 Task: Open an excel sheet and write heading  Fusion Sales. Add 10 people name  'Ethan Reynolds, Olivia Thompson, Benjamin Martinez, Emma Davis, Alexander Mitchell, Ava Rodriguez, Daniel Anderson, Mia Lewis, Christopher Scott, Sophia Harris._x000D_
'Item code in between  1009-1200. Product range in between  1000-5000. Add Products   Keen Shoe, Lacoste Shoe, Merrell Shoe, Mizuno Shoe, Onitsuka Tiger Shoe, Salomon Shoe, Sanuk Shoe, Saucony Shoe, Sperry Shoe, Superga Shoe.Choose quantity  2 to 5 Tax 12 percent commission 2 percent Total Add Amount. Save page Attendance Sheet for the Weekbook
Action: Mouse moved to (199, 241)
Screenshot: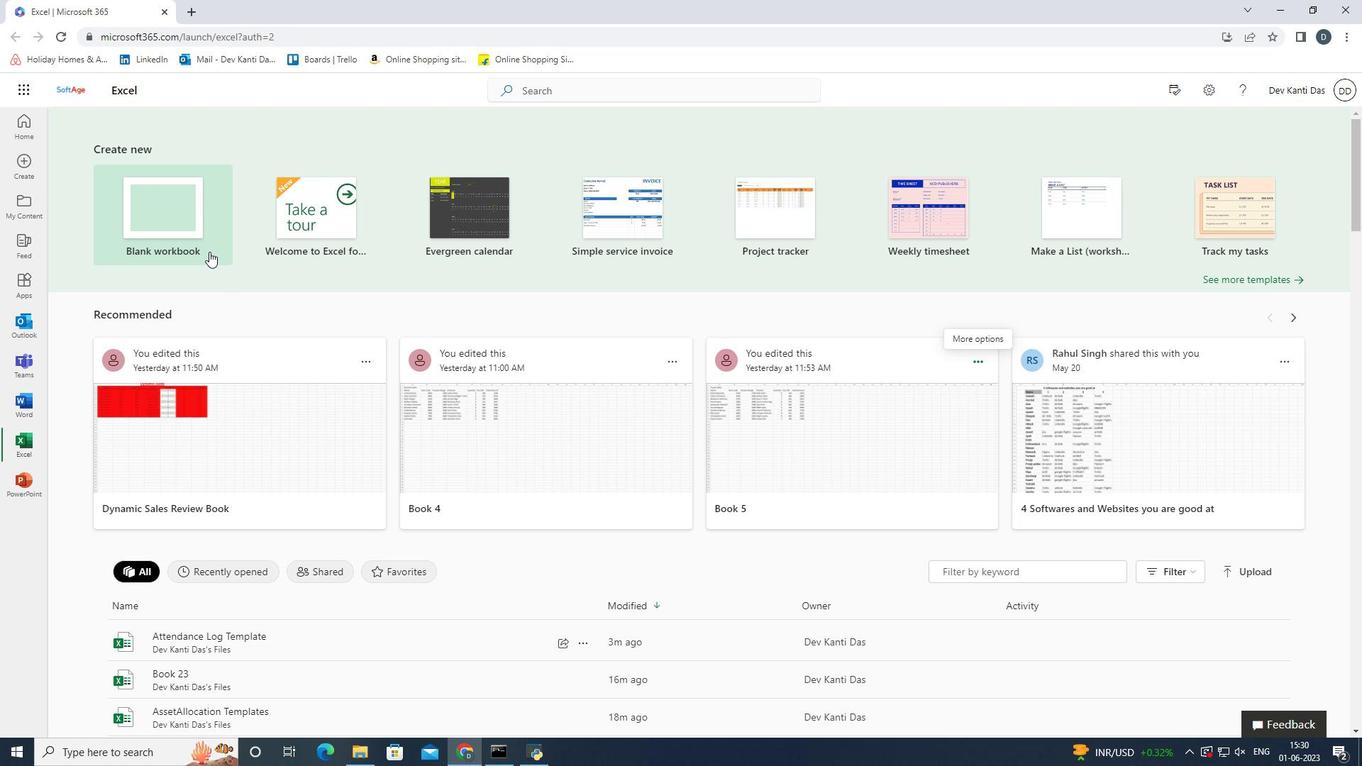 
Action: Mouse pressed left at (199, 241)
Screenshot: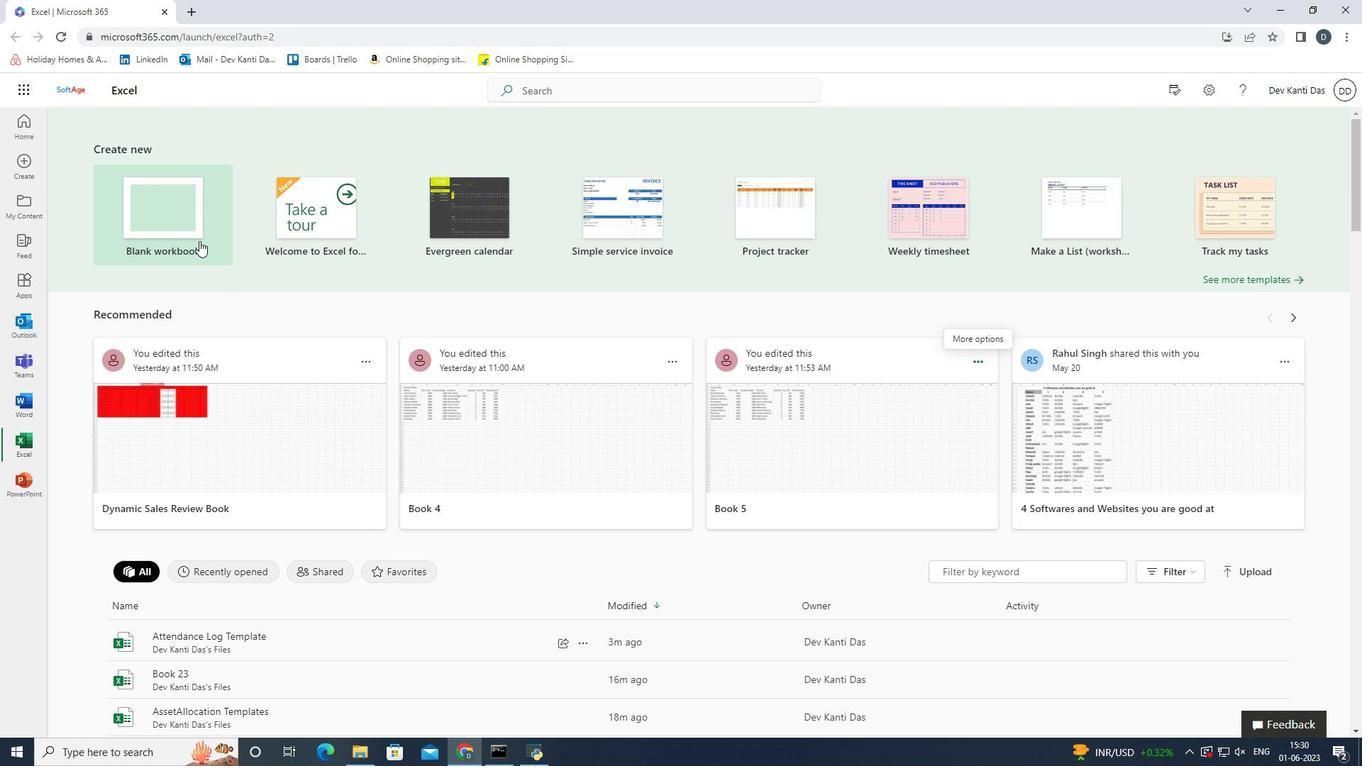 
Action: Mouse moved to (55, 259)
Screenshot: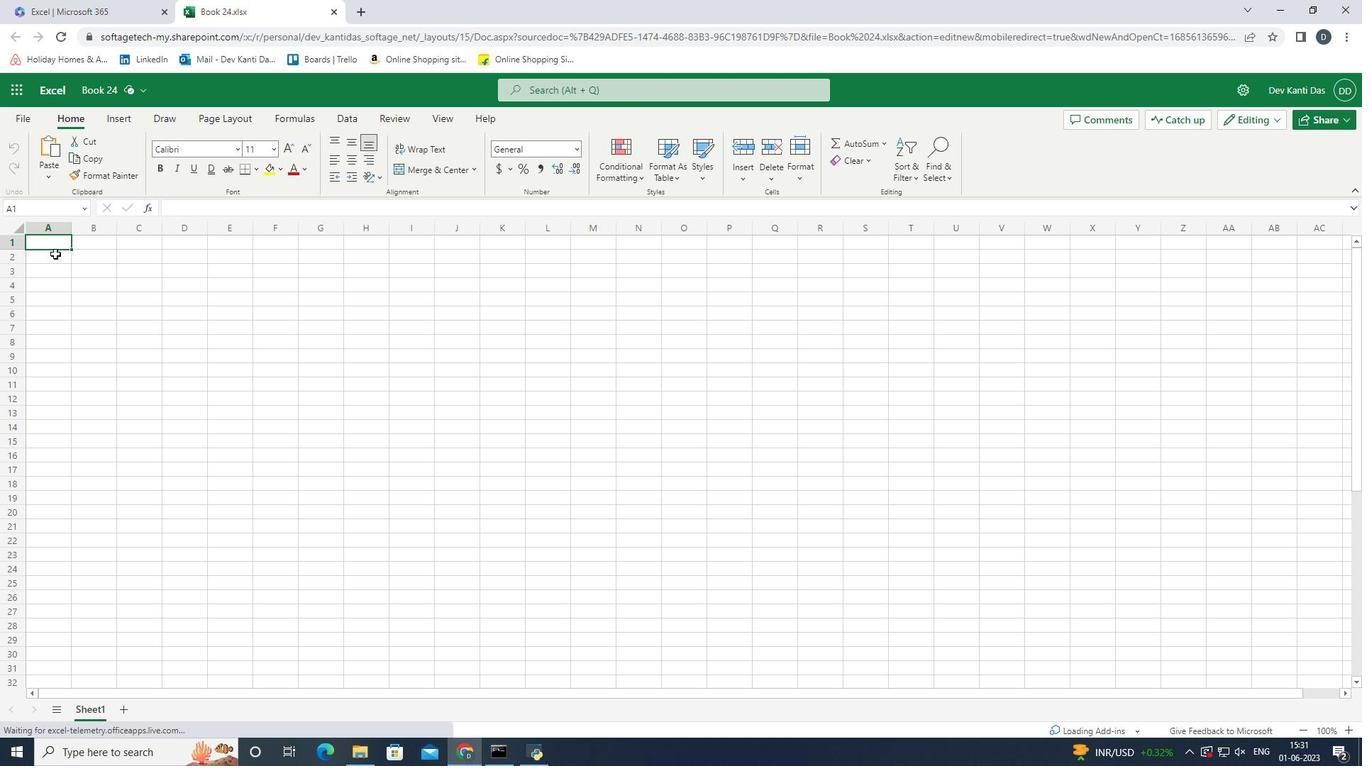 
Action: Mouse pressed left at (55, 259)
Screenshot: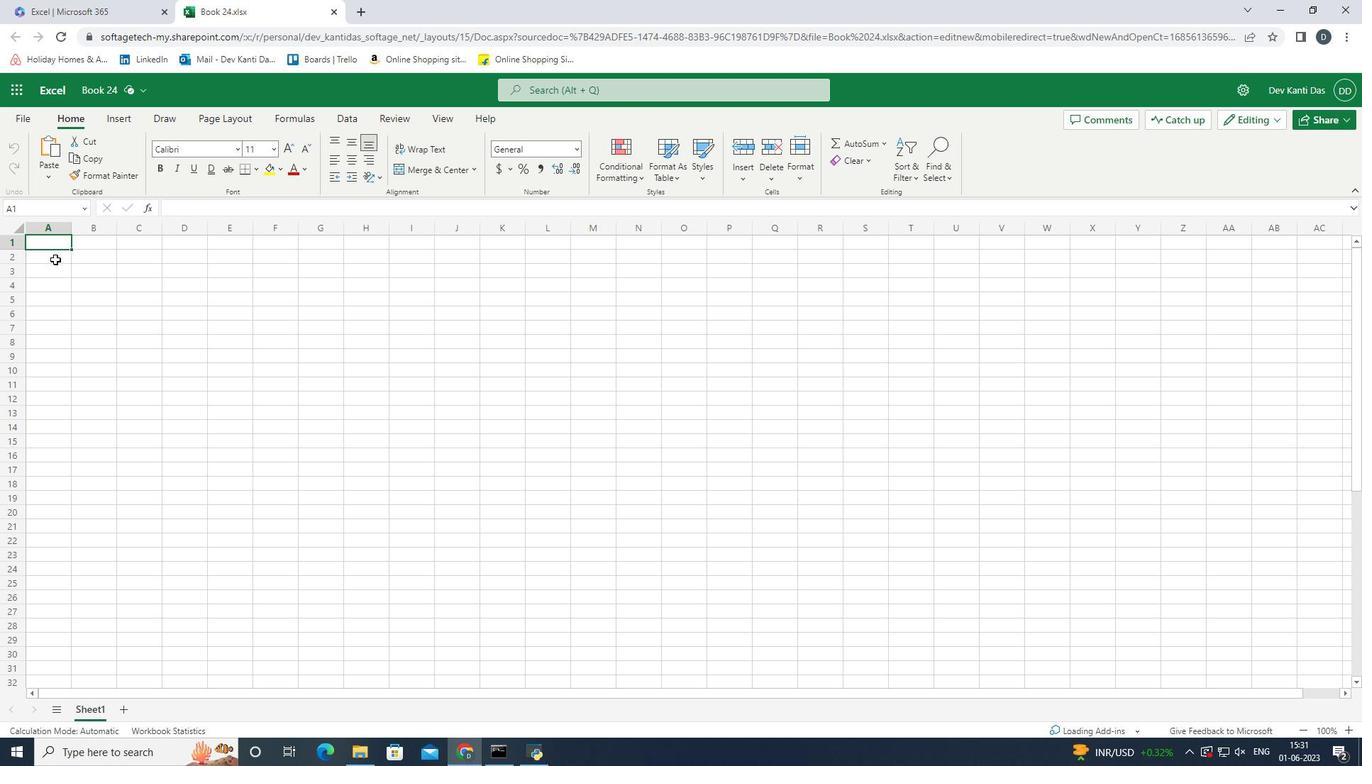 
Action: Mouse moved to (56, 244)
Screenshot: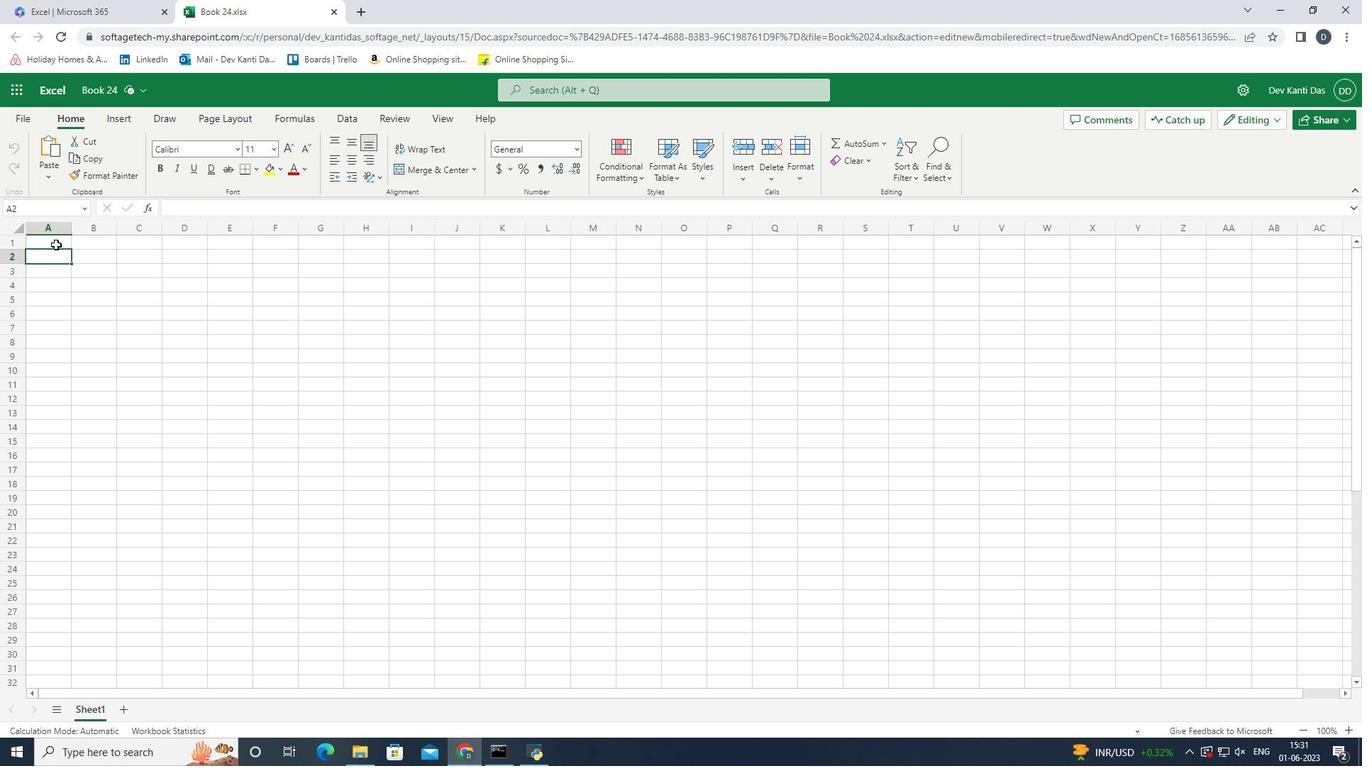 
Action: Mouse pressed left at (56, 244)
Screenshot: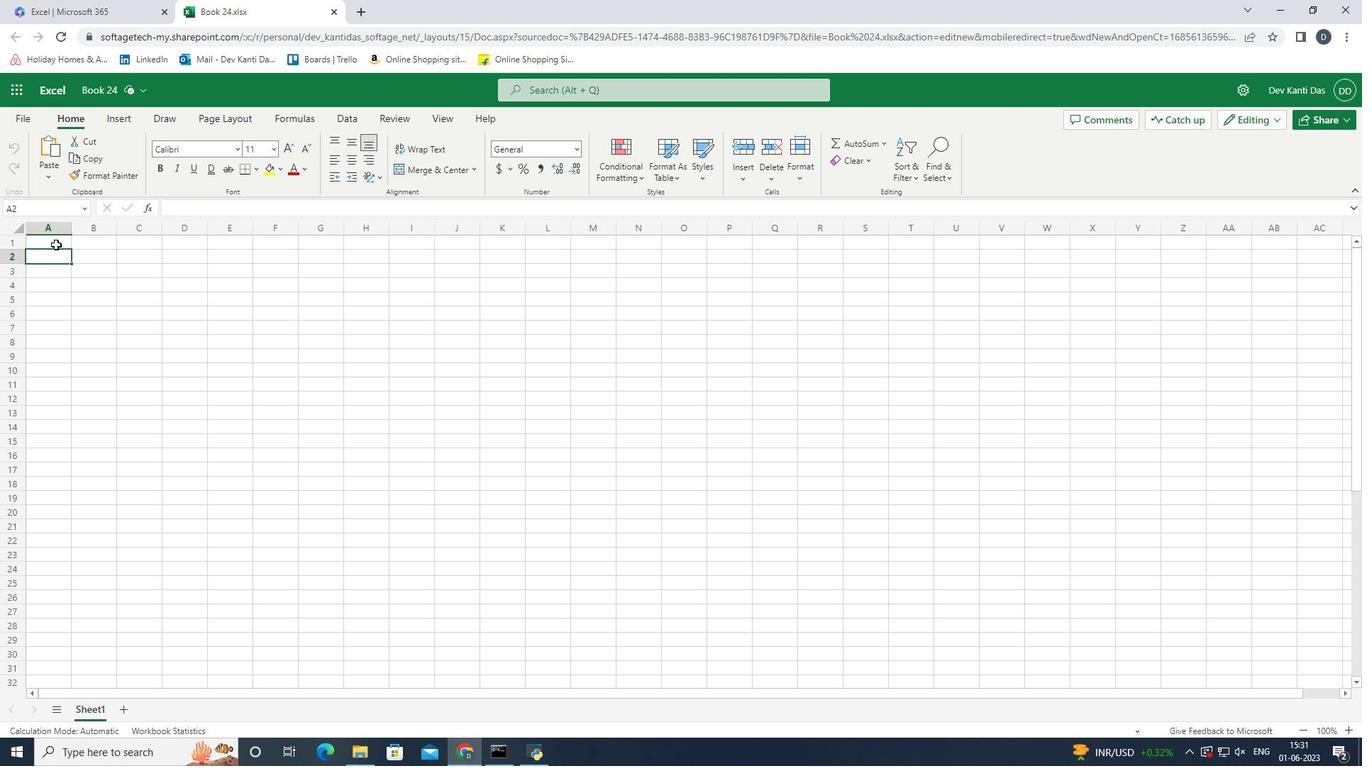 
Action: Mouse moved to (284, 398)
Screenshot: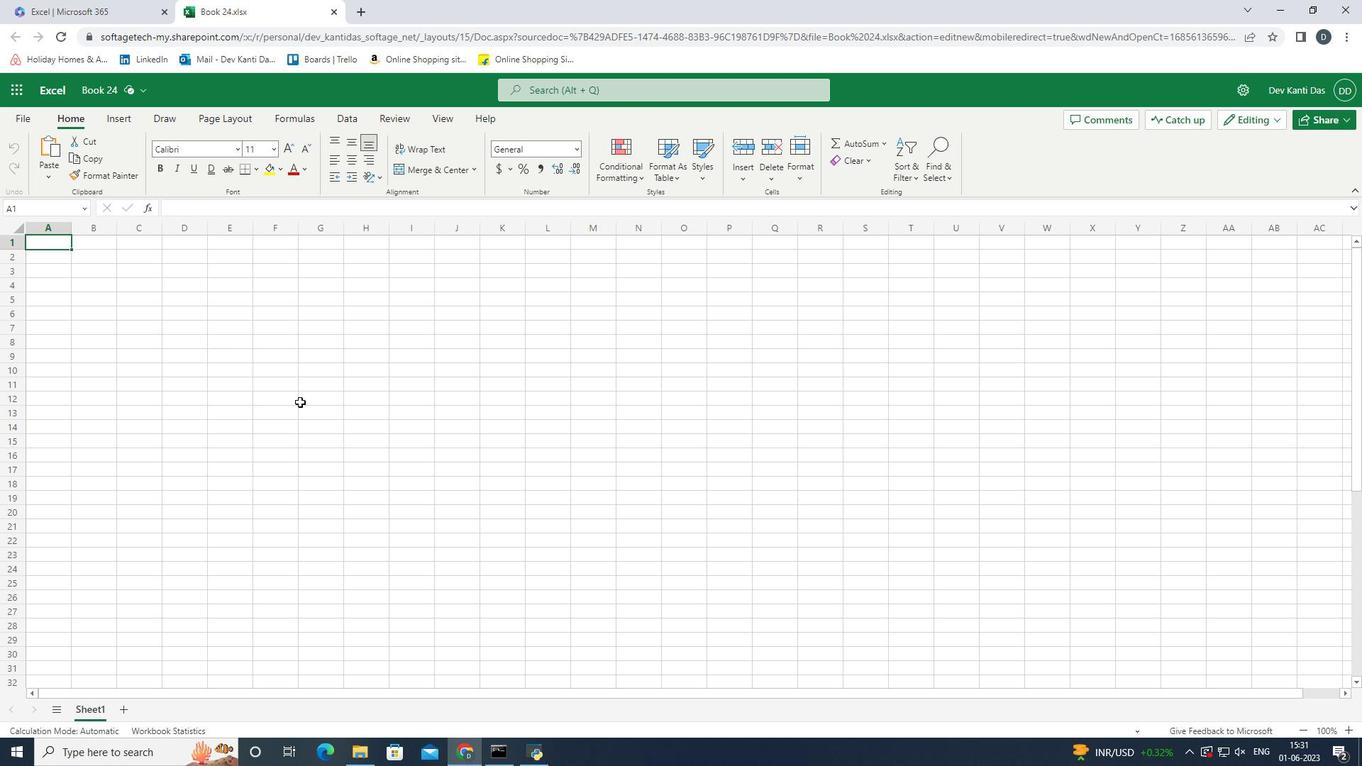 
Action: Key pressed <Key.shift><Key.shift><Key.shift><Key.shift><Key.shift><Key.shift><Key.shift><Key.shift><Key.shift><Key.shift><Key.shift><Key.shift><Key.shift><Key.shift><Key.shift><Key.shift><Key.shift><Key.shift><Key.shift><Key.shift><Key.shift><Key.shift>Fusion<Key.space><Key.shift><Key.shift>Sales<Key.enter>
Screenshot: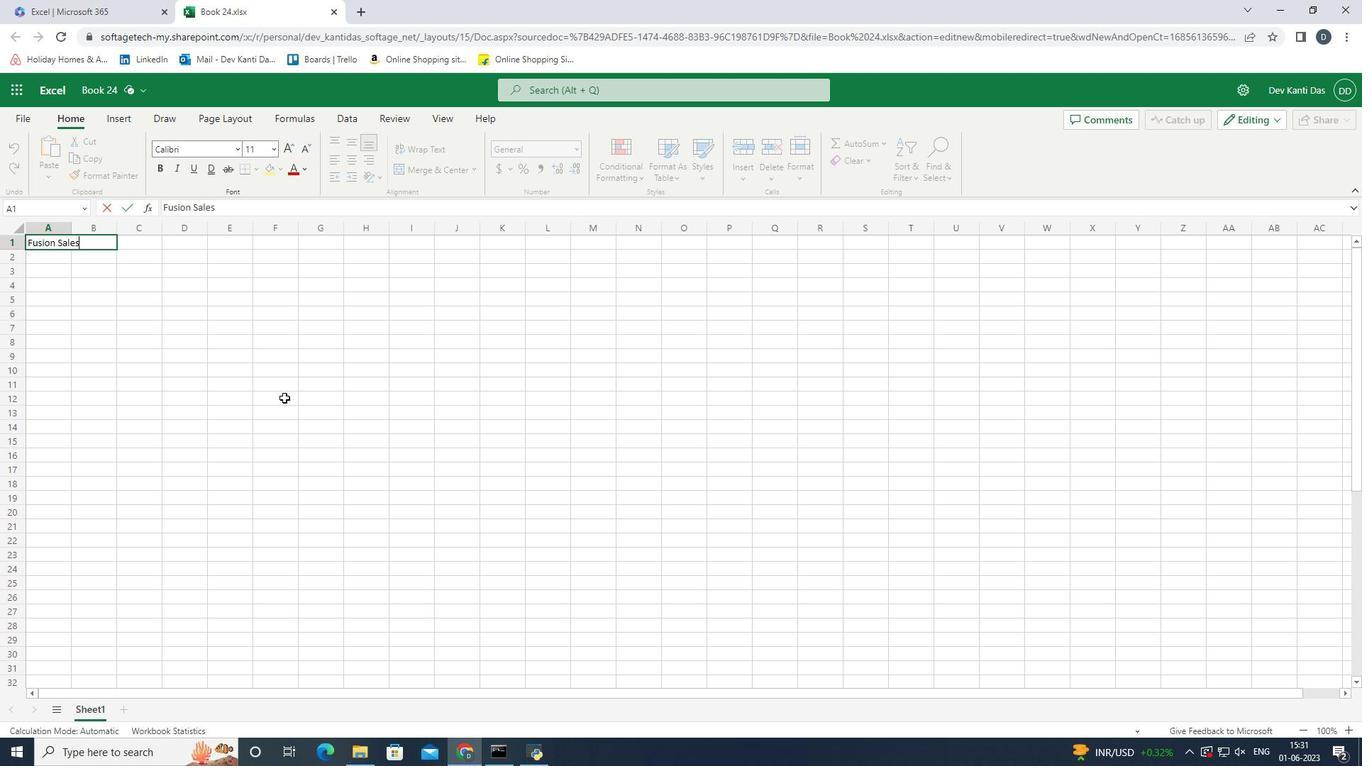 
Action: Mouse moved to (381, 427)
Screenshot: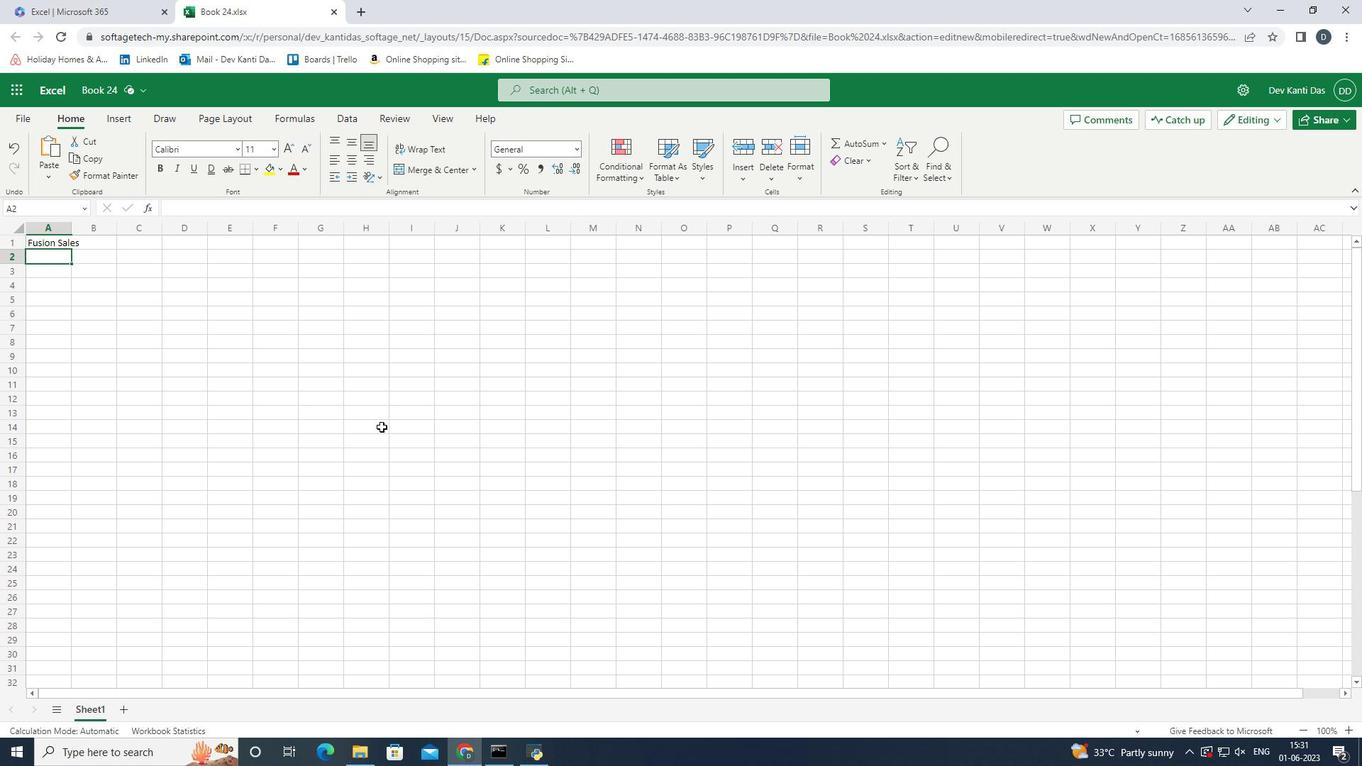 
Action: Key pressed <Key.shift>
Screenshot: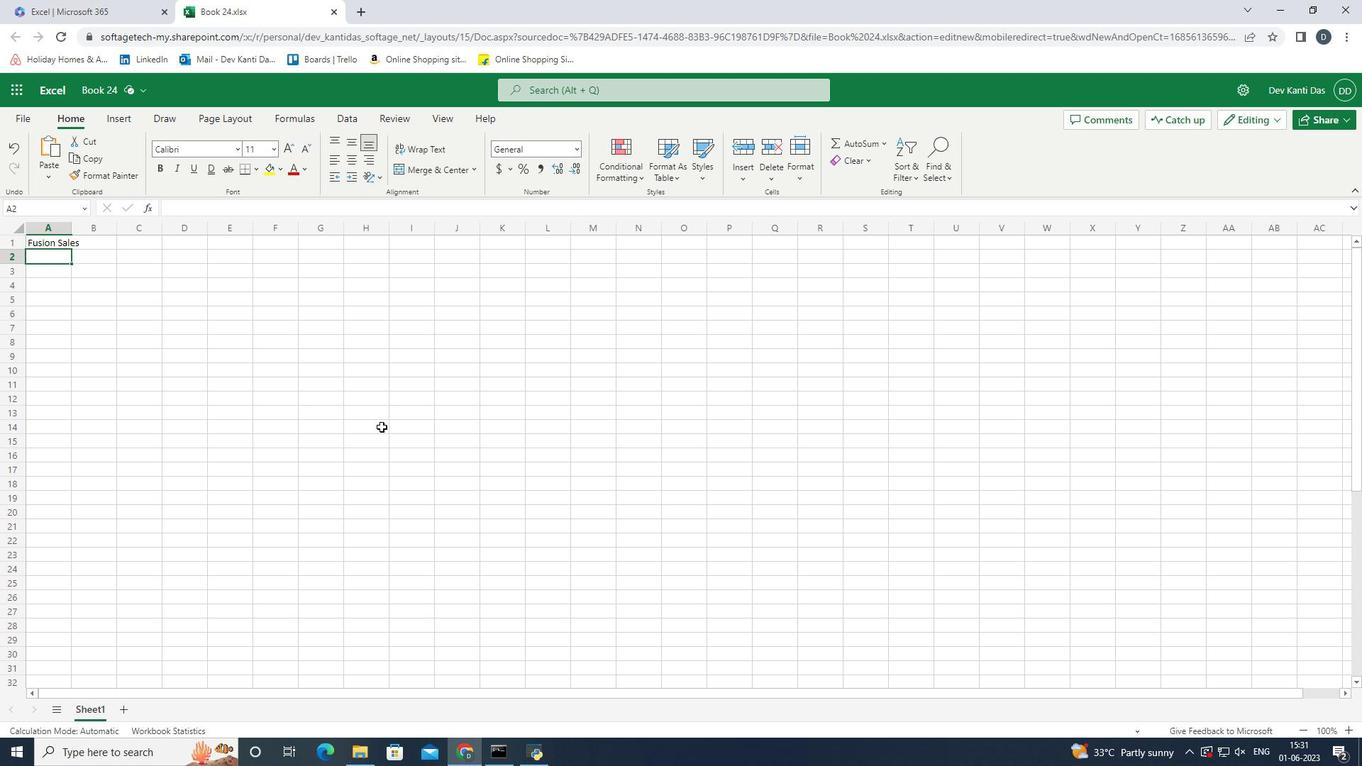 
Action: Mouse moved to (381, 427)
Screenshot: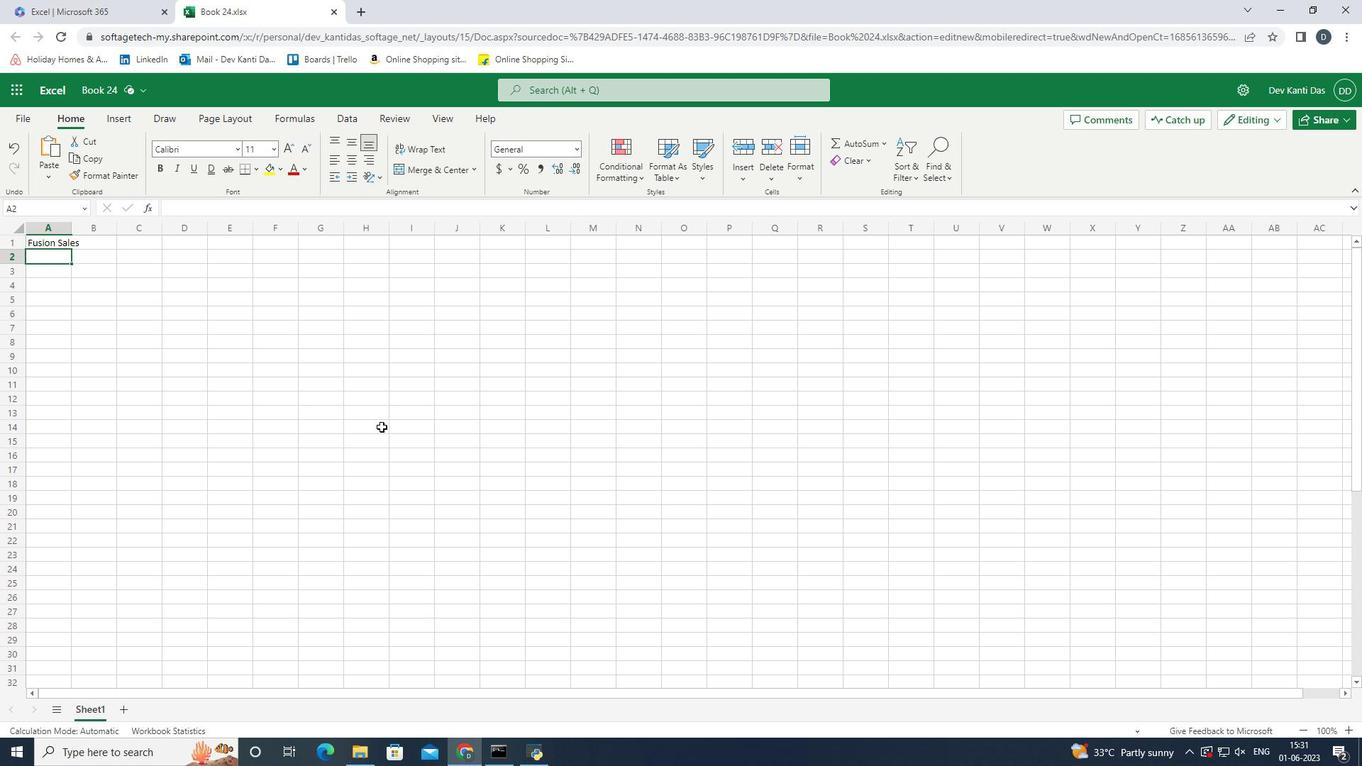 
Action: Key pressed <Key.shift><Key.shift><Key.shift>Name<Key.enter><Key.shift><Key.shift><Key.shift><Key.shift><Key.shift><Key.shift>Ethan<Key.space><Key.shift>Reynolds<Key.enter><Key.shift_r><Key.shift_r><Key.shift_r><Key.shift_r><Key.shift_r><Key.shift_r><Key.shift_r><Key.shift_r><Key.shift_r><Key.shift_r><Key.shift_r><Key.shift_r><Key.shift_r><Key.shift_r><Key.shift_r>Olivi<Key.backspace>ia<Key.space><Key.shift><Key.shift><Key.shift><Key.shift><Key.shift>Thompson<Key.enter><Key.shift>Benjamin<Key.space><Key.shift_r><Key.shift_r><Key.shift_r><Key.shift_r><Key.shift_r><Key.shift_r><Key.shift_r><Key.shift_r>Martinez<Key.enter><Key.shift><Key.shift><Key.shift><Key.shift><Key.shift><Key.shift><Key.shift>Emma<Key.space><Key.shift><Key.shift><Key.shift><Key.shift><Key.shift><Key.shift><Key.shift><Key.shift><Key.shift><Key.shift><Key.shift><Key.shift><Key.shift><Key.shift><Key.shift><Key.shift><Key.shift><Key.shift><Key.shift>Davis<Key.enter><Key.shift><Key.shift><Key.shift><Key.shift>Alexander<Key.space><Key.shift_r><Key.shift_r><Key.shift_r><Key.shift_r><Key.shift_r><Key.shift_r>Mitchell<Key.enter><Key.shift>Ava<Key.space><Key.shift><Key.shift><Key.shift><Key.shift><Key.shift><Key.shift><Key.shift><Key.shift><Key.shift><Key.shift><Key.shift><Key.shift>Rodriguez<Key.enter><Key.shift><Key.shift><Key.shift>Daniel<Key.space><Key.shift>Anderson<Key.enter><Key.shift_r><Key.shift_r><Key.shift_r><Key.shift_r><Key.shift_r><Key.shift_r>Mia<Key.space><Key.shift_r><Key.shift_r><Key.shift_r><Key.shift_r><Key.shift_r><Key.shift_r><Key.shift_r><Key.shift_r><Key.shift_r><Key.shift_r><Key.shift_r><Key.shift_r><Key.shift_r><Key.shift_r><Key.shift_r><Key.shift_r><Key.shift_r><Key.shift_r><Key.shift_r><Key.shift_r><Key.shift_r><Key.shift_r><Key.shift_r><Key.shift_r><Key.shift_r><Key.shift_r><Key.shift_r><Key.shift_r><Key.shift_r><Key.shift_r><Key.shift_r><Key.shift_r><Key.shift_r><Key.shift_r><Key.shift_r><Key.shift_r><Key.shift_r><Key.shift_r><Key.shift_r><Key.shift_r><Key.shift_r><Key.shift_r>Lewis<Key.enter><Key.shift><Key.shift><Key.shift><Key.shift><Key.shift><Key.shift><Key.shift><Key.shift><Key.shift><Key.shift><Key.shift><Key.shift><Key.shift><Key.shift>Christopher<Key.space><Key.shift>Scott<Key.enter><Key.shift>Sophia<Key.space><Key.shift><Key.shift><Key.shift><Key.shift><Key.shift>Harris<Key.right><Key.up><Key.up><Key.up><Key.up><Key.up><Key.up><Key.up><Key.up><Key.up><Key.up>
Screenshot: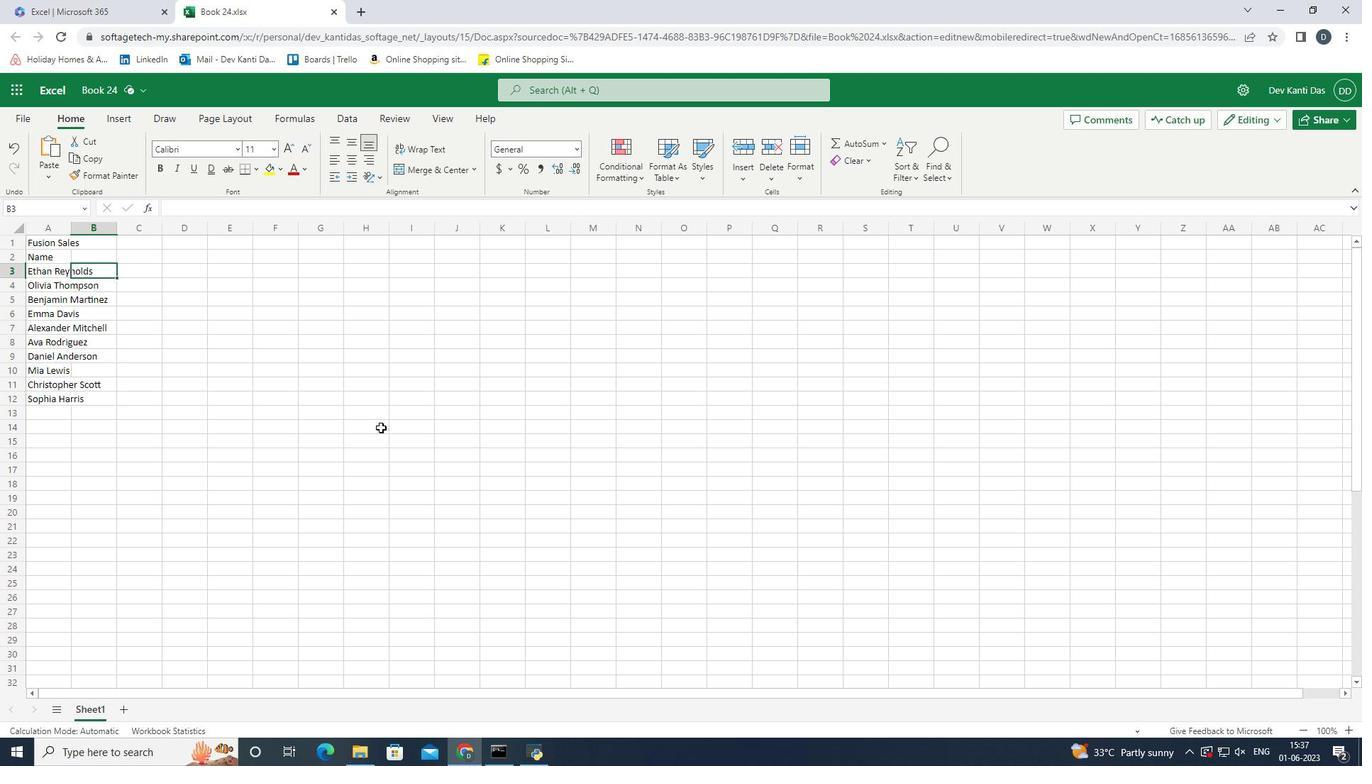 
Action: Mouse moved to (73, 226)
Screenshot: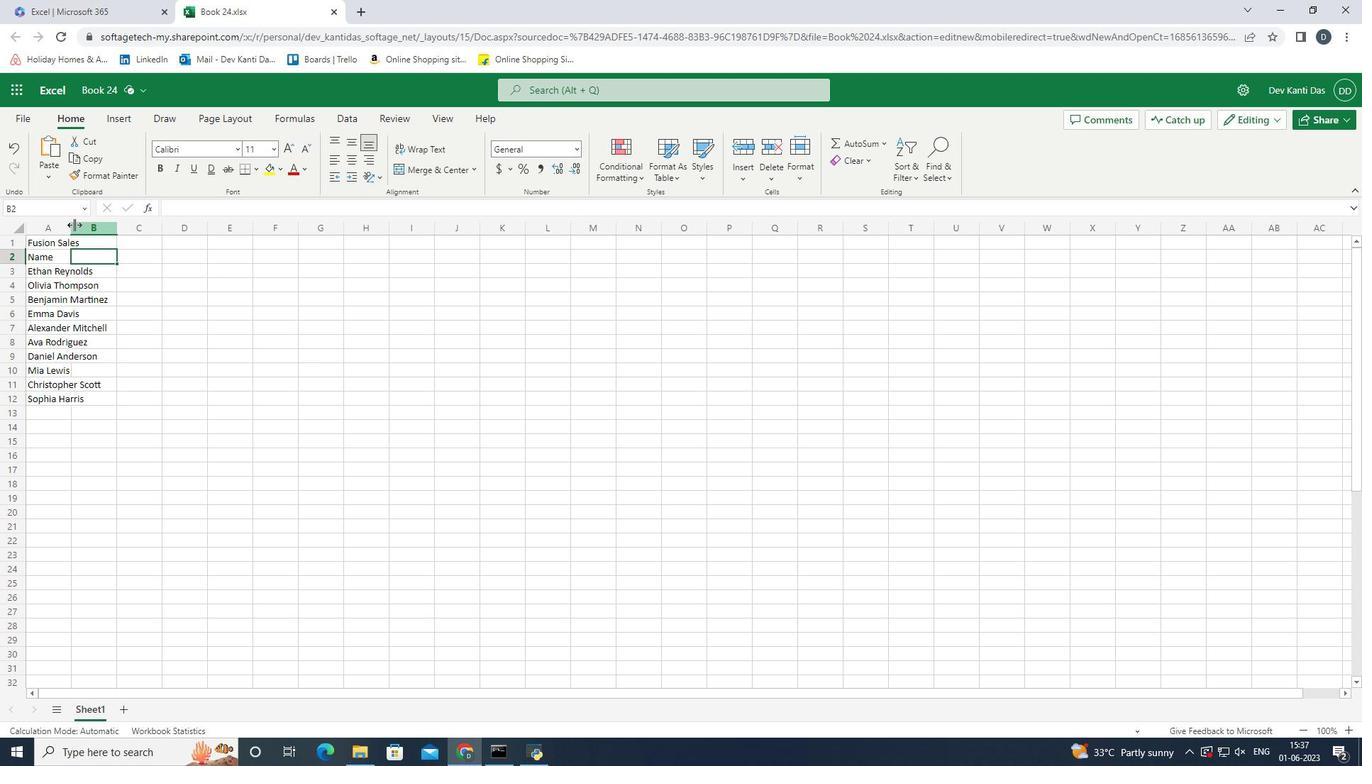 
Action: Mouse pressed left at (73, 226)
Screenshot: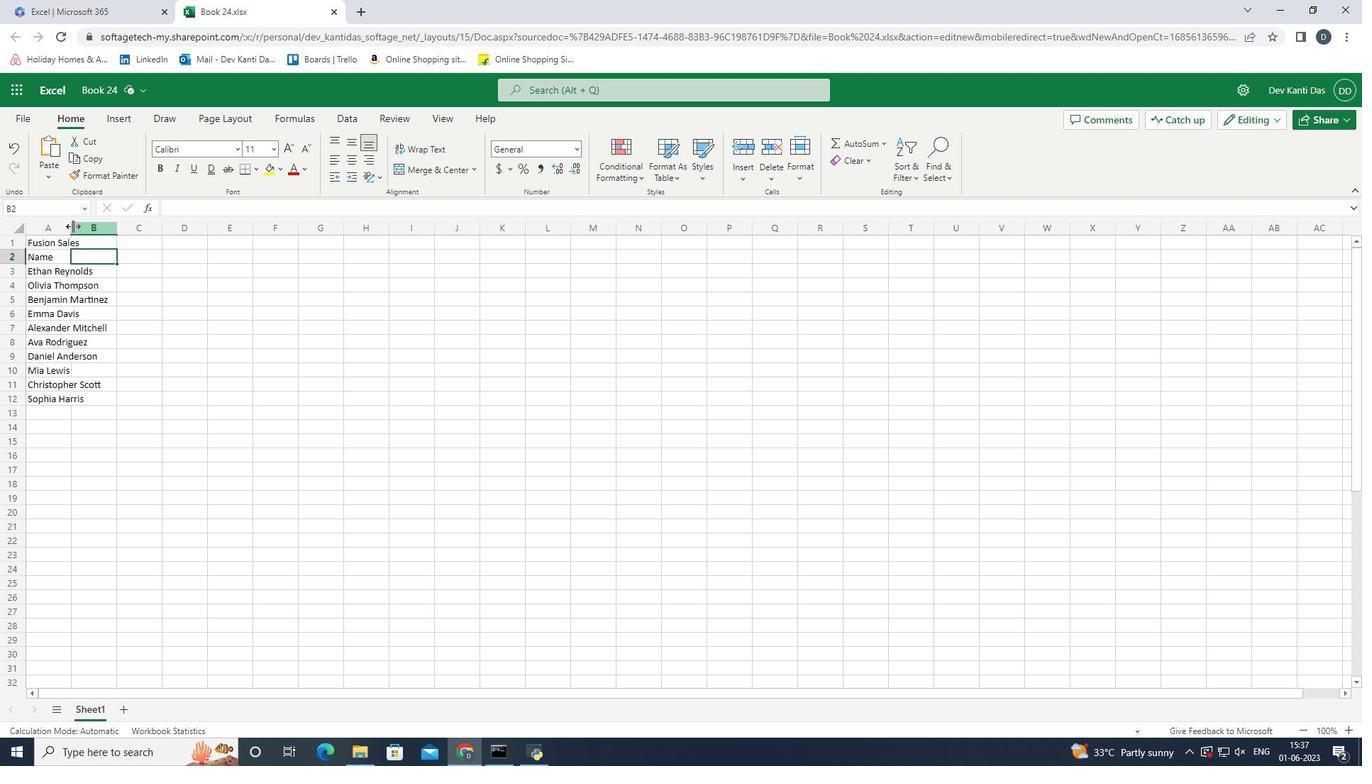 
Action: Mouse moved to (330, 376)
Screenshot: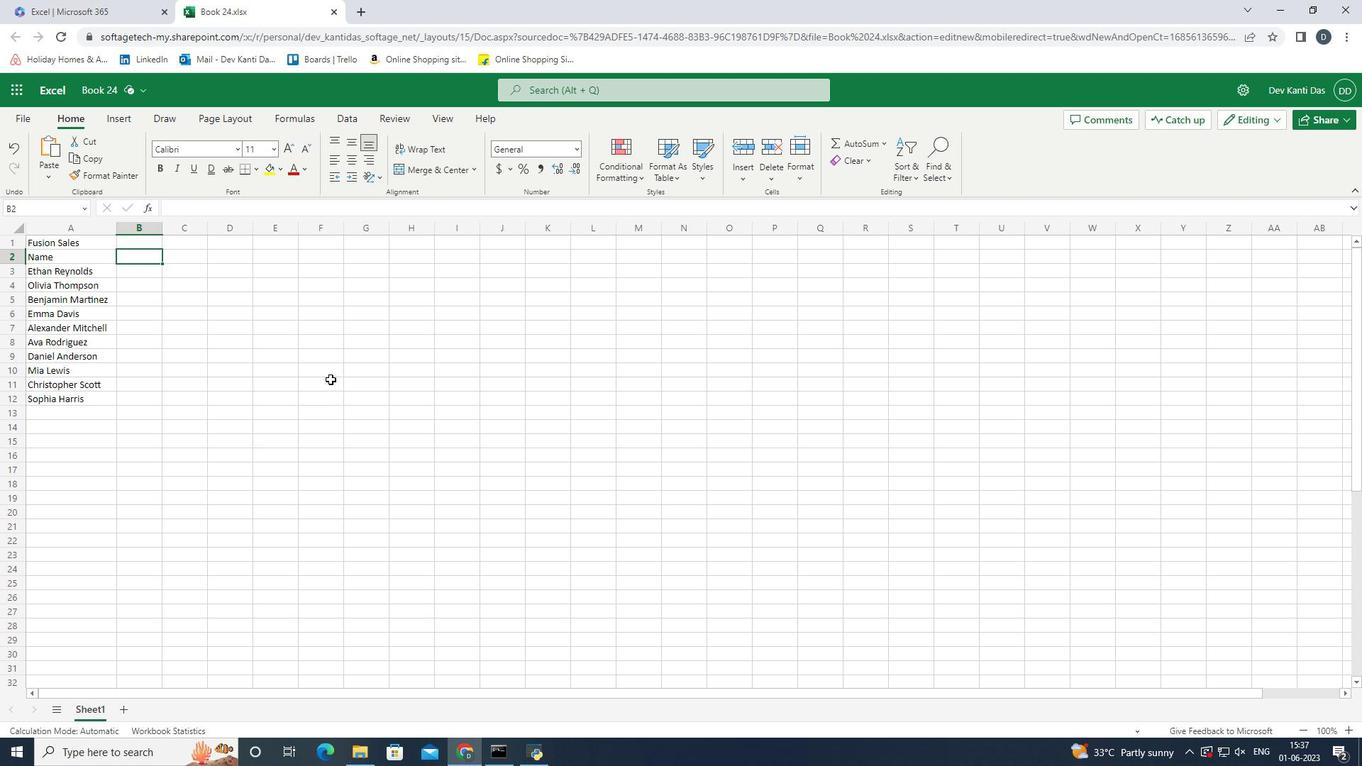 
Action: Key pressed <Key.shift><Key.shift><Key.shift><Key.shift>Item<Key.space><Key.shift><Key.shift><Key.shift><Key.shift><Key.shift><Key.shift><Key.shift><Key.shift><Key.shift><Key.shift><Key.shift><Key.shift><Key.shift><Key.shift><Key.shift><Key.shift><Key.shift><Key.shift><Key.shift><Key.shift><Key.shift><Key.shift>Code<Key.enter>
Screenshot: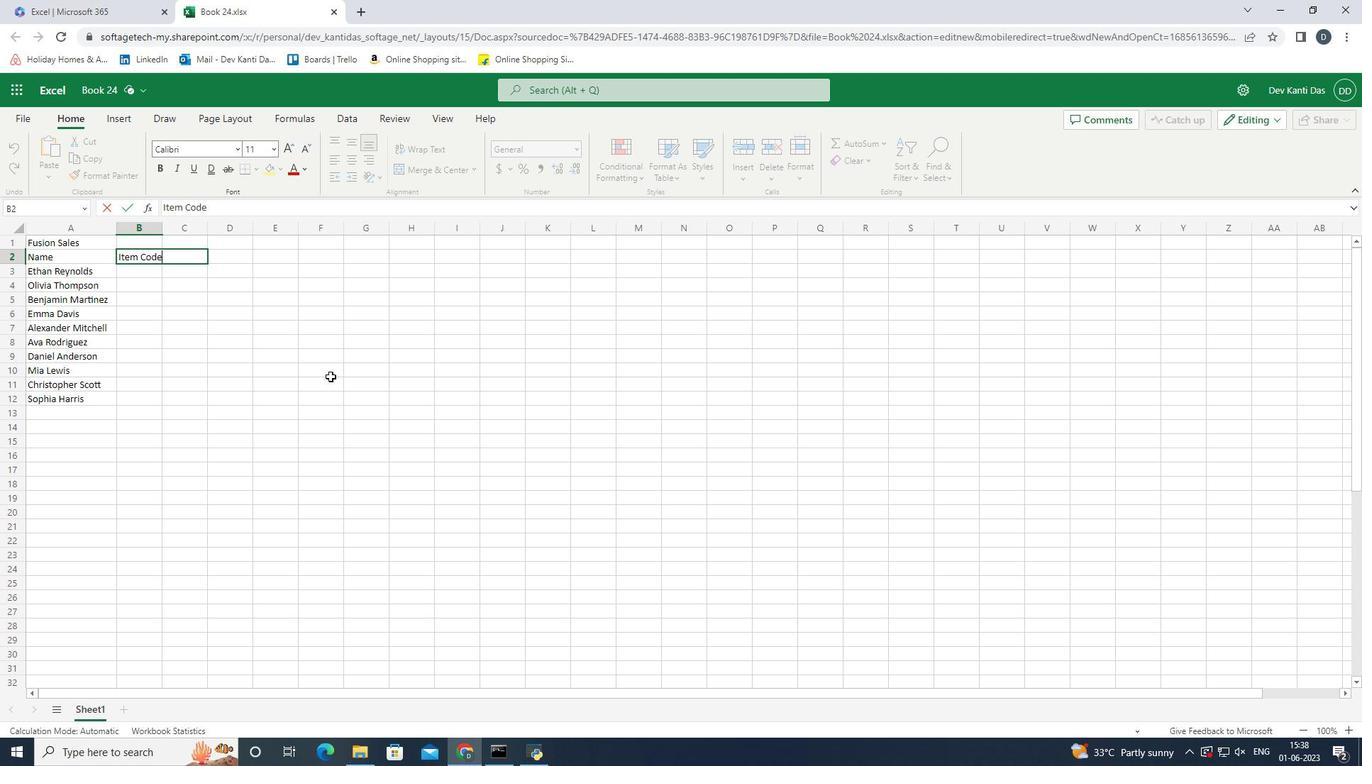 
Action: Mouse moved to (538, 318)
Screenshot: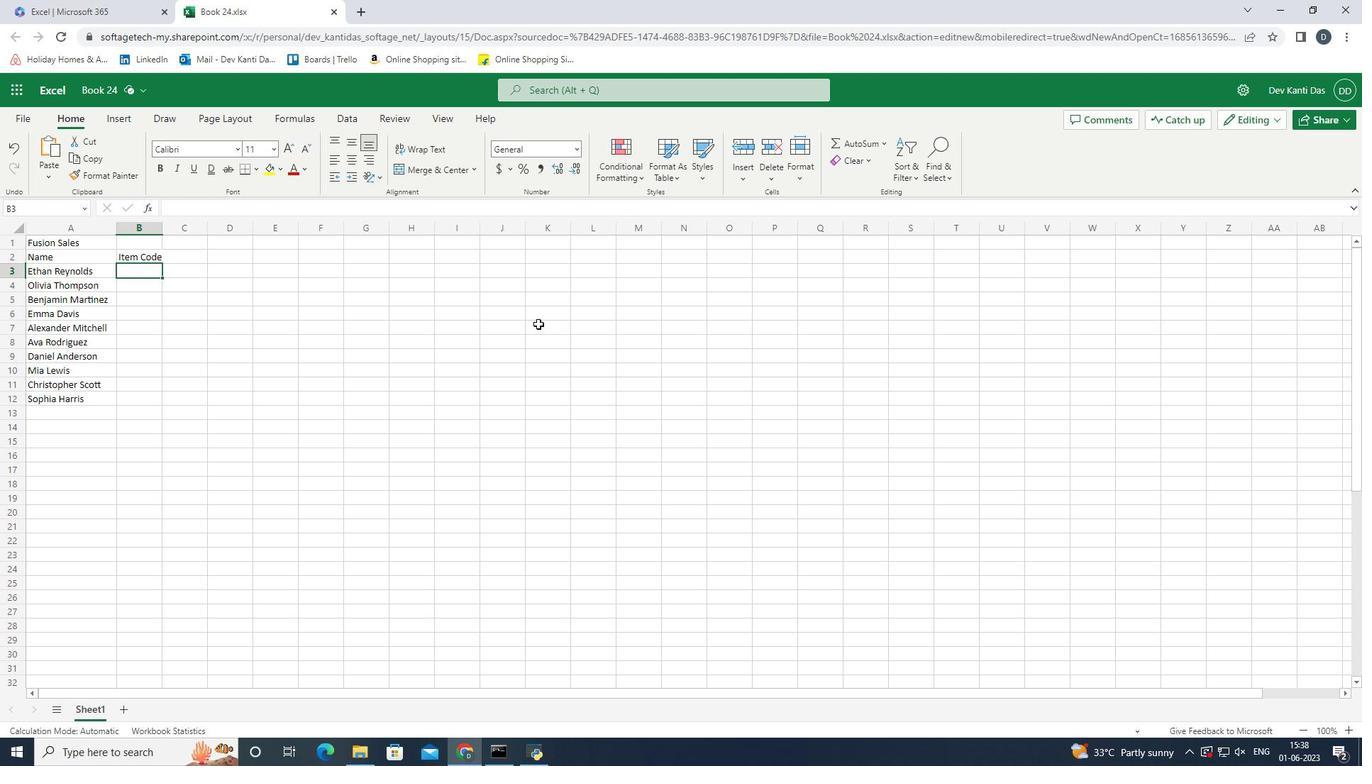 
Action: Mouse pressed left at (538, 318)
Screenshot: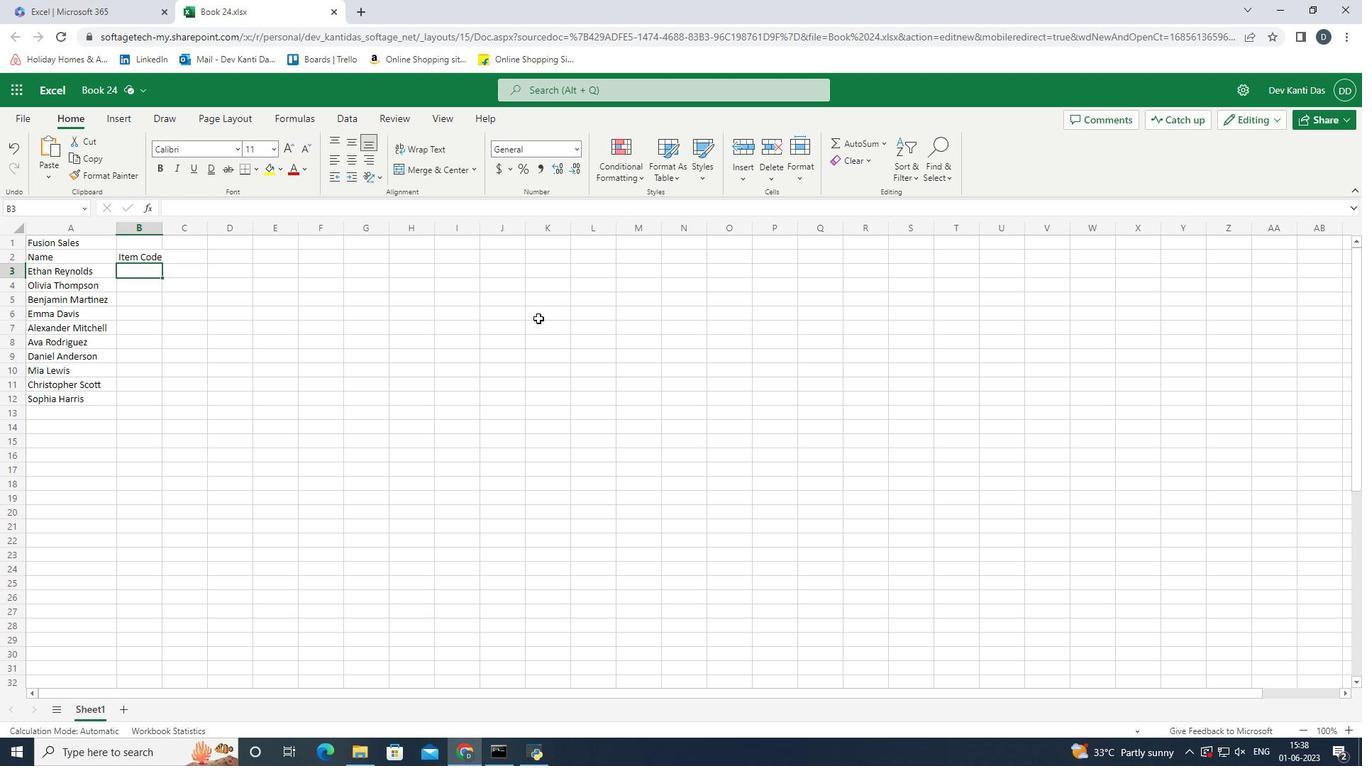 
Action: Mouse moved to (513, 318)
Screenshot: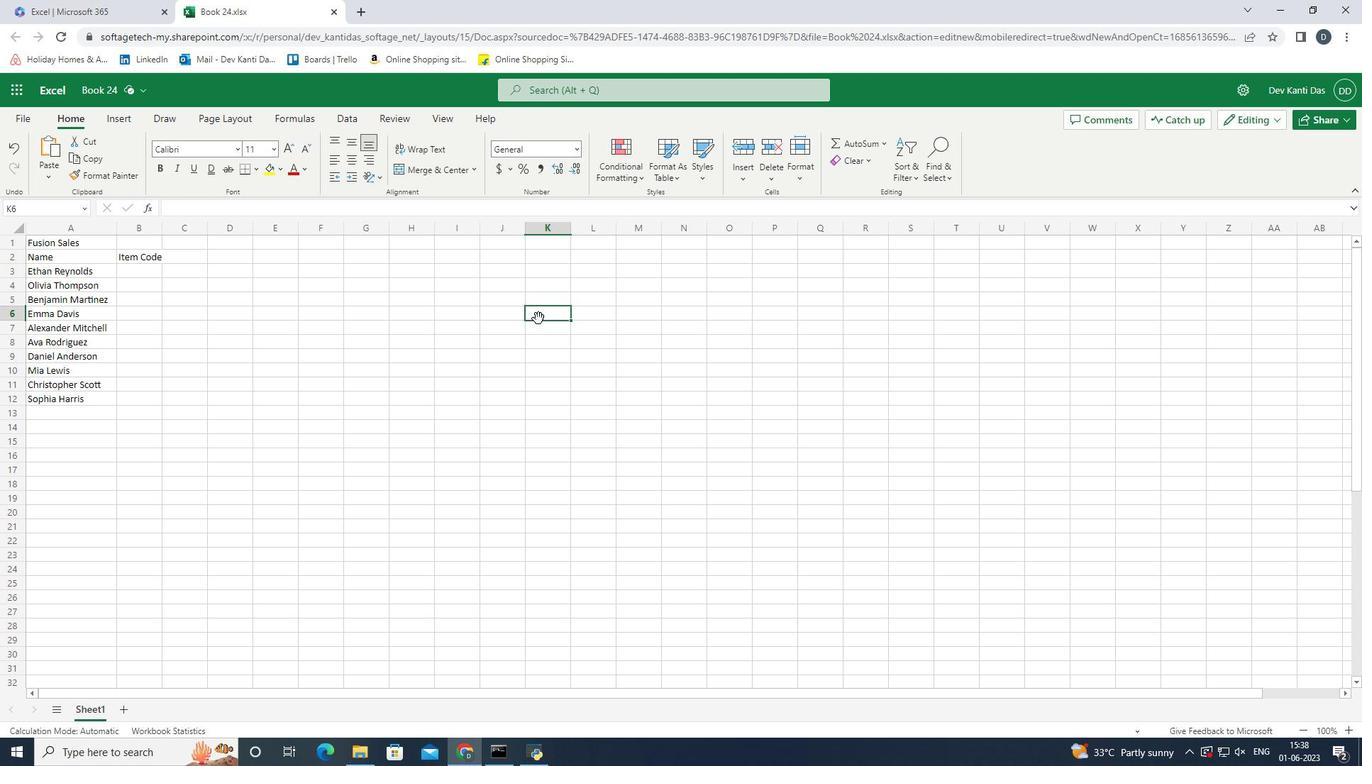 
Action: Key pressed =1200
Screenshot: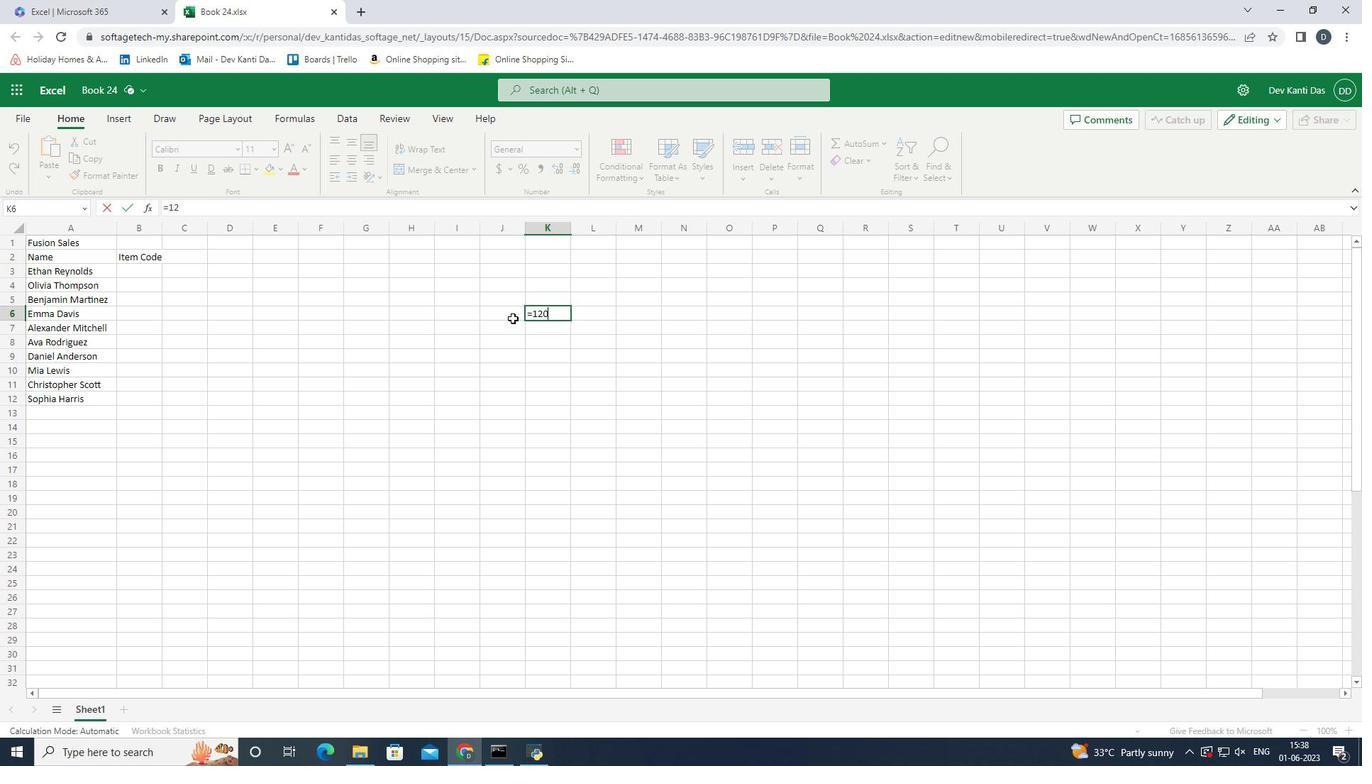 
Action: Mouse moved to (511, 318)
Screenshot: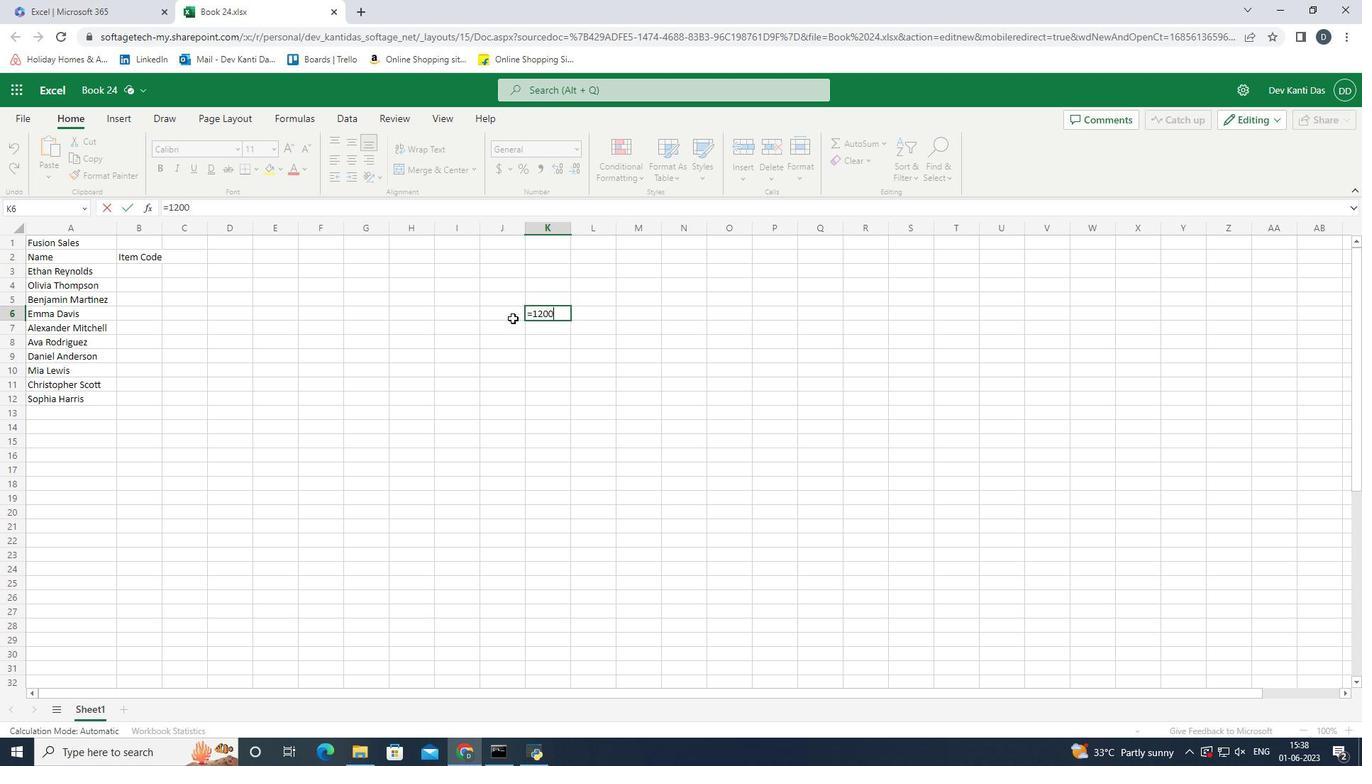 
Action: Key pressed -1009<Key.enter><Key.up><Key.backspace><Key.left><Key.left><Key.left><Key.left><Key.left><Key.left><Key.left><Key.left><Key.left><Key.up><Key.up><Key.up>=100
Screenshot: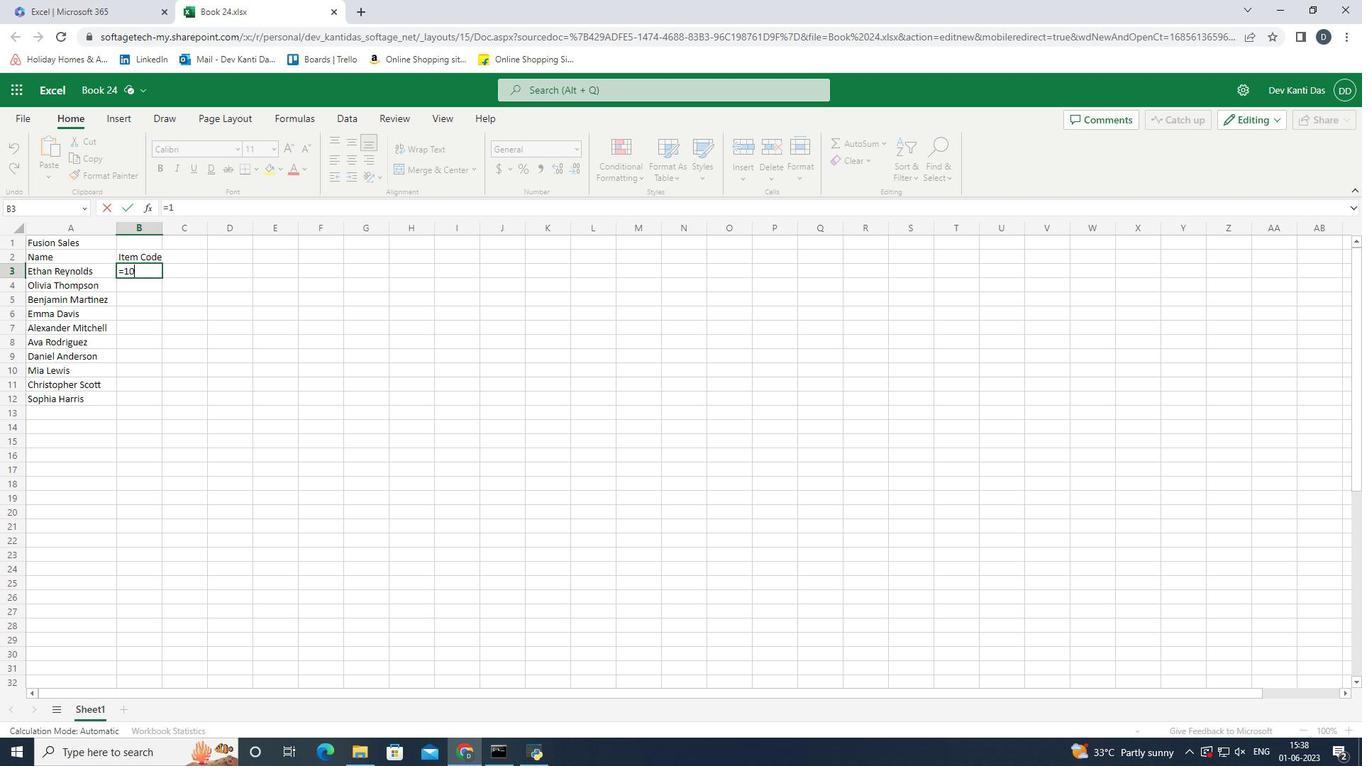 
Action: Mouse moved to (508, 317)
Screenshot: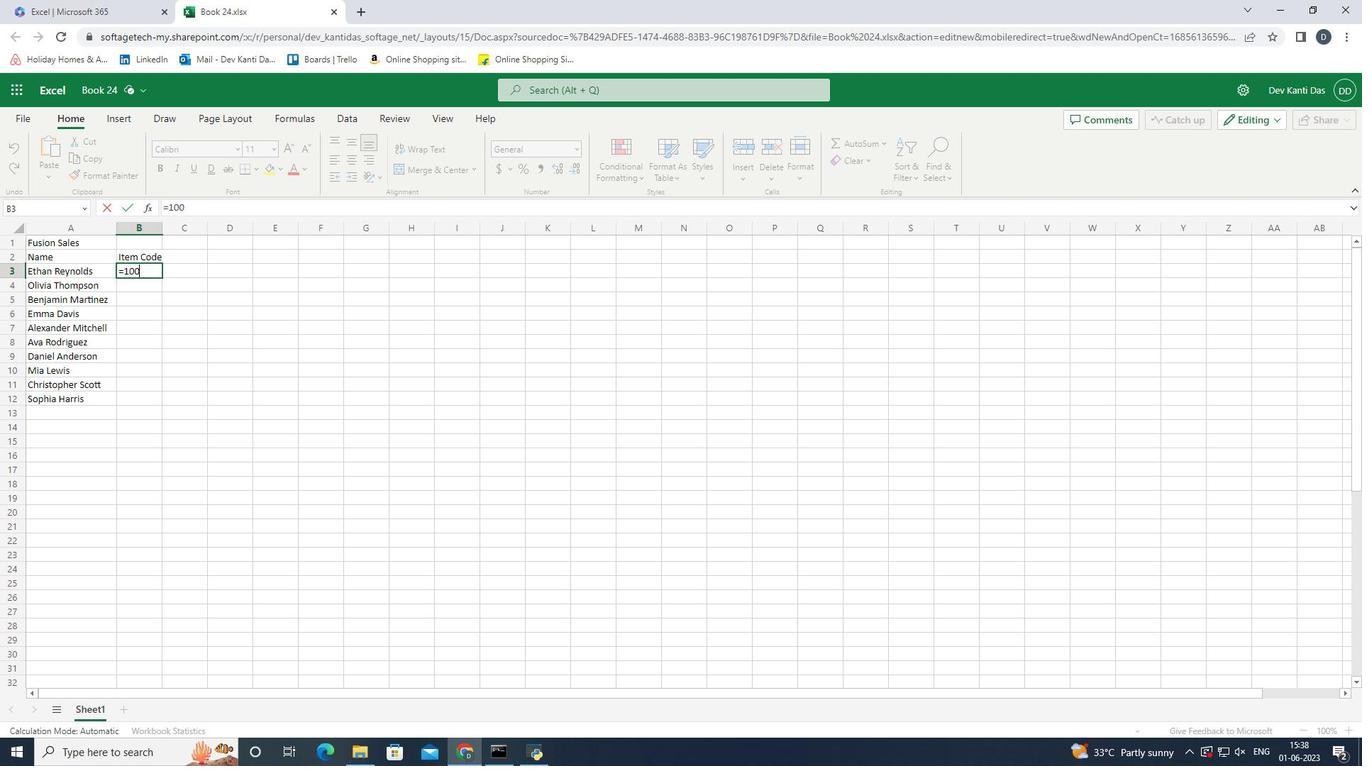 
Action: Key pressed 9+19
Screenshot: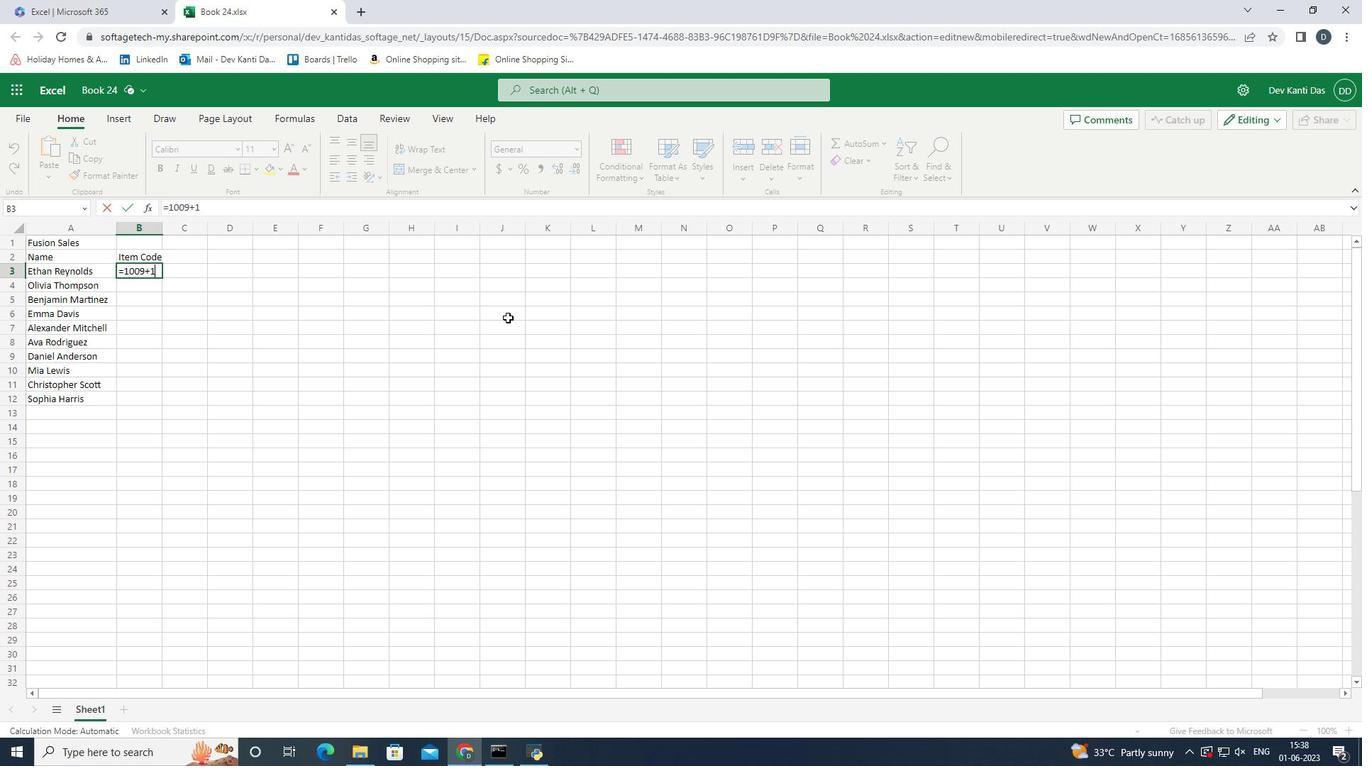 
Action: Mouse moved to (533, 325)
Screenshot: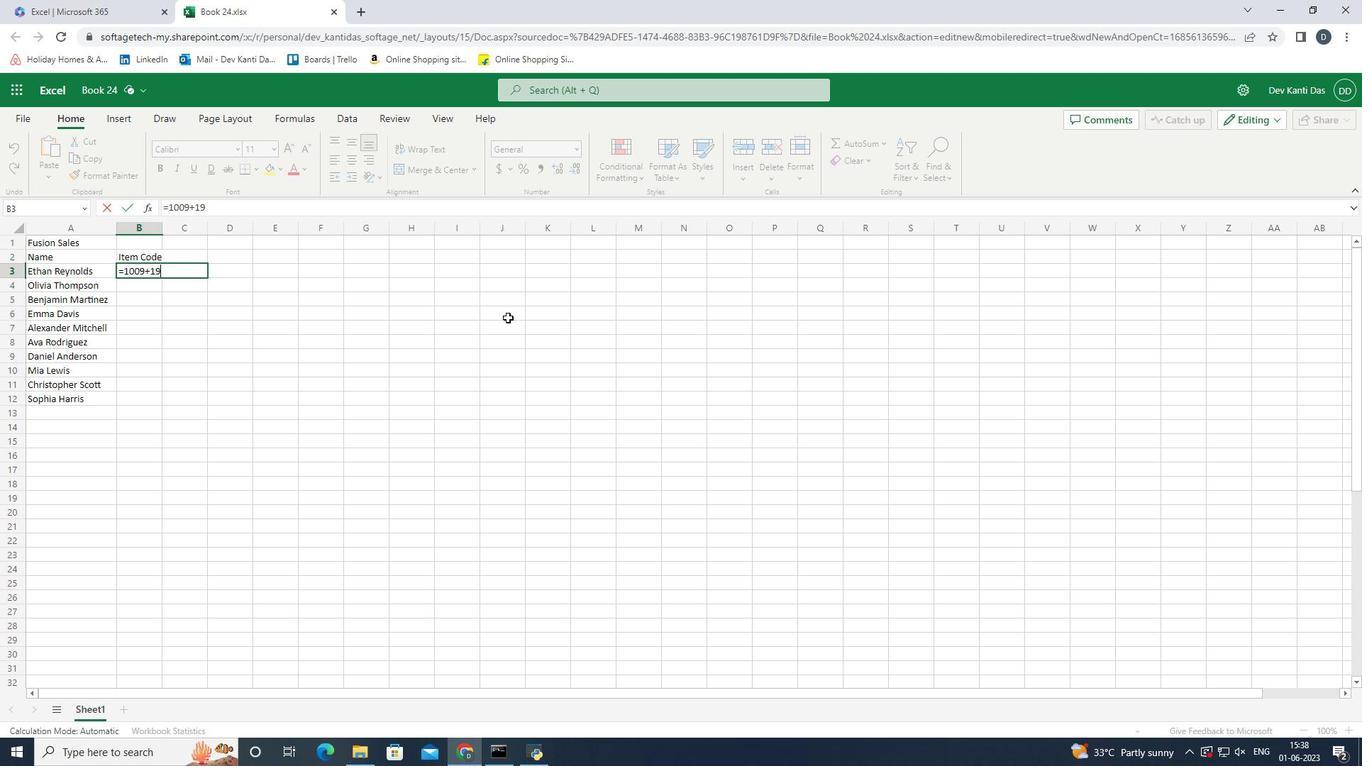 
Action: Key pressed <Key.enter>=<Key.backspace><Key.up><Key.backspace>1019<Key.enter>1038<Key.enter>=1038+19<Key.enter>=1057+19<Key.enter>=1076+19<Key.enter>=1095+19<Key.enter>=1114+19<Key.enter>=1133+19<Key.enter>=1152+19<Key.enter>=1171+19<Key.enter><Key.up><Key.right><Key.up><Key.up><Key.up><Key.up><Key.up><Key.up><Key.up><Key.up><Key.up><Key.up>
Screenshot: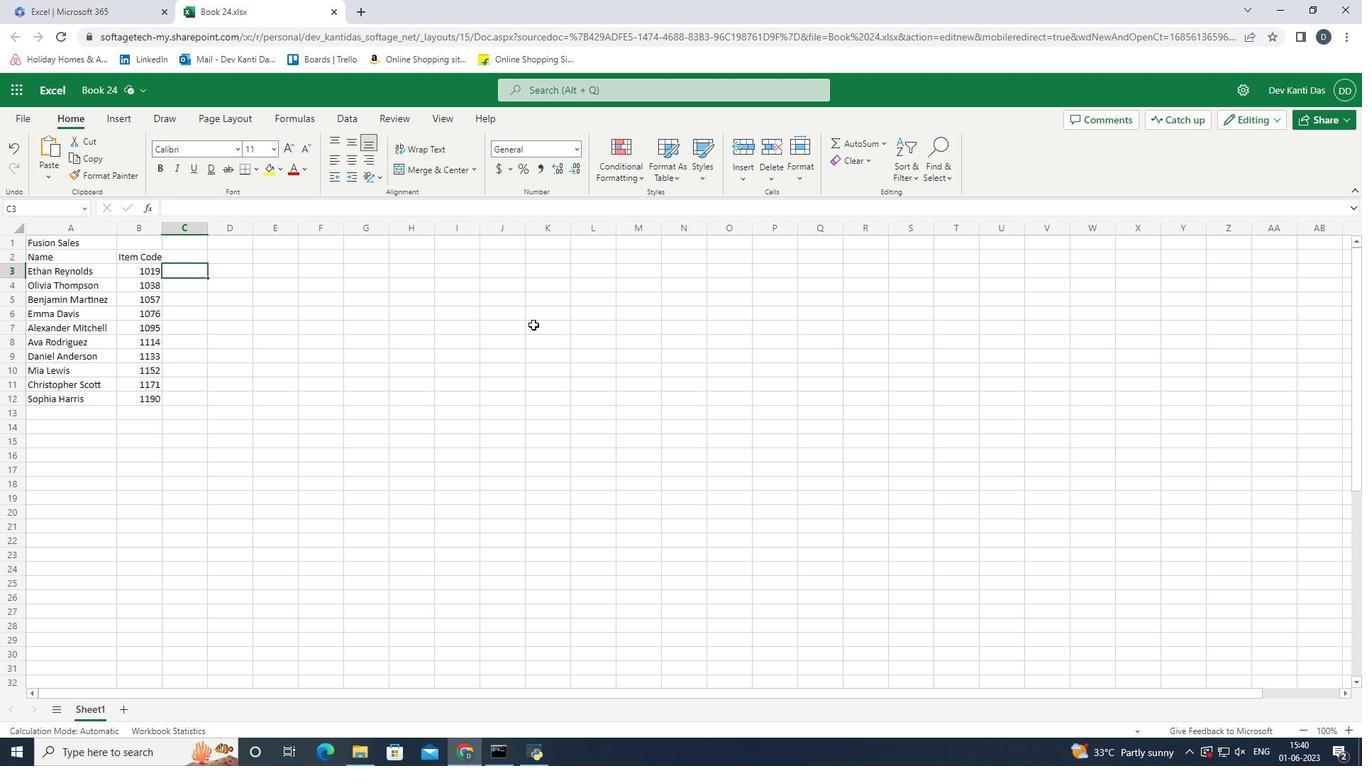 
Action: Mouse moved to (159, 228)
Screenshot: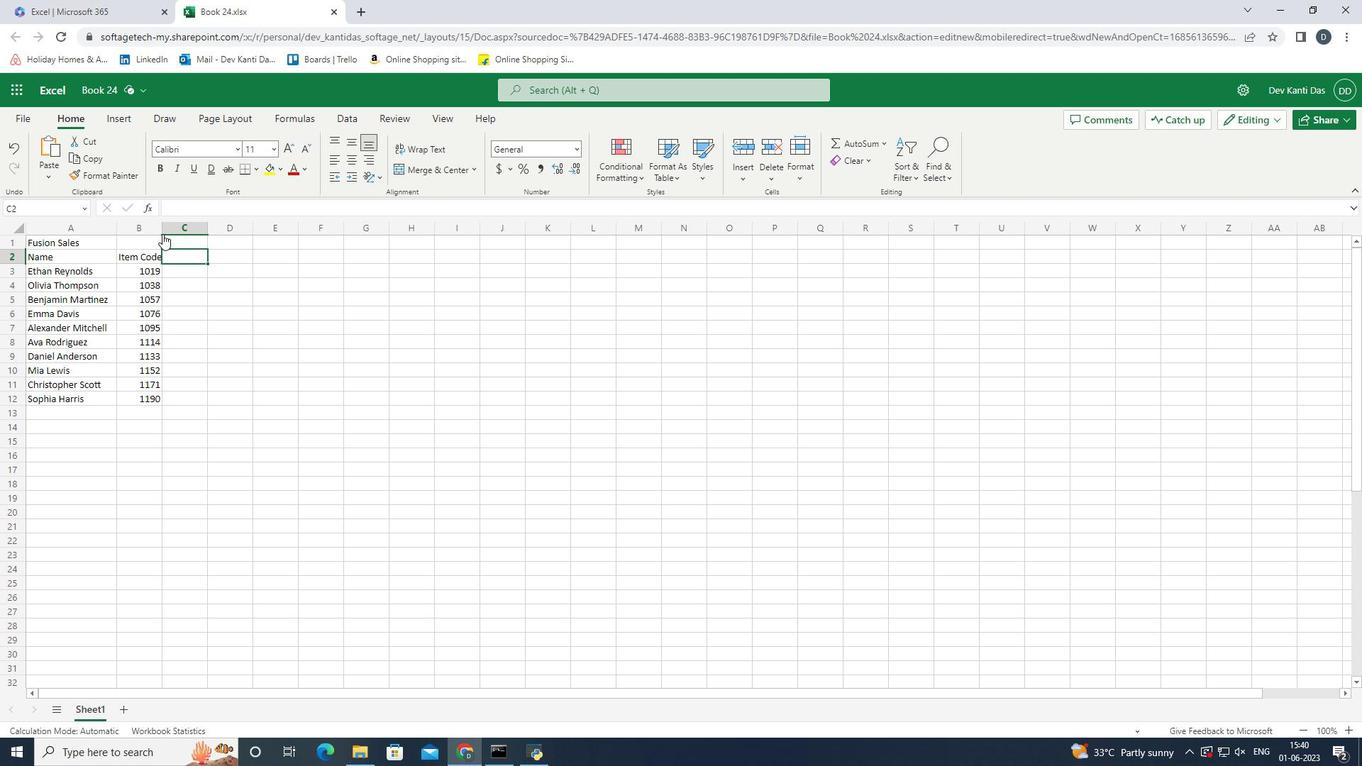 
Action: Mouse pressed left at (159, 228)
Screenshot: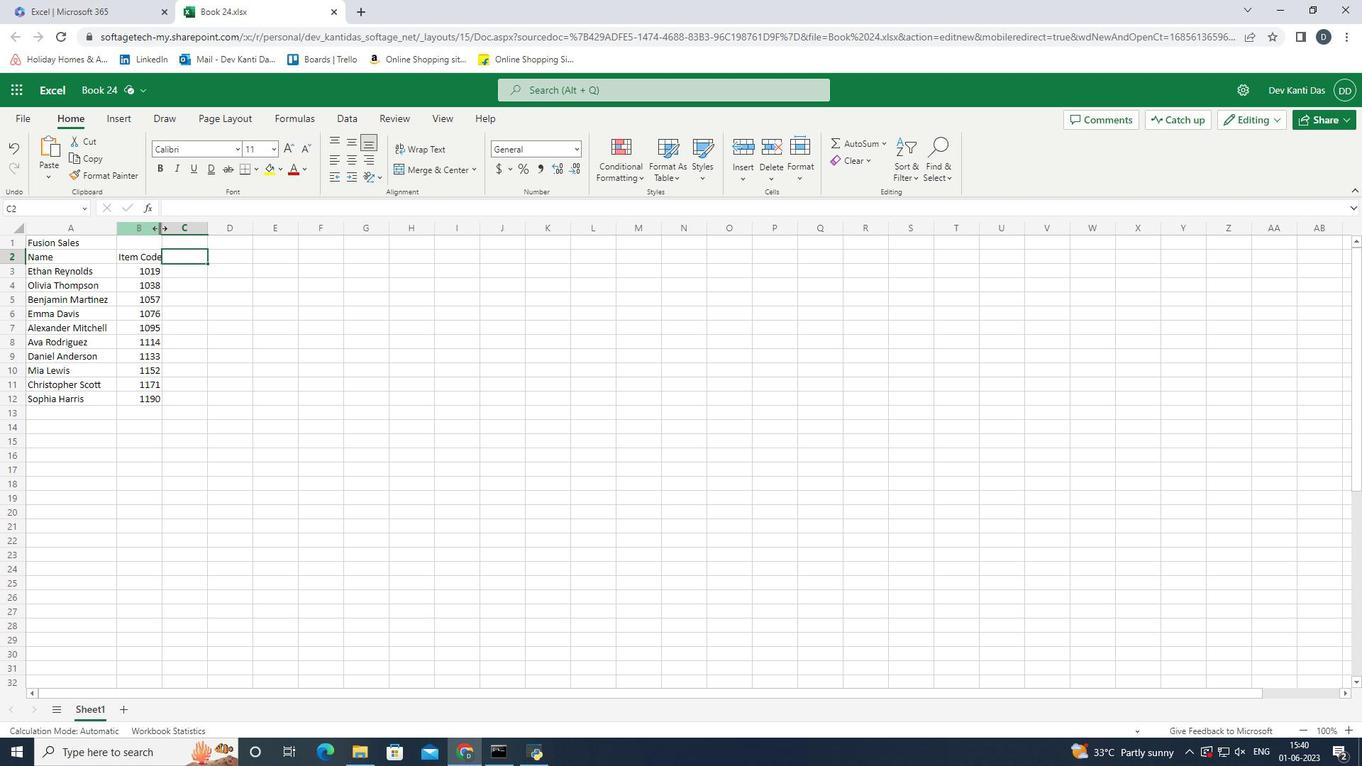
Action: Mouse moved to (351, 364)
Screenshot: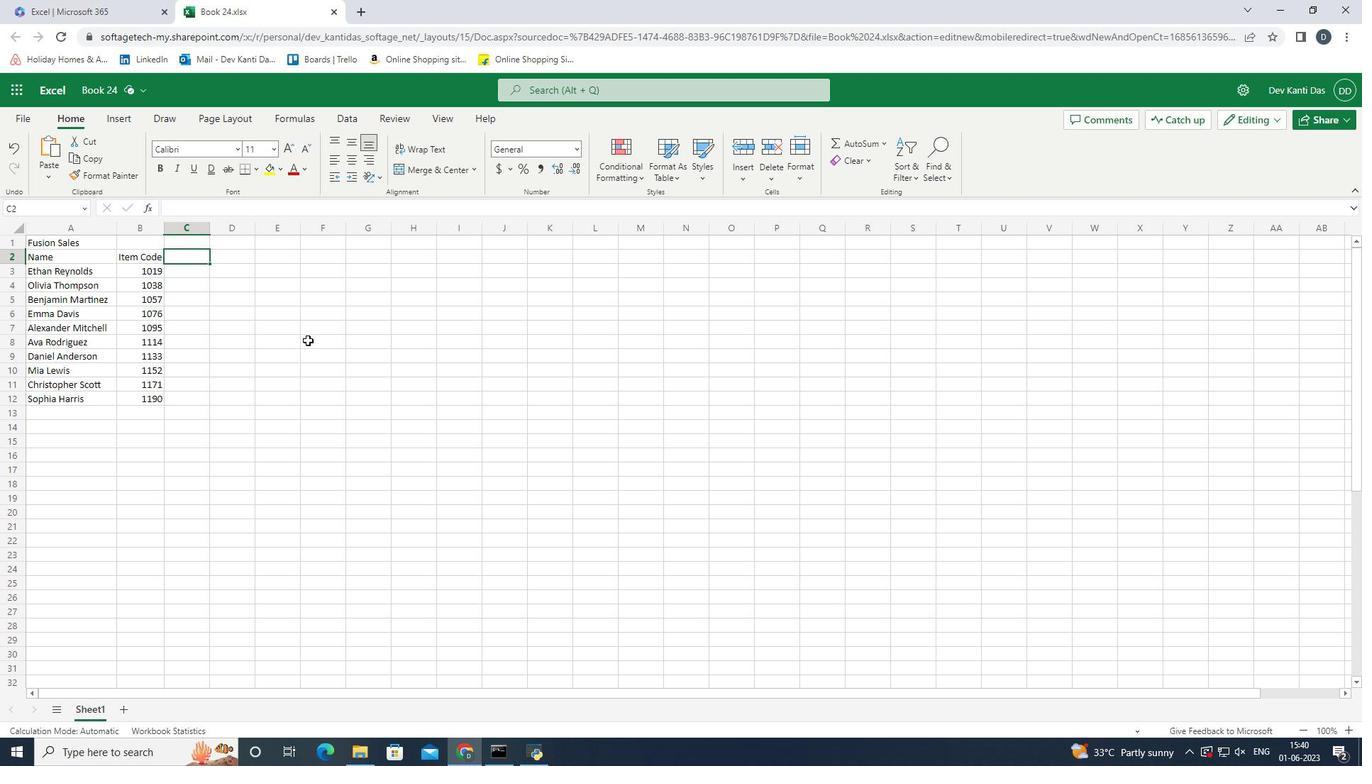 
Action: Key pressed <Key.shift>
Screenshot: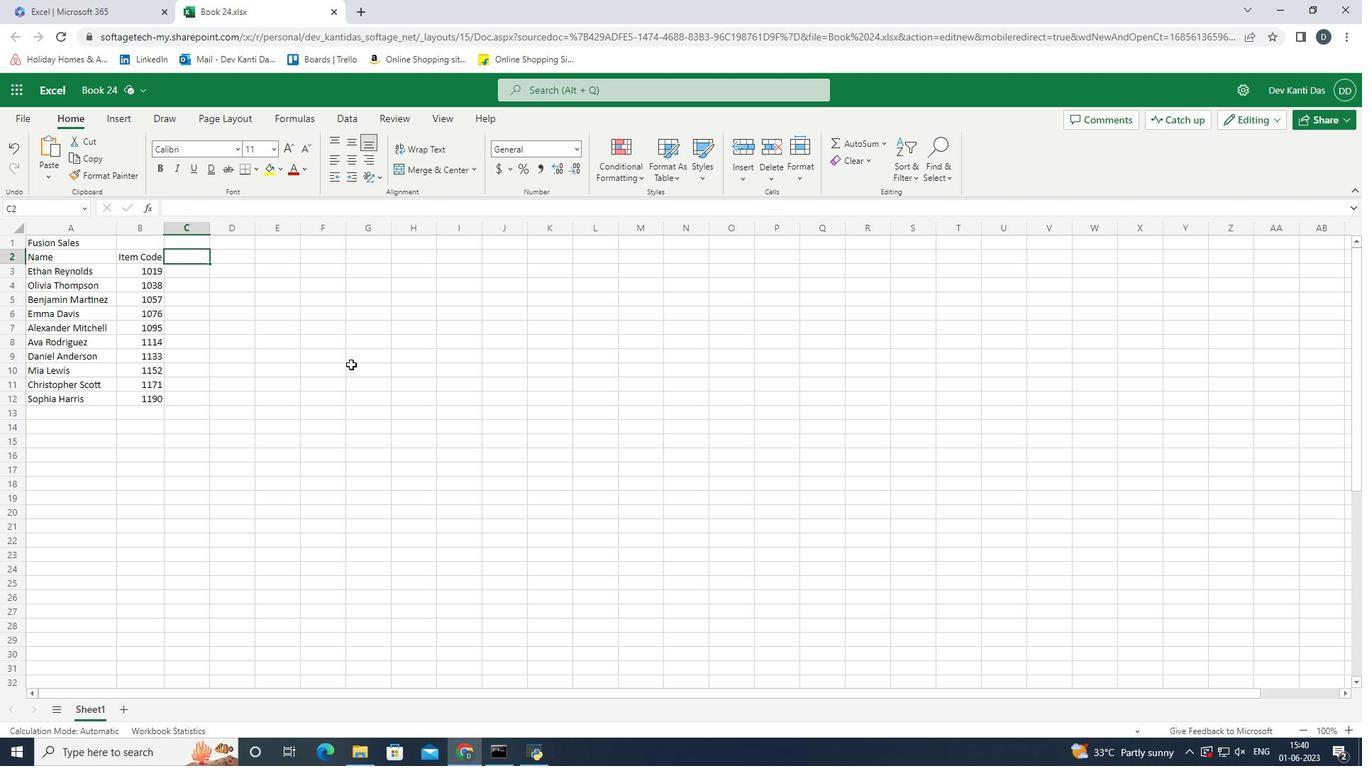 
Action: Mouse moved to (338, 361)
Screenshot: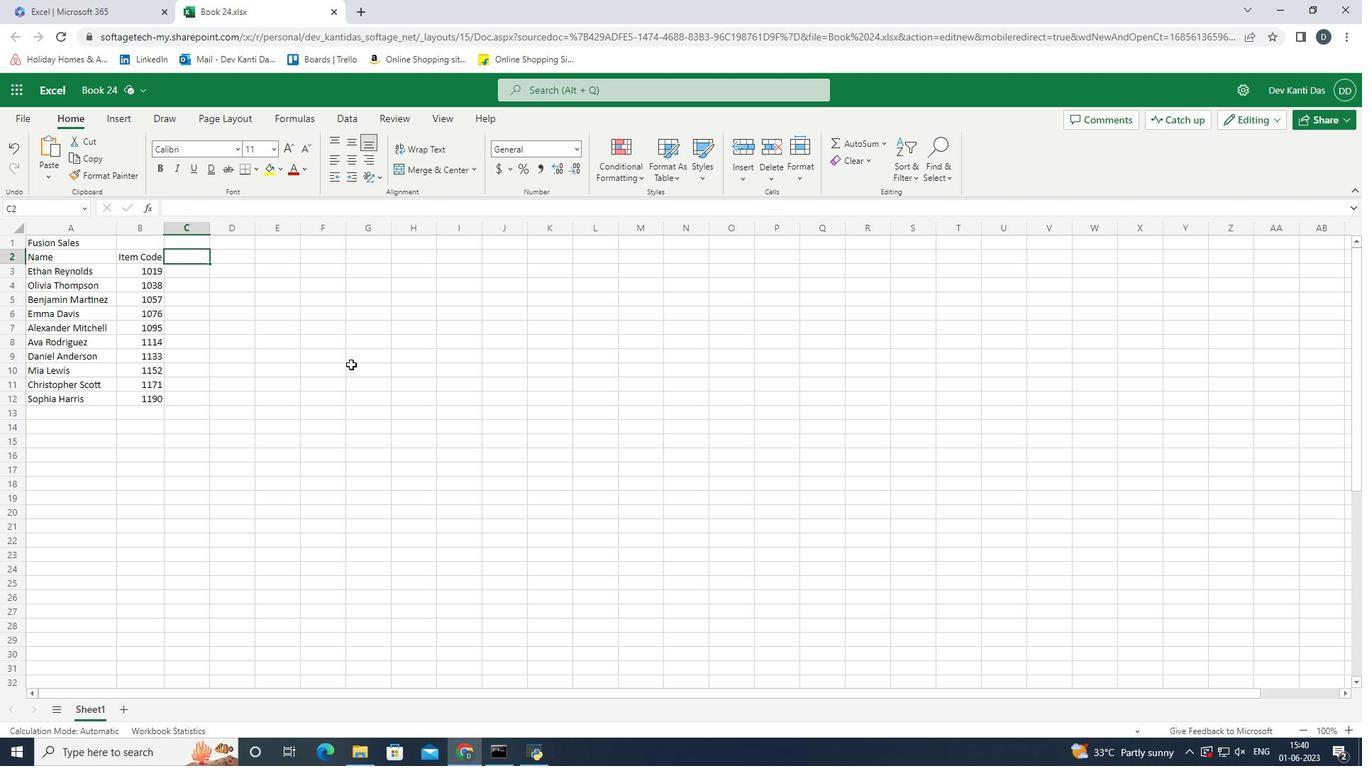 
Action: Key pressed <Key.shift><Key.shift><Key.shift><Key.shift><Key.shift>Product<Key.space><Key.shift>Range<Key.enter>
Screenshot: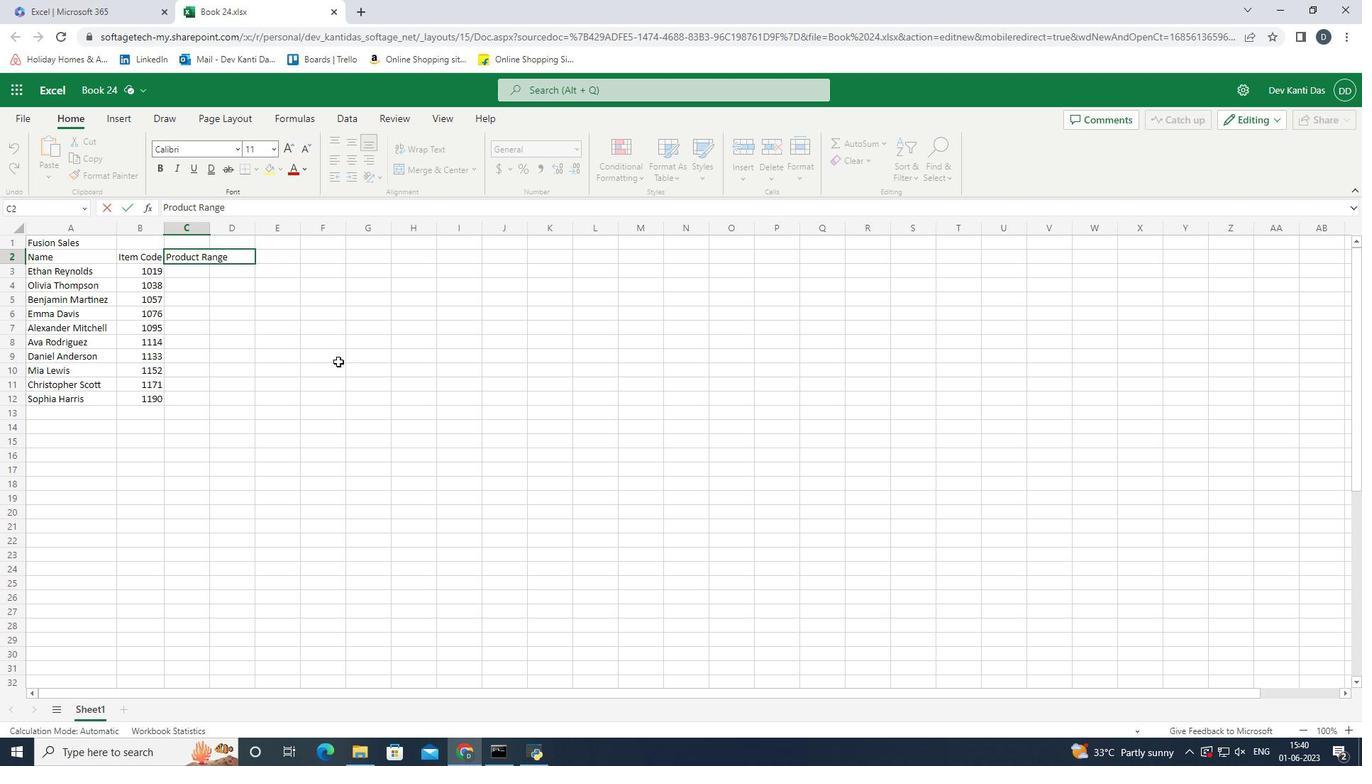 
Action: Mouse moved to (439, 352)
Screenshot: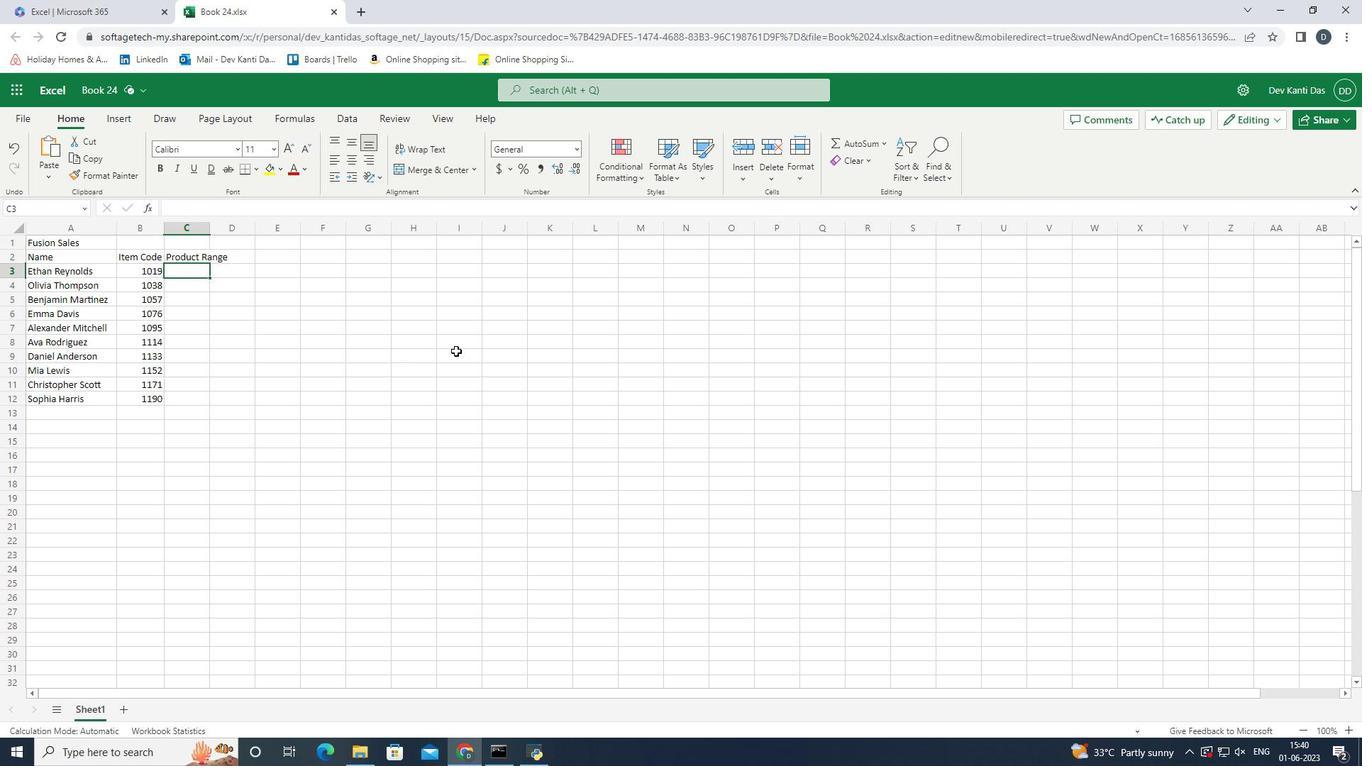 
Action: Key pressed 1500<Key.enter>3000<Key.backspace><Key.backspace><Key.backspace><Key.backspace>2000<Key.enter>2500<Key.enter>3000<Key.enter>3500<Key.enter>4000<Key.enter>4500<Key.enter>5<Key.backspace><Key.up><Key.up><Key.up><Key.up><Key.up><Key.up><Key.down><Key.up><Key.up><Key.down><Key.down><Key.down><Key.down><Key.down><Key.down><Key.up><Key.up><Key.up><Key.up><Key.down><Key.down><Key.down><Key.down><Key.down><Key.down><Key.up><Key.up><Key.up><Key.down><Key.shift_r><Key.up><Key.up><Key.up><Key.up><Key.up><Key.up><Key.delete><Key.up><Key.up><Key.up><Key.up><Key.up><Key.up><Key.down>1400<Key.enter>1800<Key.enter>2200<Key.enter>2600<Key.enter>3000<Key.enter>3400<Key.enter>3800<Key.enter>4200<Key.enter>4600<Key.enter>5000<Key.enter><Key.up><Key.right><Key.up><Key.up><Key.up><Key.up><Key.up><Key.up><Key.up><Key.up><Key.up><Key.up><Key.up><Key.up><Key.down>
Screenshot: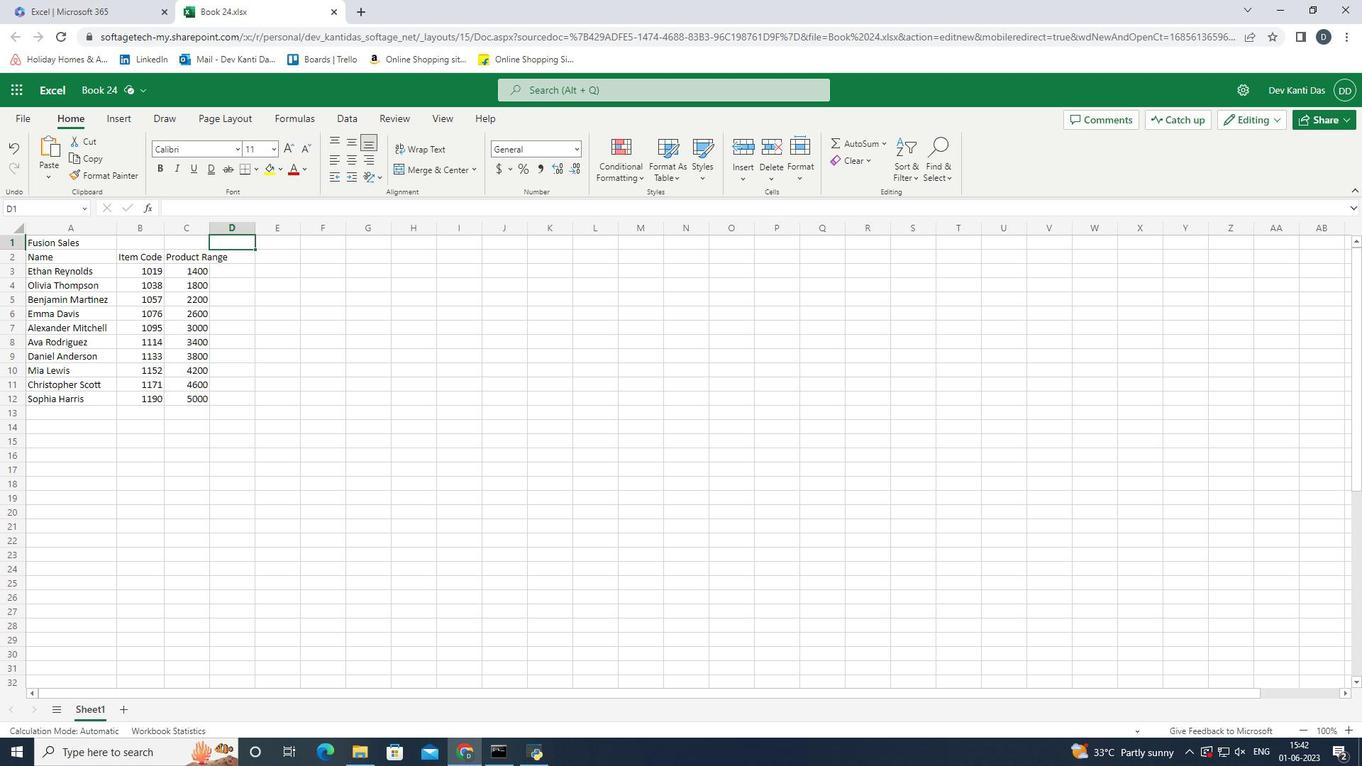 
Action: Mouse moved to (212, 227)
Screenshot: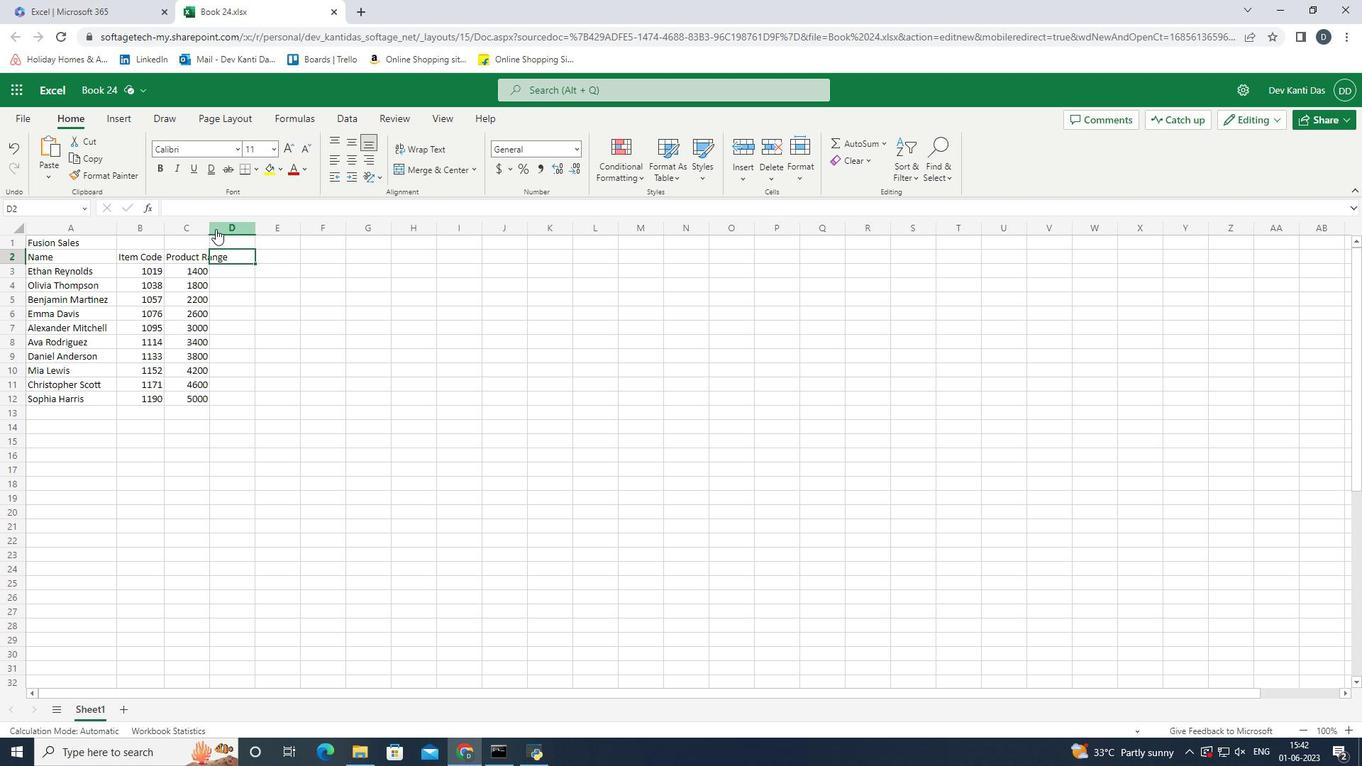 
Action: Mouse pressed left at (212, 227)
Screenshot: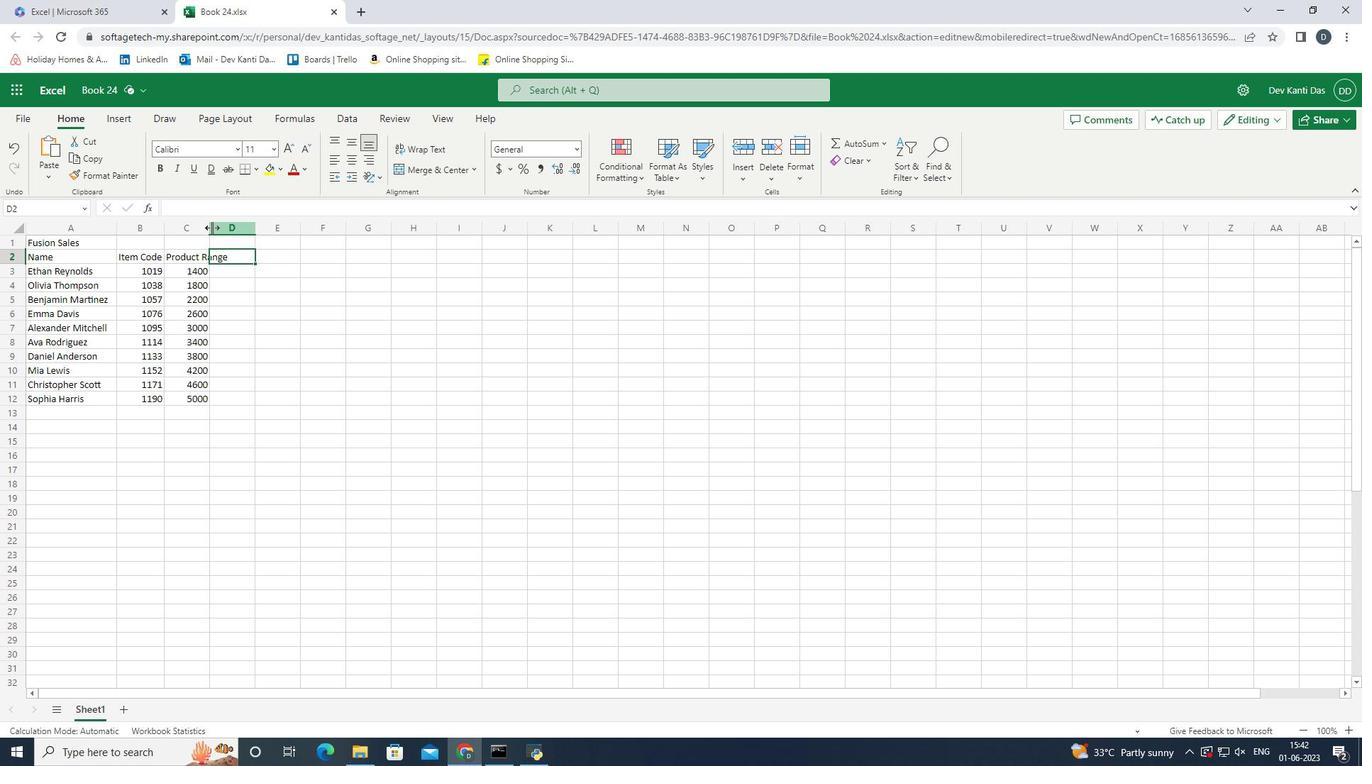 
Action: Mouse moved to (602, 283)
Screenshot: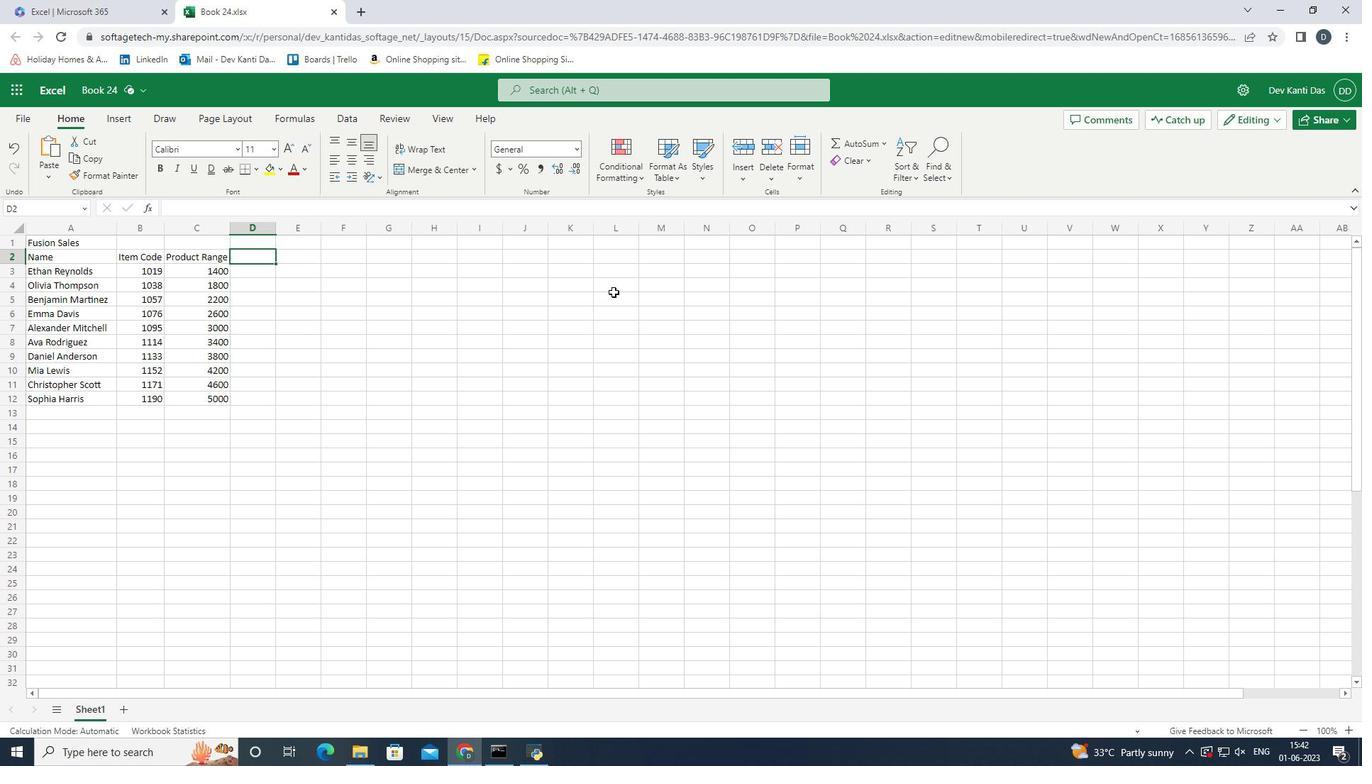 
Action: Key pressed <Key.shift>Products<Key.enter><Key.shift><Key.shift><Key.shift><Key.shift><Key.shift><Key.shift><Key.shift>Keen<Key.space>s<Key.backspace><Key.shift>Shoe<Key.enter><Key.shift><Key.shift><Key.shift>Lacost<Key.space><Key.shift>Shoe<Key.enter><Key.shift>Merrell<Key.space><Key.shift>Shoe<Key.enter><Key.shift>Mizuno<Key.space><Key.shift><Key.shift><Key.shift><Key.shift><Key.shift><Key.shift><Key.shift><Key.shift><Key.shift><Key.shift><Key.shift><Key.shift><Key.shift><Key.shift><Key.shift><Key.shift><Key.shift><Key.shift><Key.shift><Key.shift><Key.shift><Key.shift><Key.shift><Key.shift><Key.shift><Key.shift><Key.shift>Shoe<Key.enter>
Screenshot: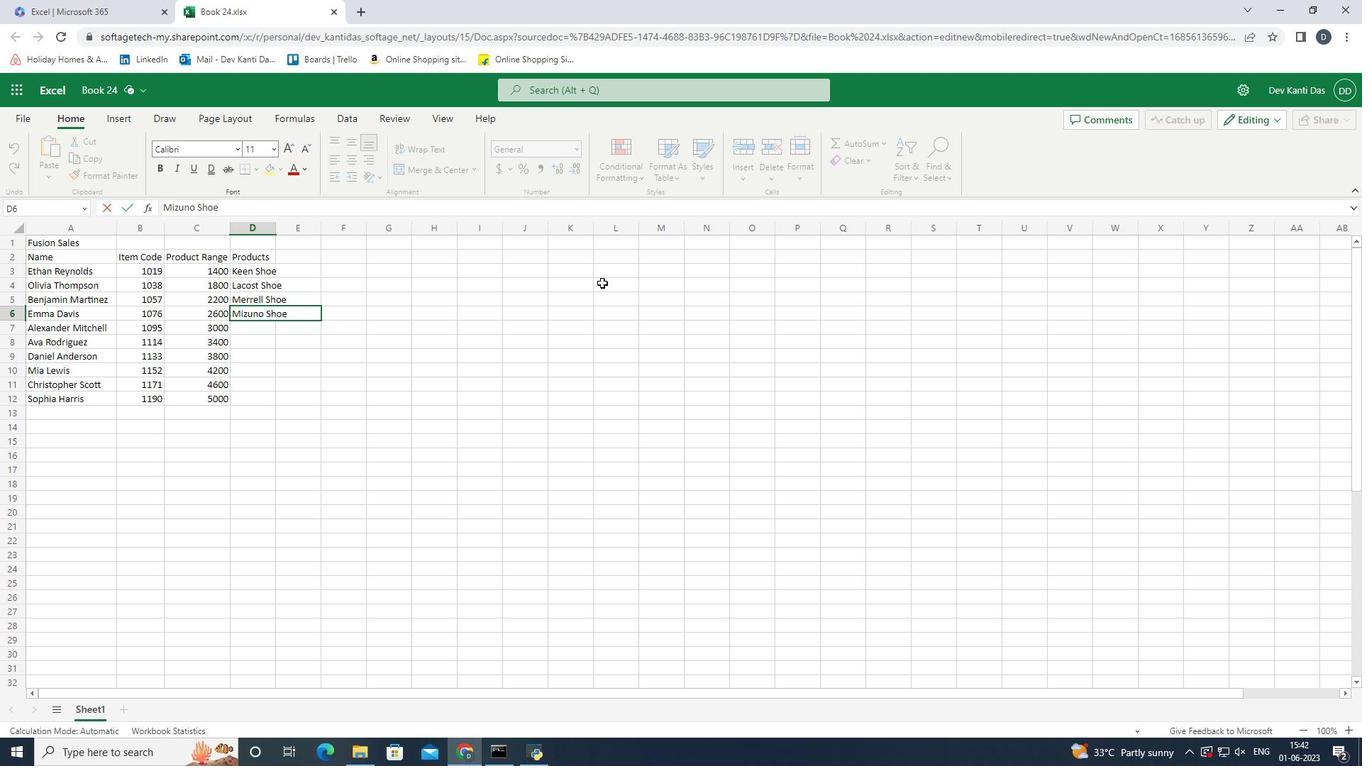 
Action: Mouse moved to (620, 328)
Screenshot: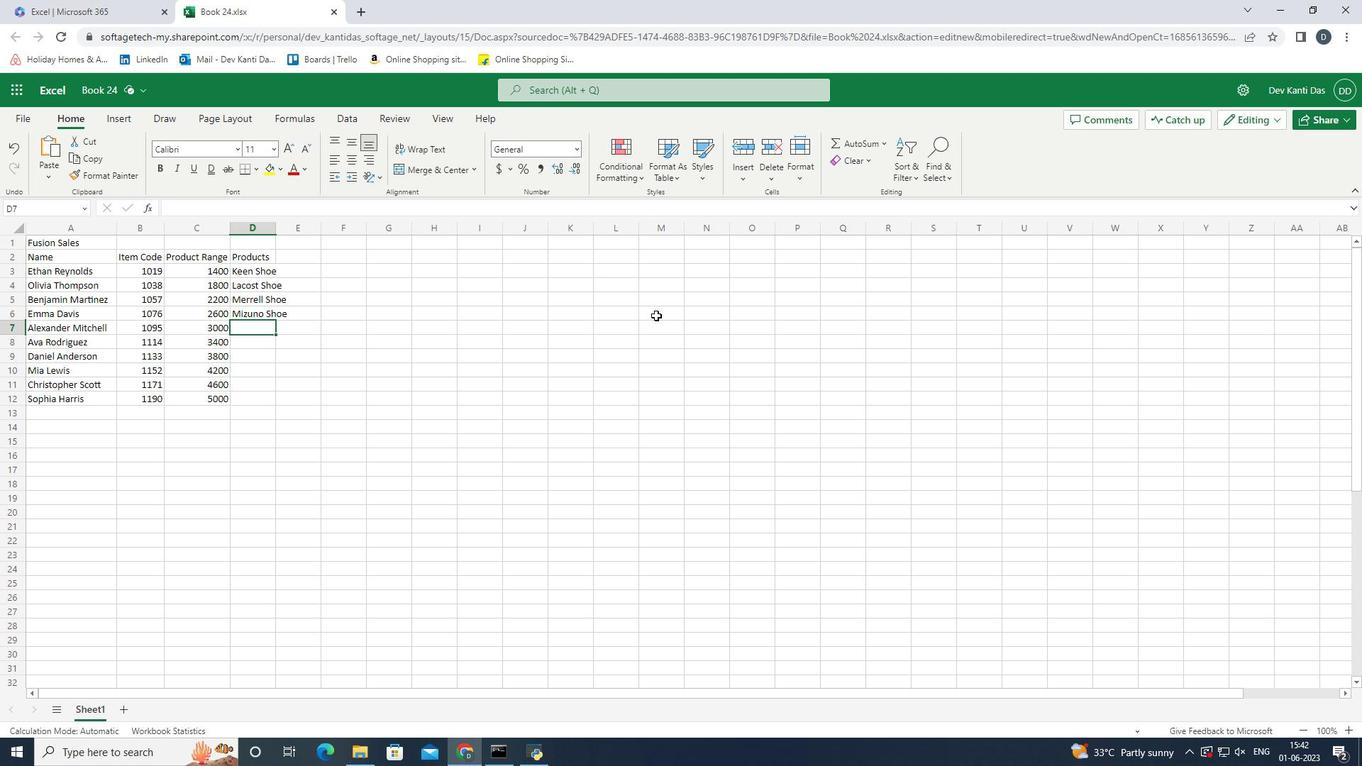 
Action: Key pressed <Key.shift><Key.shift><Key.shift><Key.shift><Key.shift>Onitsuka<Key.space><Key.shift>Tiger<Key.space><Key.shift>Shoe<Key.enter><Key.shift>Salomon<Key.space><Key.shift>Shoe<Key.enter>
Screenshot: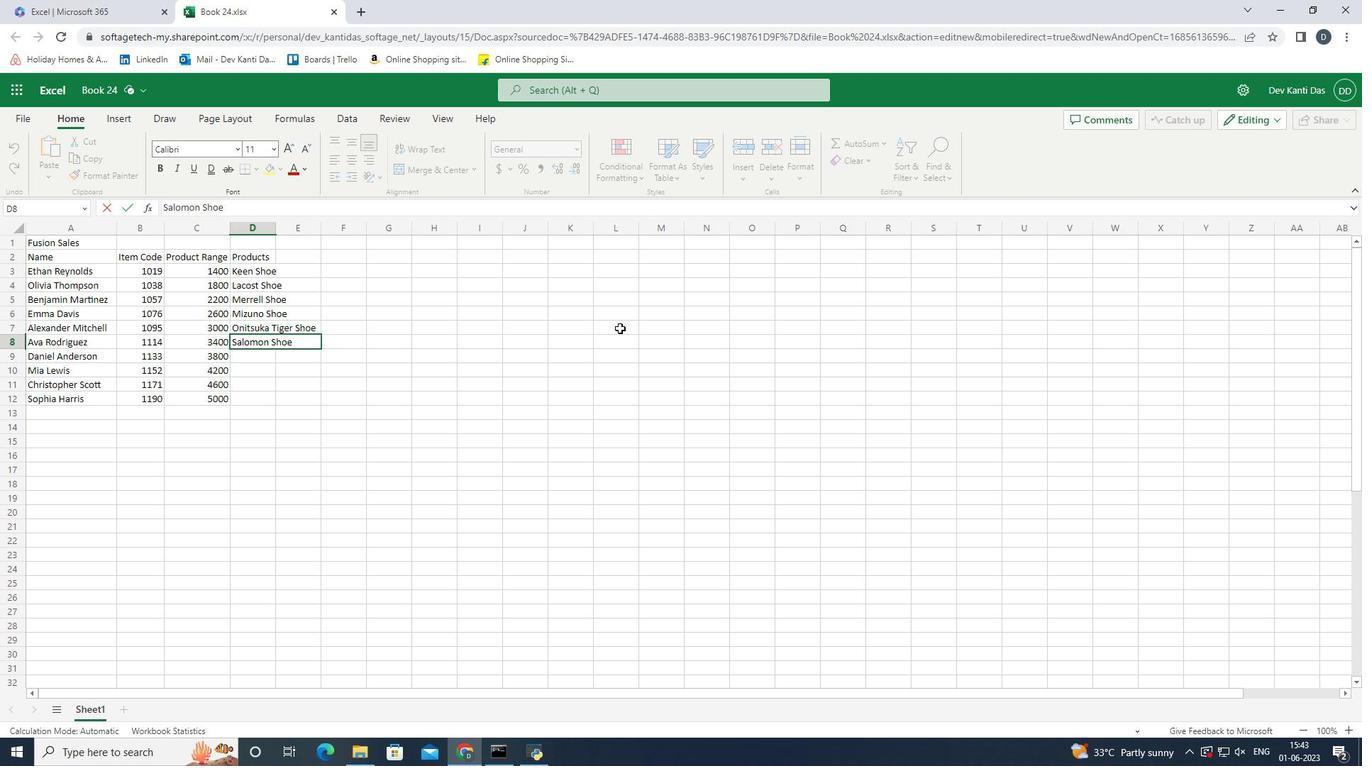 
Action: Mouse moved to (692, 318)
Screenshot: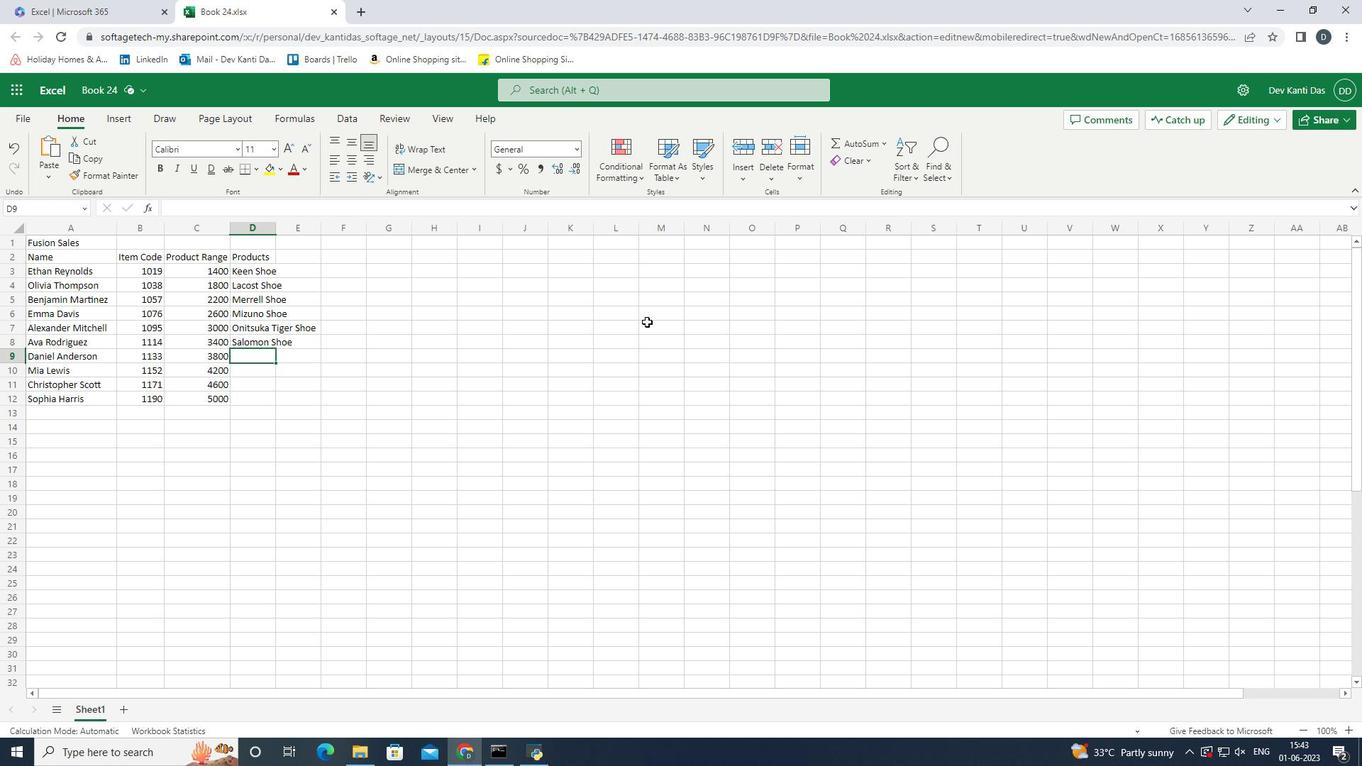 
Action: Key pressed <Key.shift><Key.shift><Key.shift>Sanuk<Key.space><Key.shift><Key.shift><Key.shift>Shoe<Key.enter><Key.shift>Saucony<Key.space><Key.shift>Shoe<Key.enter>
Screenshot: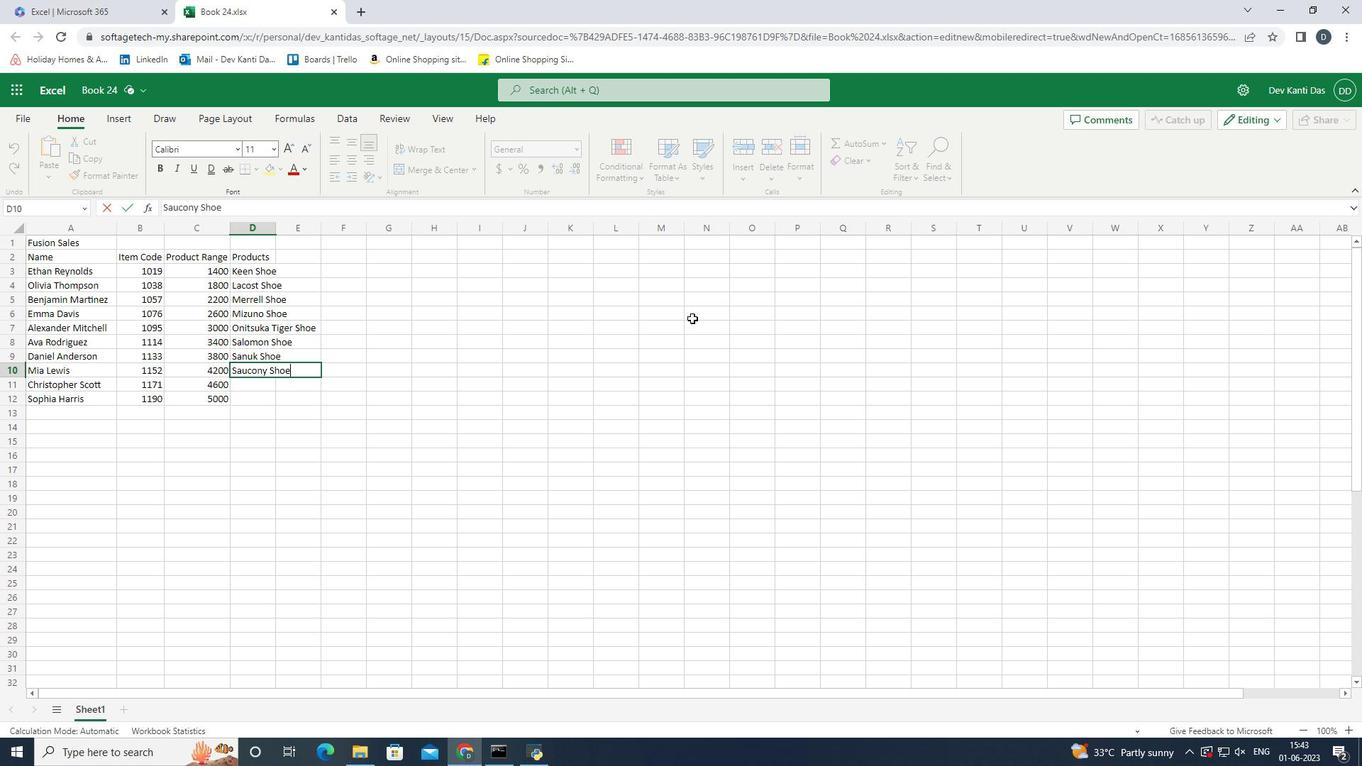 
Action: Mouse moved to (749, 365)
Screenshot: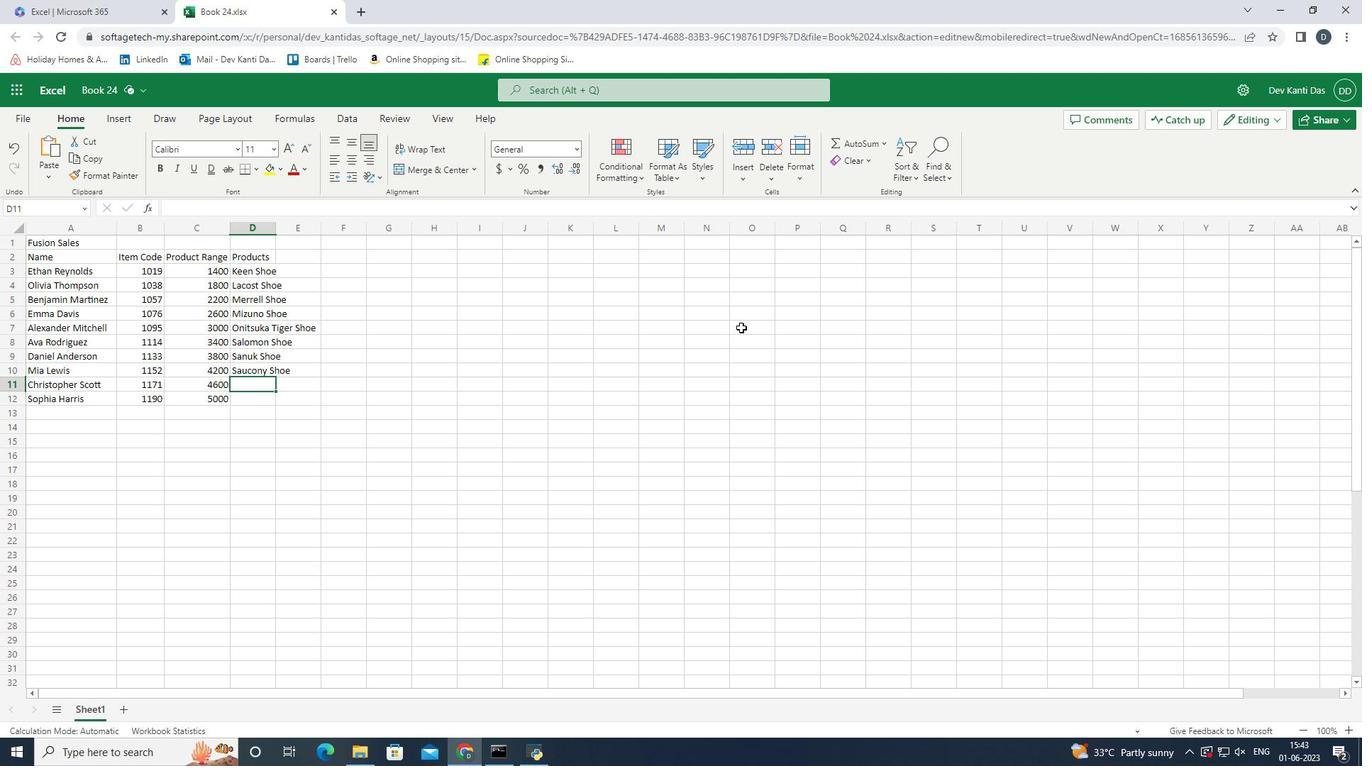 
Action: Key pressed <Key.shift>Sperry<Key.space><Key.shift>Shoe<Key.enter><Key.shift><Key.shift><Key.shift><Key.shift><Key.shift>Superga<Key.space><Key.shift><Key.shift>Shoe<Key.enter><Key.up><Key.right><Key.up><Key.up><Key.up><Key.up><Key.up><Key.up><Key.up><Key.up><Key.up><Key.up>
Screenshot: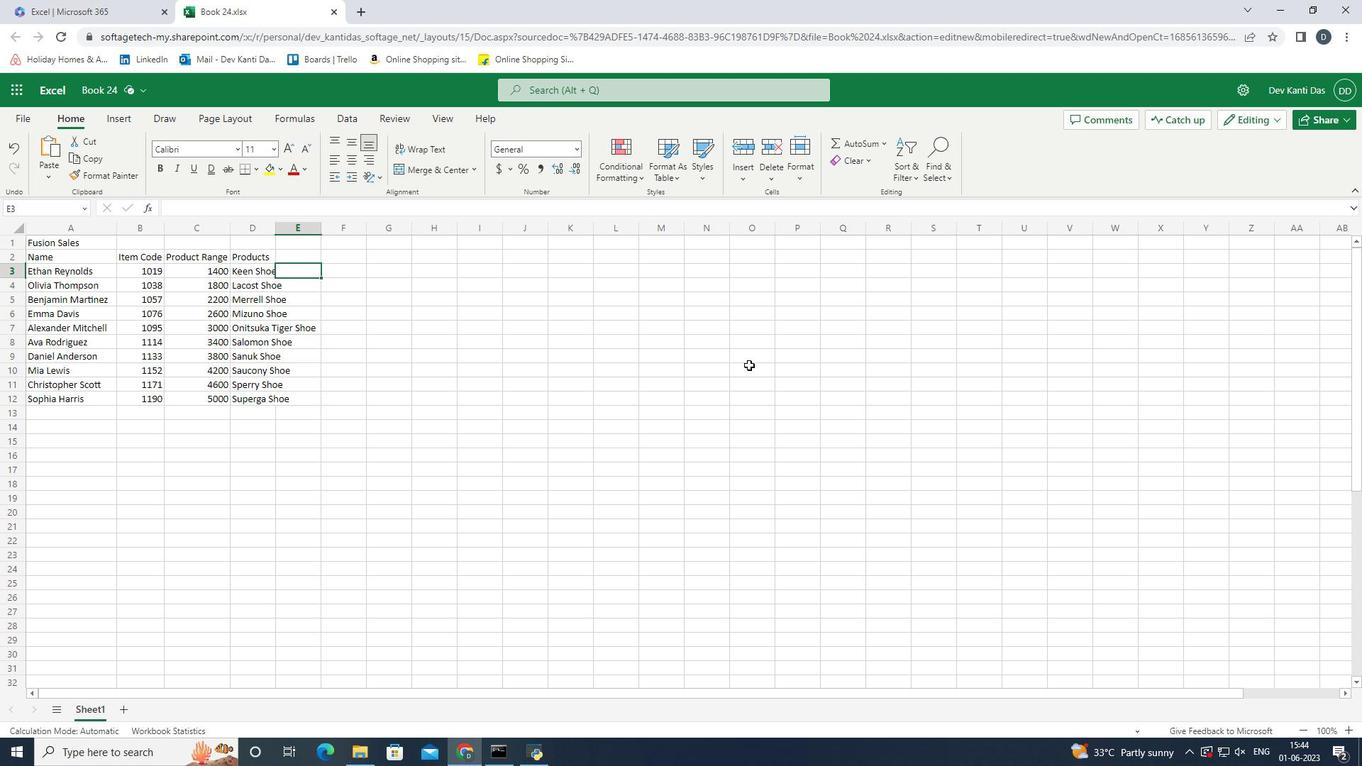 
Action: Mouse moved to (276, 226)
Screenshot: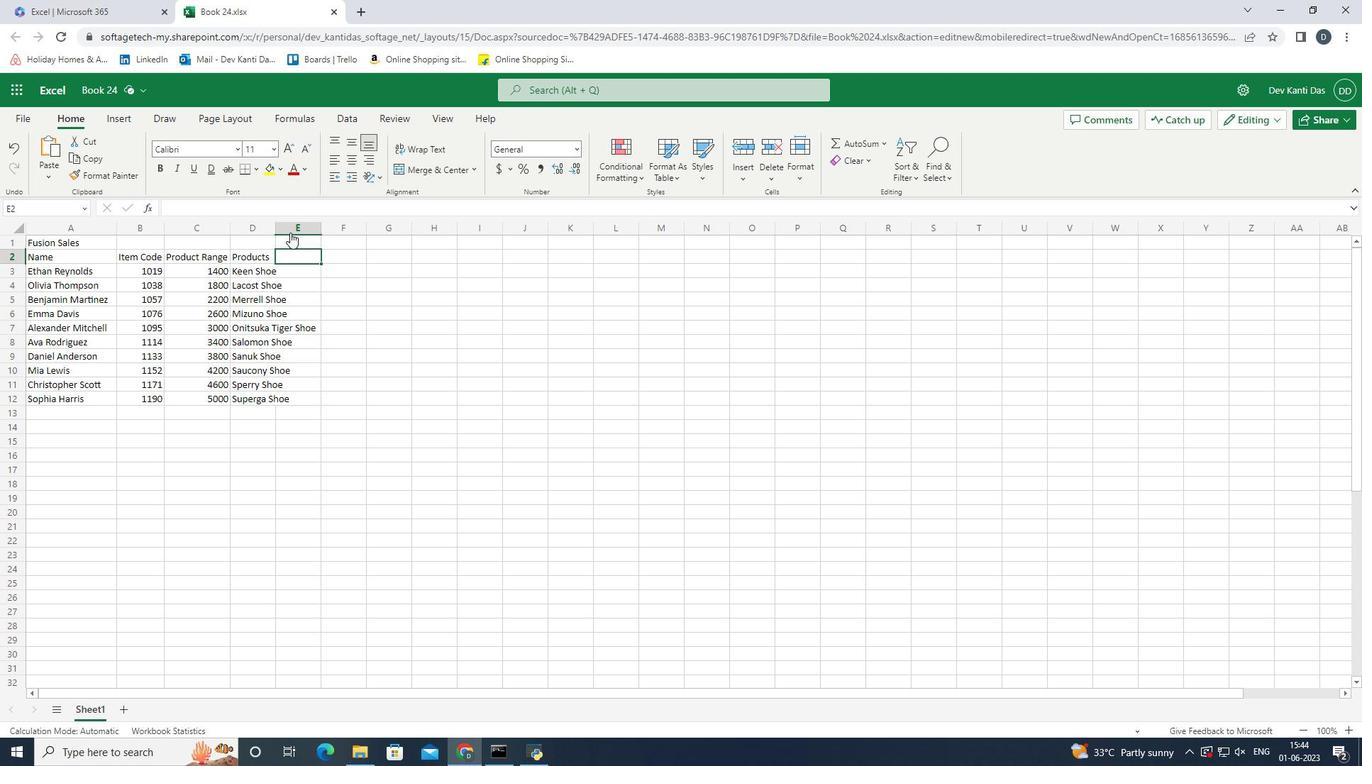 
Action: Mouse pressed left at (276, 226)
Screenshot: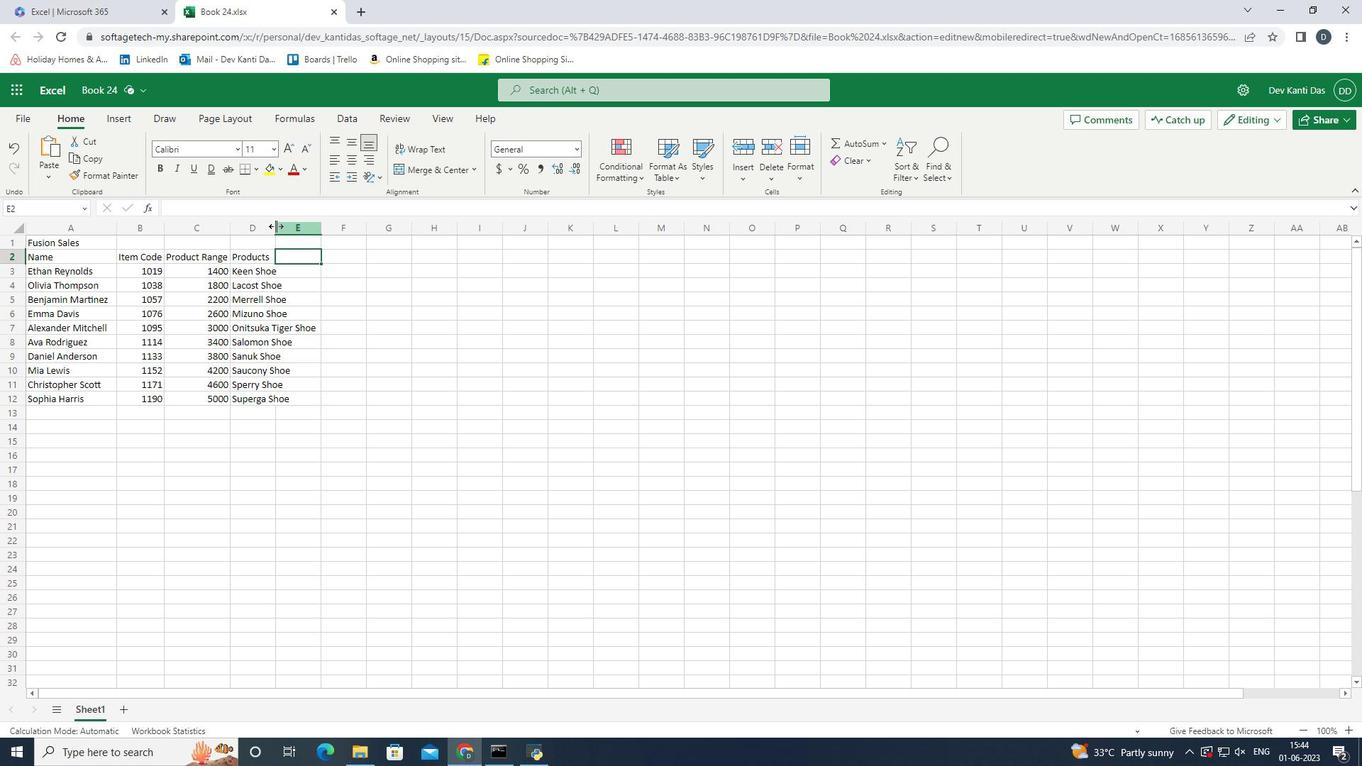 
Action: Mouse moved to (596, 417)
Screenshot: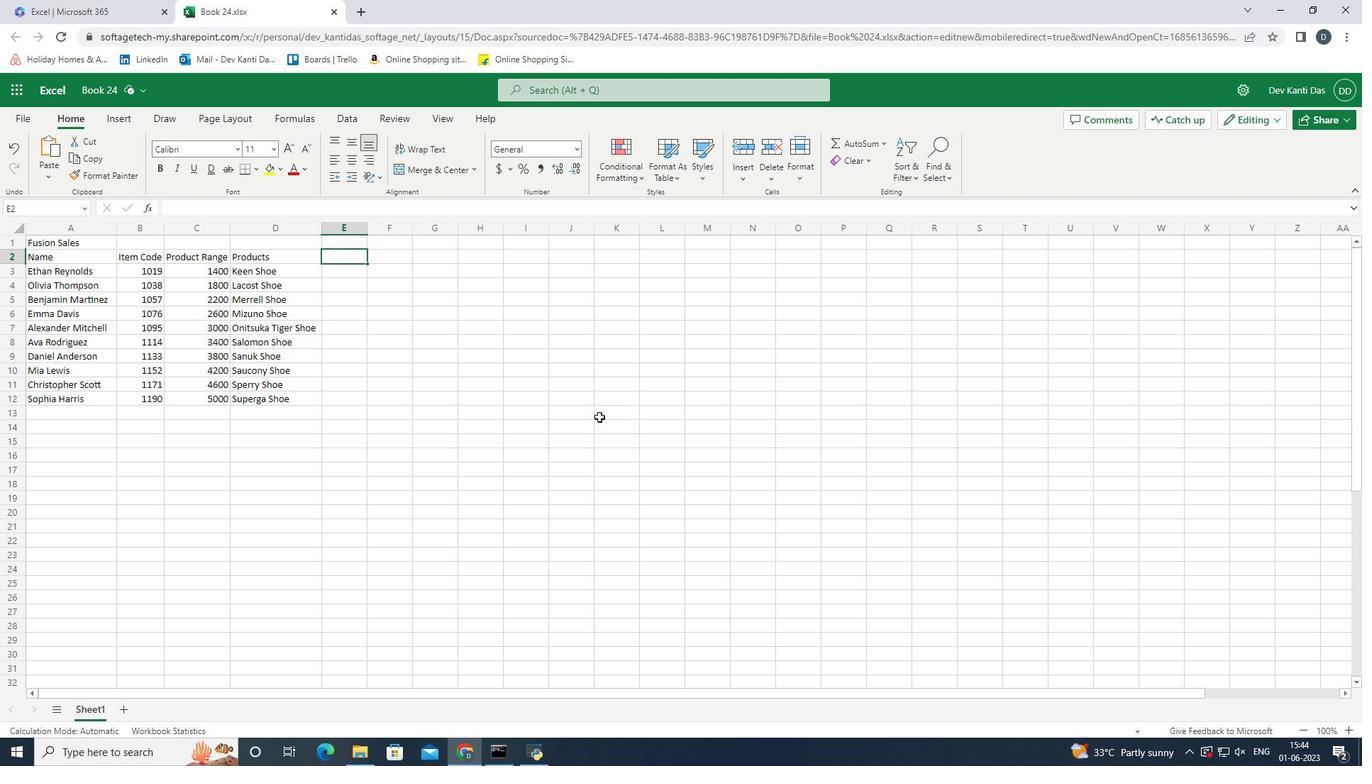 
Action: Key pressed <Key.shift>Quanti
Screenshot: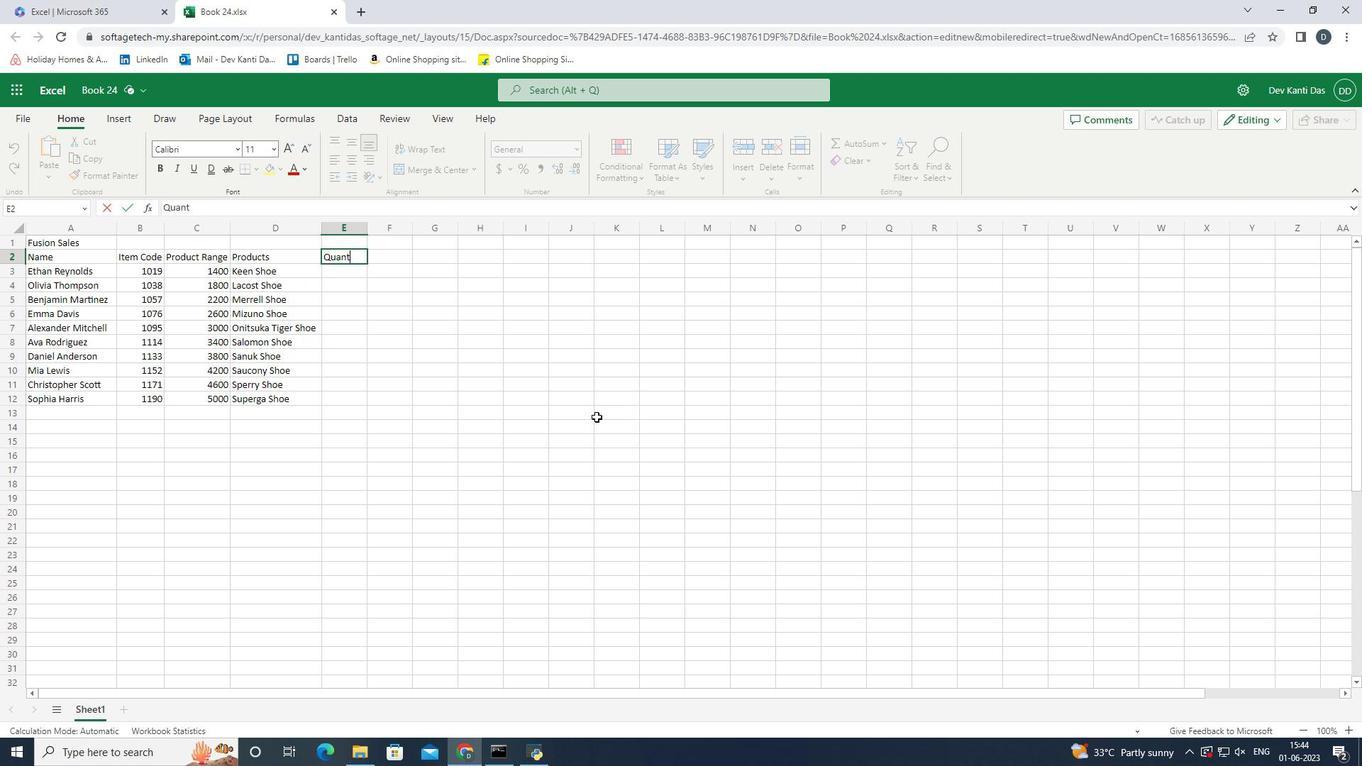
Action: Mouse moved to (596, 417)
Screenshot: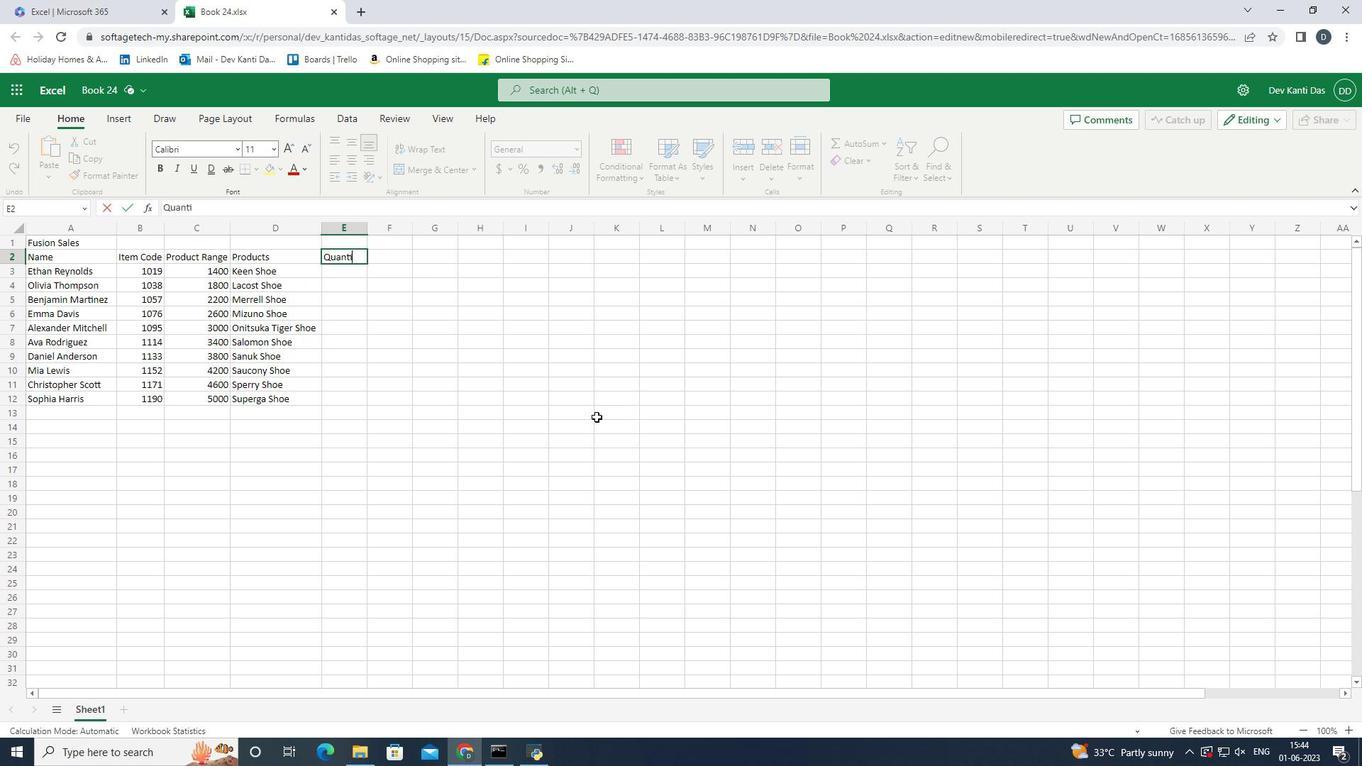 
Action: Key pressed ty<Key.enter>
Screenshot: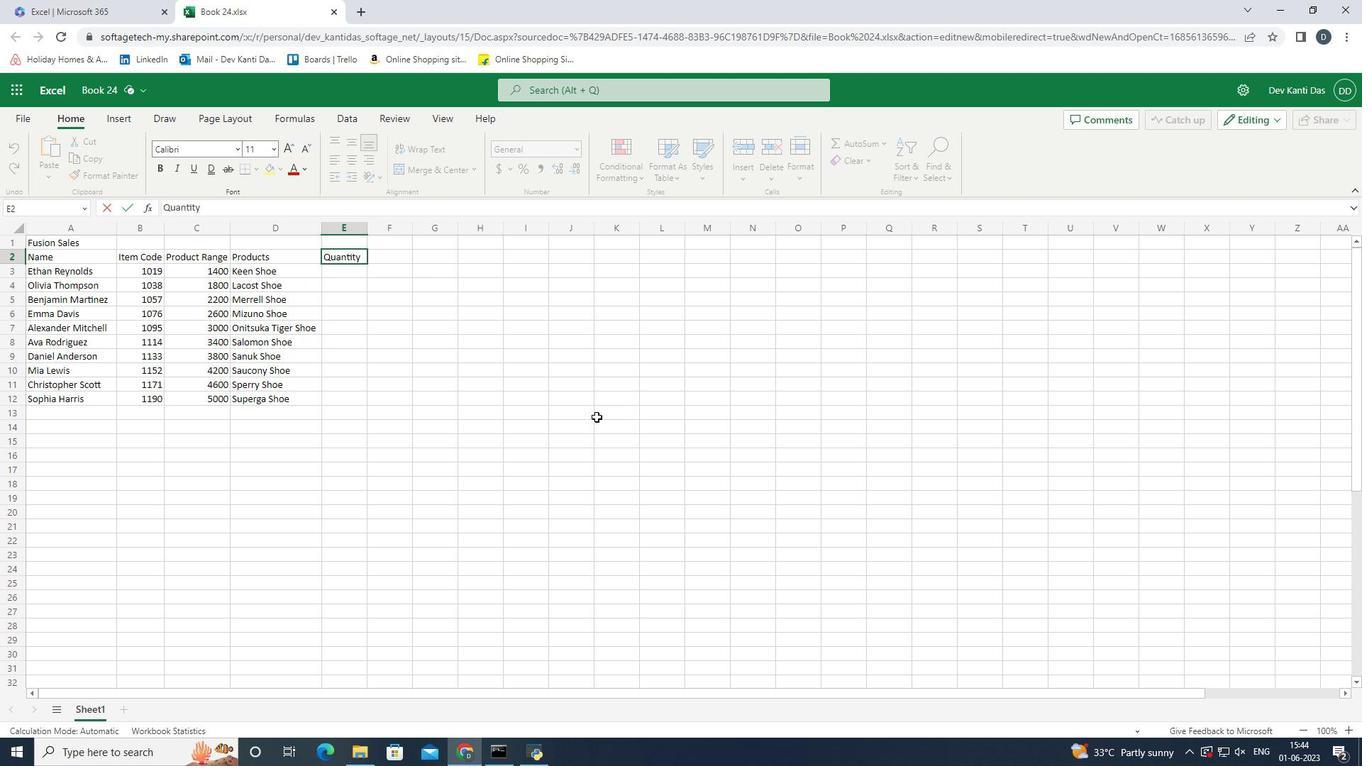 
Action: Mouse moved to (1029, 448)
Screenshot: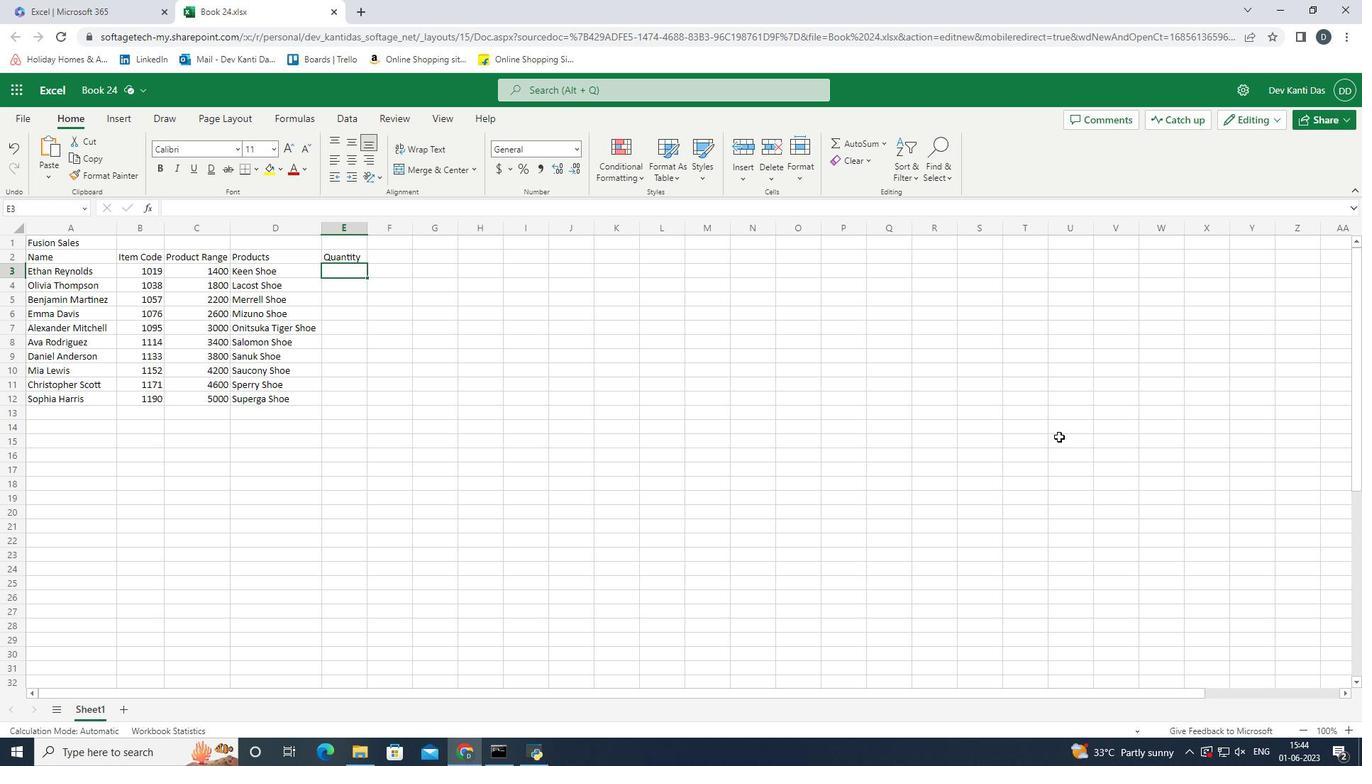 
Action: Key pressed 2<Key.enter>2<Key.enter>5<Key.enter>4<Key.enter>3<Key.enter>2<Key.enter>3<Key.enter>3<Key.enter>5<Key.enter>5<Key.right><Key.up><Key.up><Key.up><Key.up><Key.up><Key.up><Key.up><Key.up><Key.up><Key.up><Key.shift>Tax<Key.space>12<Key.shift><Key.shift><Key.shift><Key.shift><Key.shift><Key.shift><Key.shift><Key.shift><Key.shift><Key.shift><Key.shift>%<Key.enter>=sum<Key.shift_r><Key.shift_r><Key.shift_r><Key.shift_r><Key.shift_r><Key.shift_r><Key.shift_r><Key.shift_r><Key.shift_r><Key.shift_r><Key.shift_r><Key.shift_r><Key.shift_r><Key.shift_r><Key.shift_r><Key.shift_r><Key.shift_r><Key.shift_r><Key.shift_r><Key.shift_r><Key.shift_r><Key.shift_r><Key.shift_r><Key.shift_r><Key.shift_r><Key.shift_r>(c3*12<Key.shift>%<Key.shift_r><Key.shift_r><Key.shift_r>)<Key.enter>
Screenshot: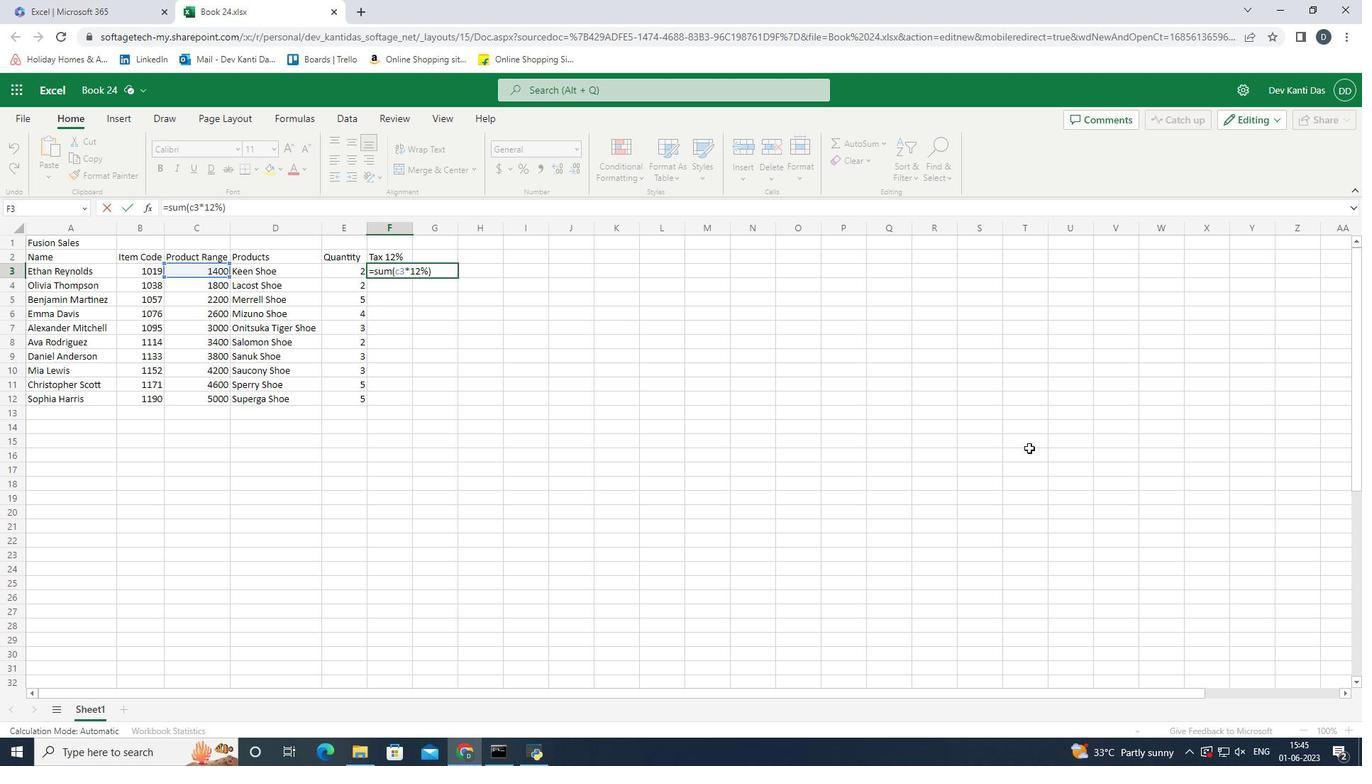 
Action: Mouse moved to (396, 270)
Screenshot: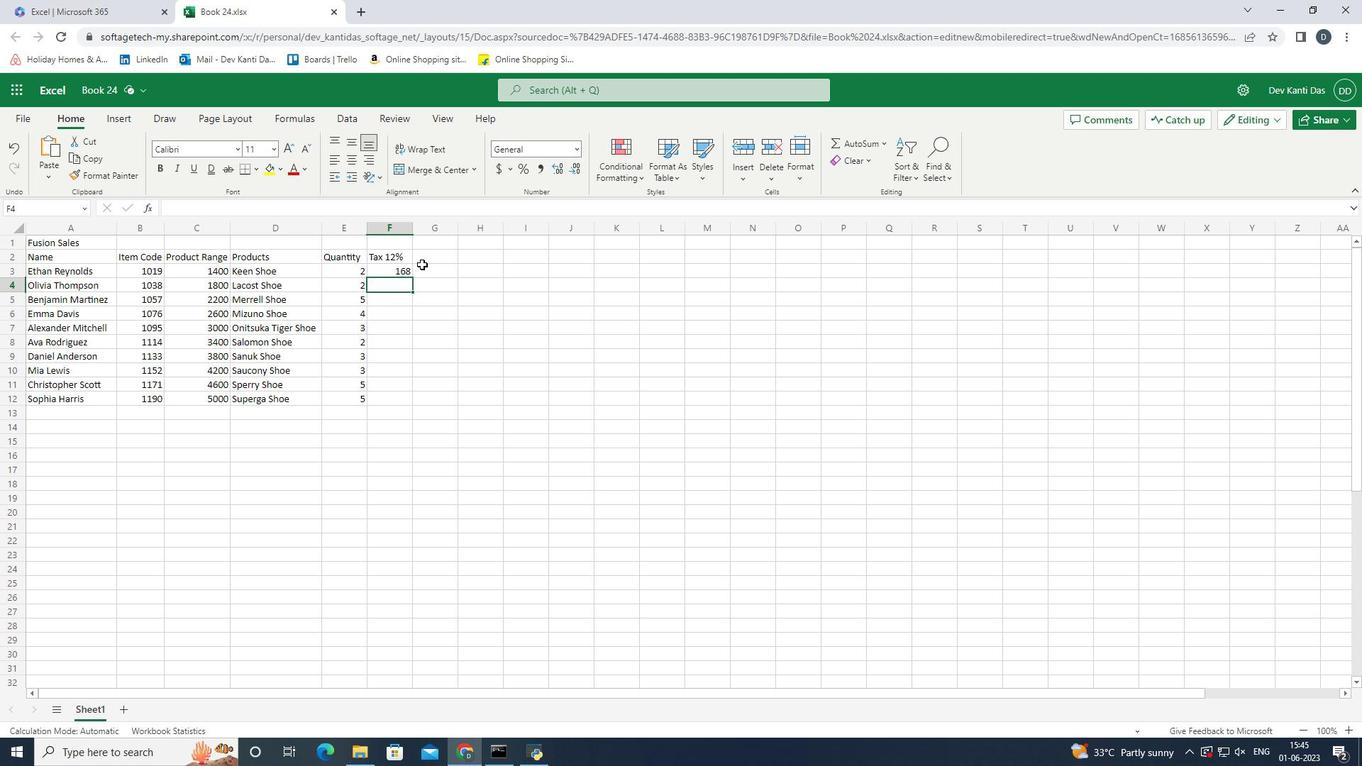 
Action: Mouse pressed left at (396, 270)
Screenshot: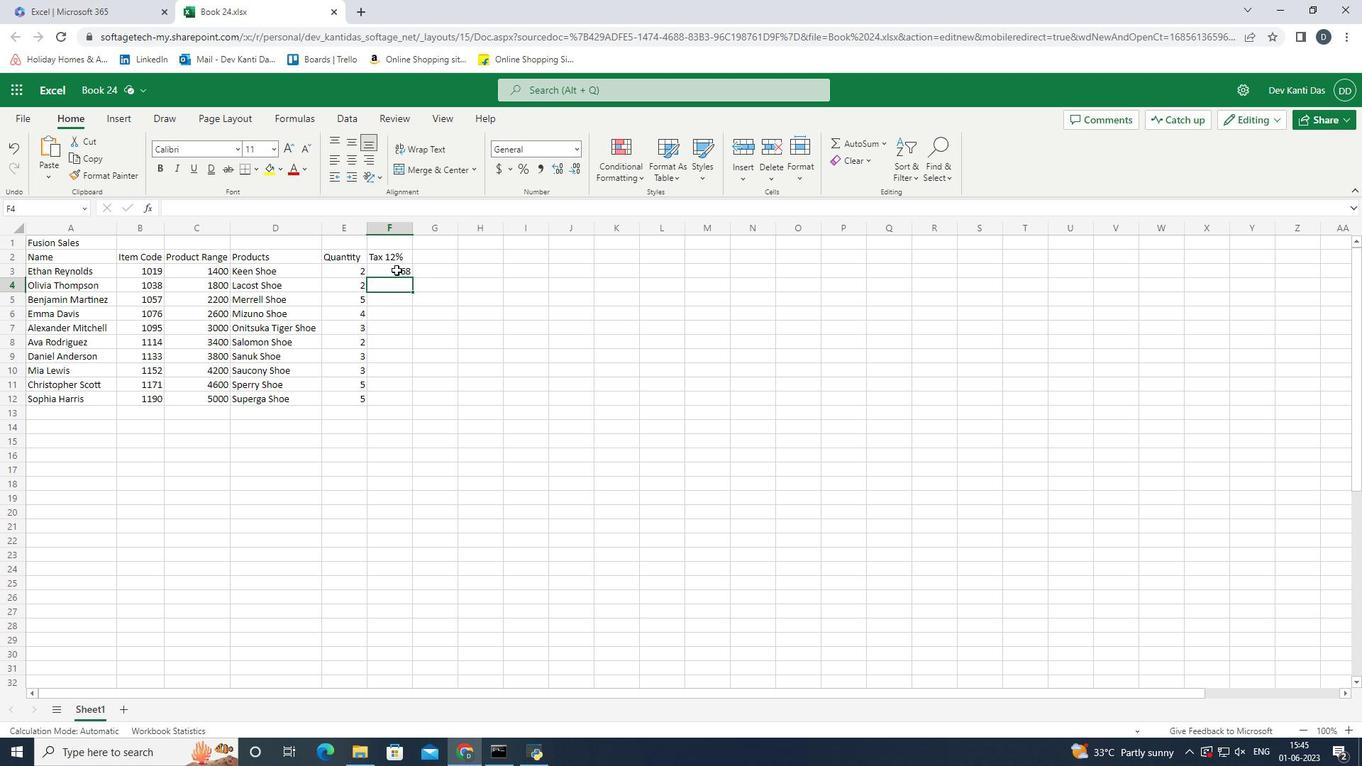 
Action: Mouse moved to (413, 279)
Screenshot: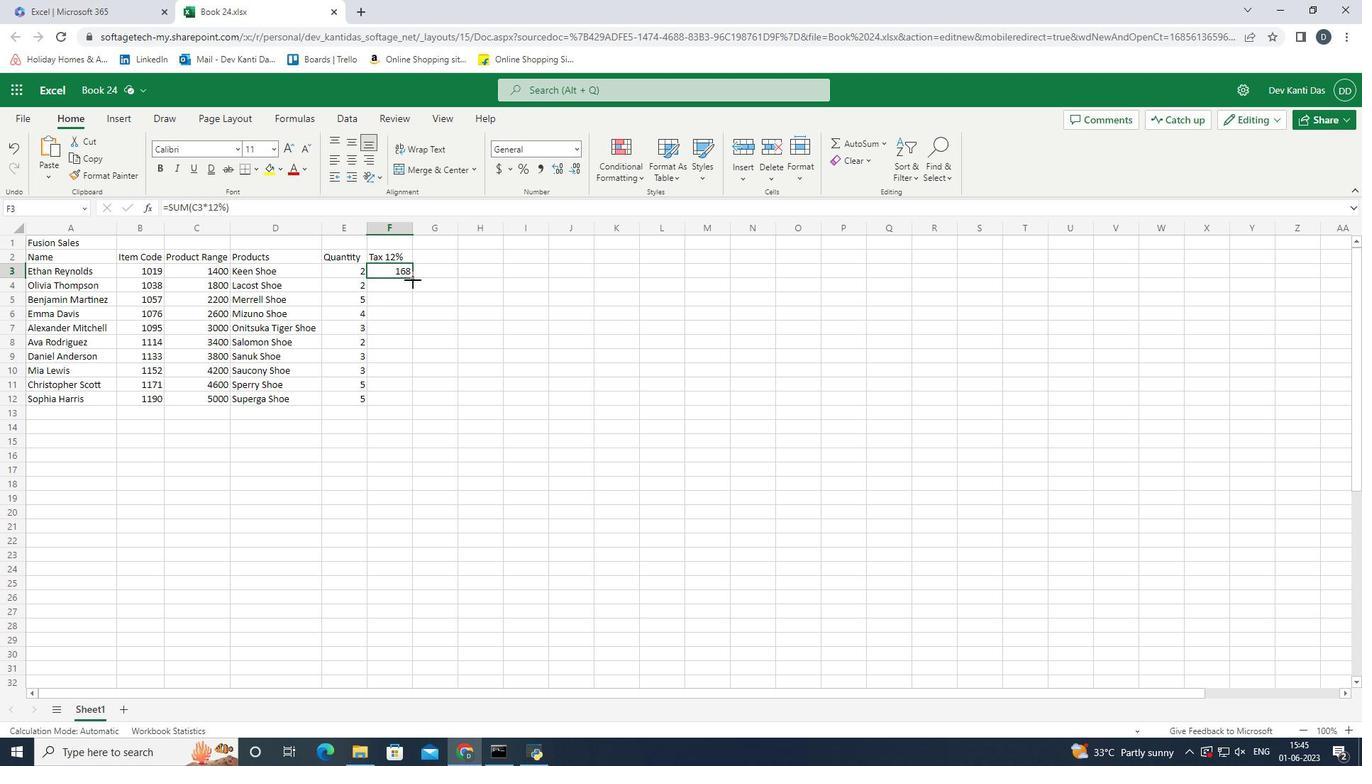 
Action: Mouse pressed left at (413, 279)
Screenshot: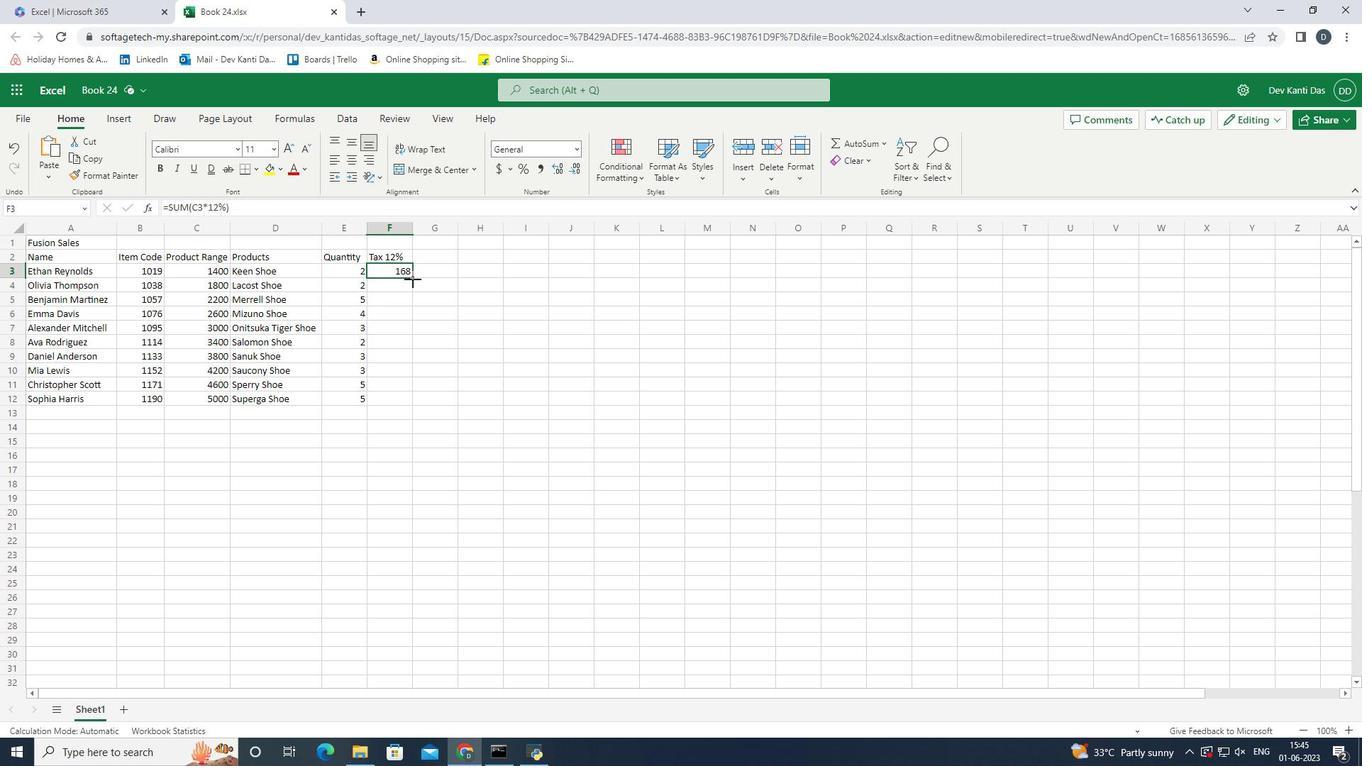 
Action: Mouse moved to (427, 255)
Screenshot: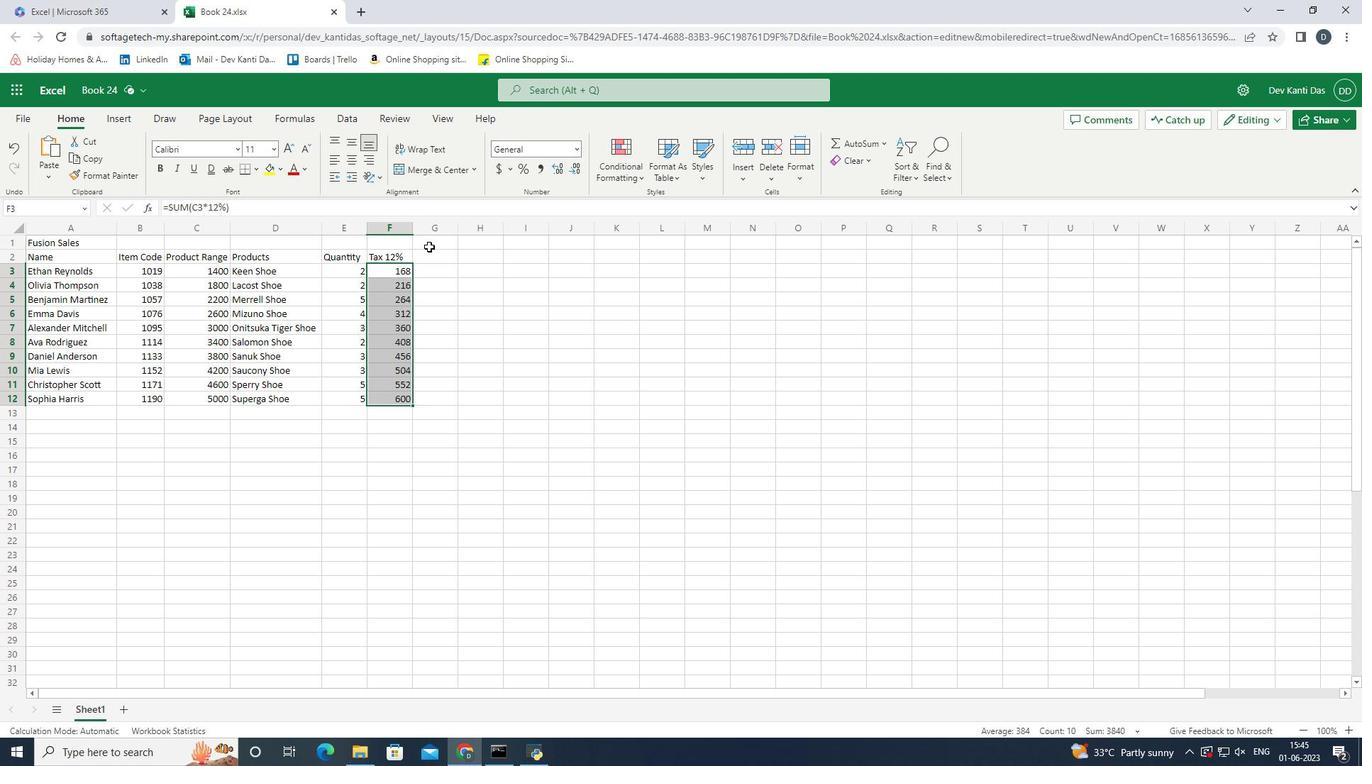 
Action: Mouse pressed left at (427, 255)
Screenshot: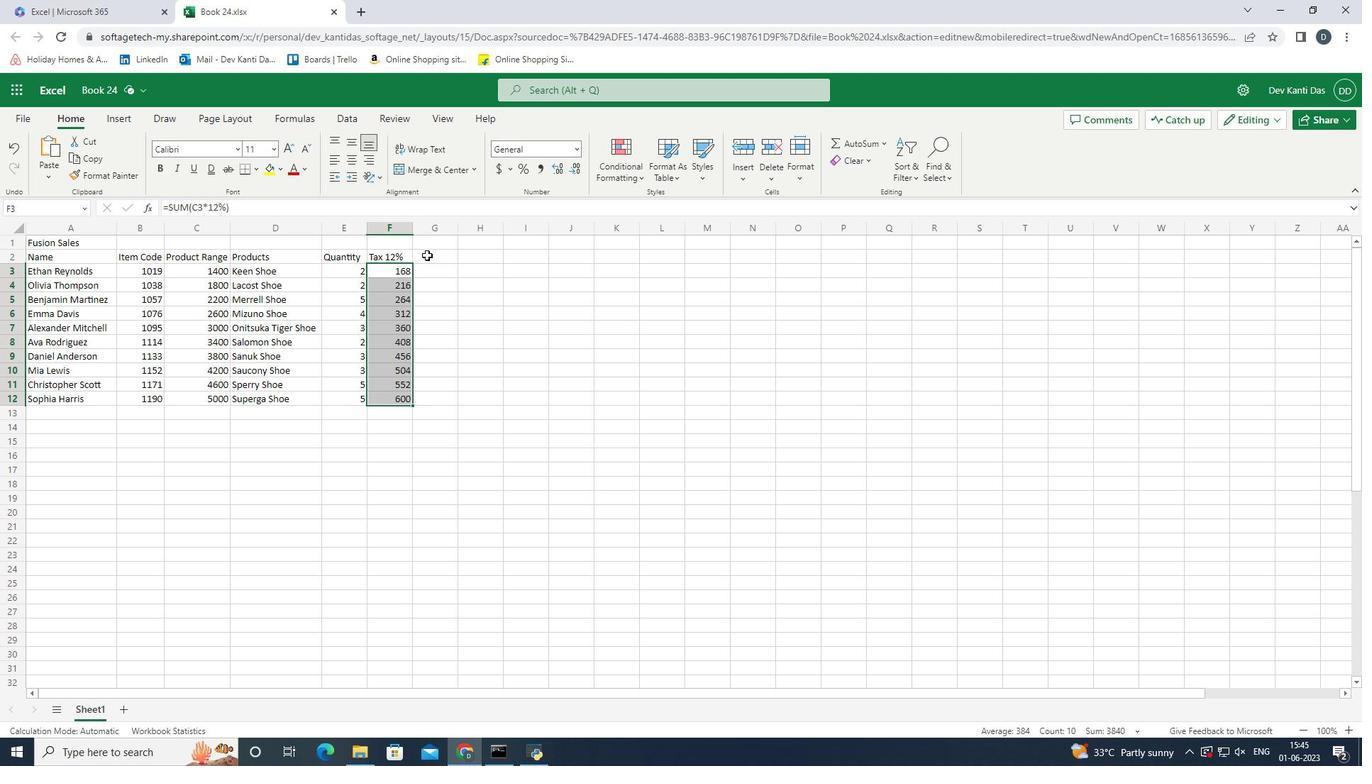 
Action: Mouse moved to (526, 431)
Screenshot: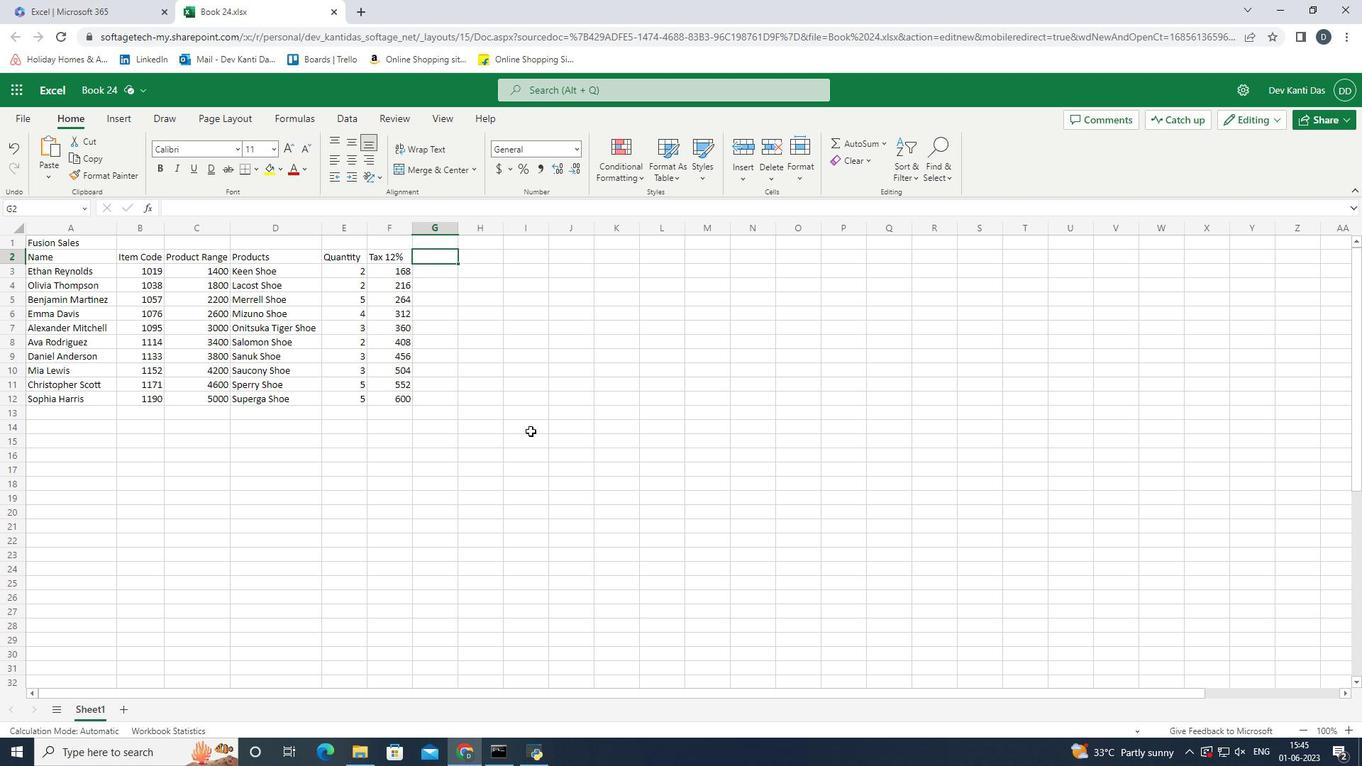 
Action: Key pressed <Key.shift>Commission<Key.space>2<Key.shift><Key.shift><Key.shift><Key.shift><Key.shift>%<Key.enter>
Screenshot: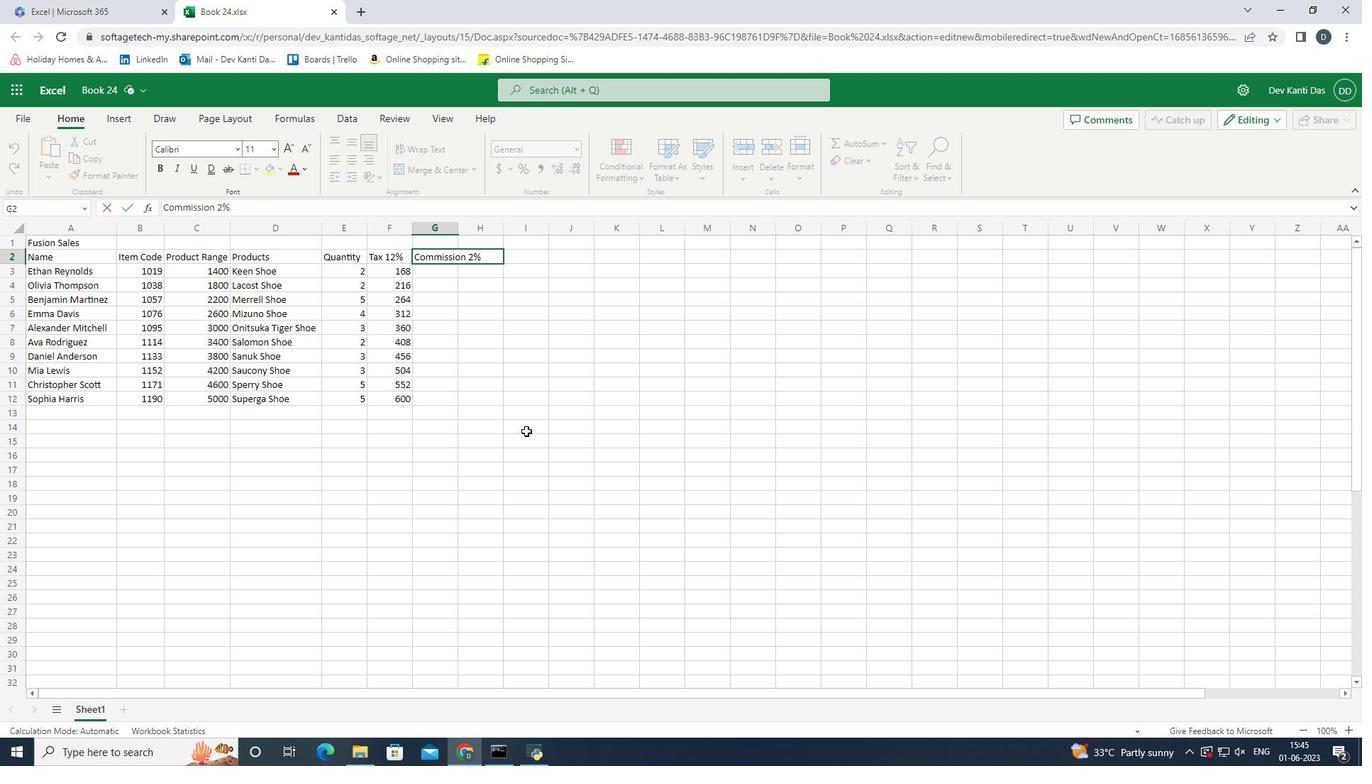 
Action: Mouse moved to (514, 361)
Screenshot: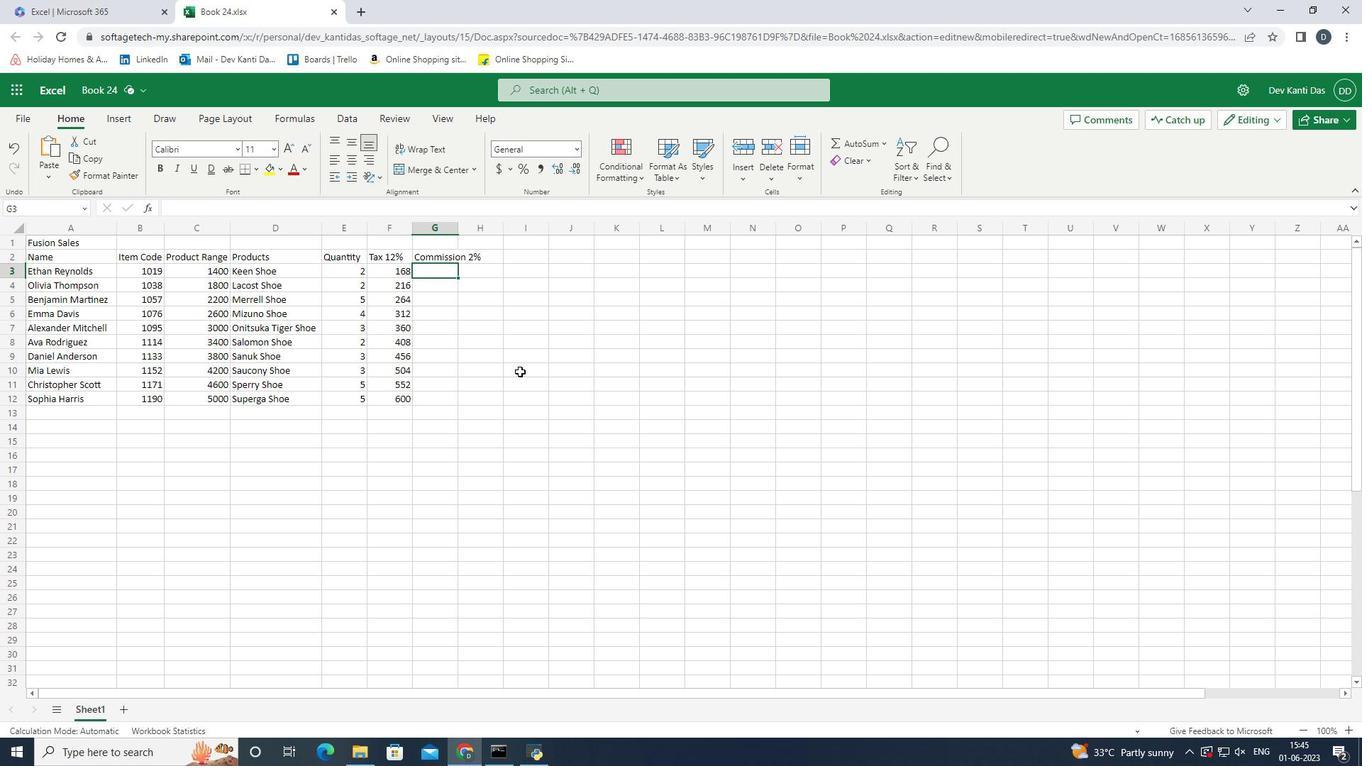 
Action: Key pressed =<Key.shift_r>sum<Key.shift_r><Key.shift_r><Key.shift_r><Key.shift_r><Key.shift_r><Key.shift_r><Key.shift_r><Key.shift_r><Key.shift_r><Key.shift_r><Key.shift_r><Key.shift_r><Key.shift_r><Key.shift_r><Key.shift_r><Key.shift_r><Key.shift_r><Key.shift_r><Key.shift_r>(c3*2<Key.shift><Key.shift><Key.shift><Key.shift><Key.shift><Key.shift>%<Key.shift_r><Key.shift_r><Key.shift_r>)<Key.enter><Key.up>
Screenshot: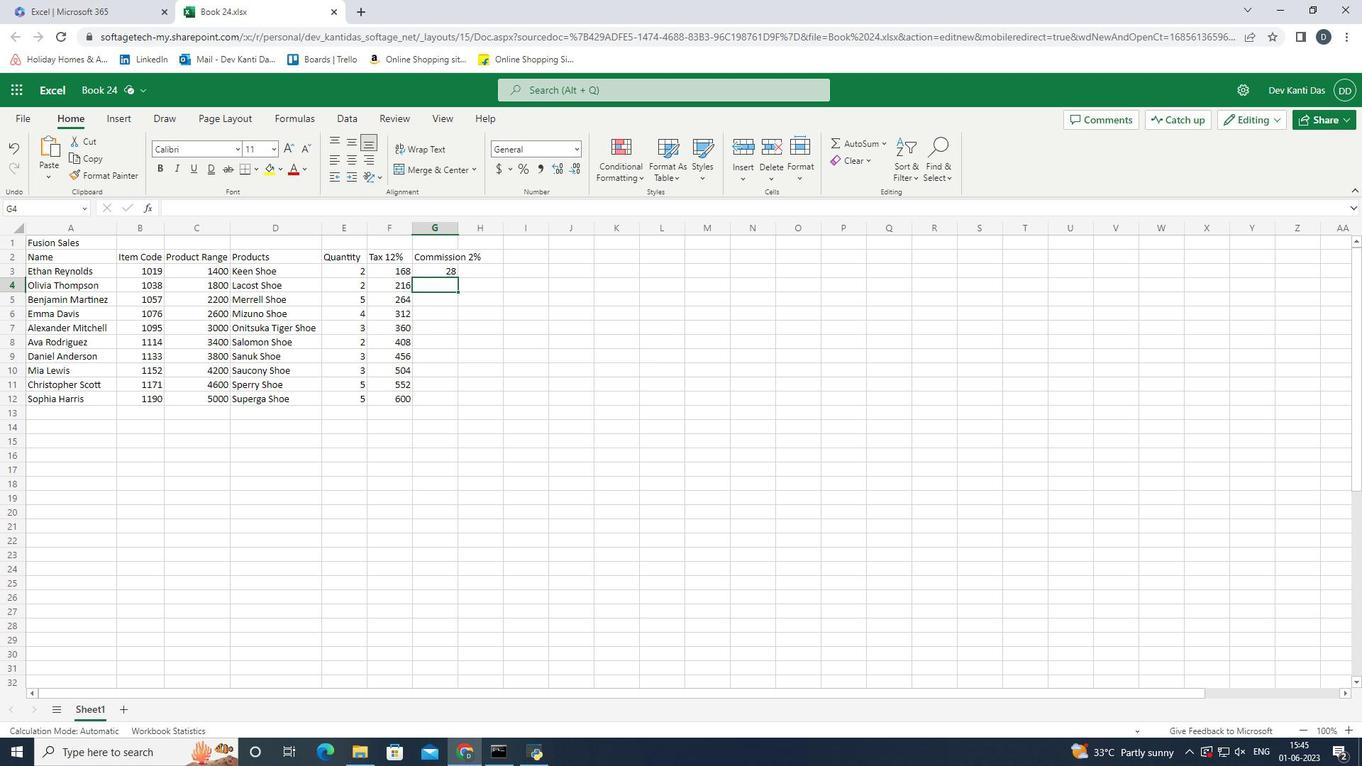 
Action: Mouse moved to (457, 277)
Screenshot: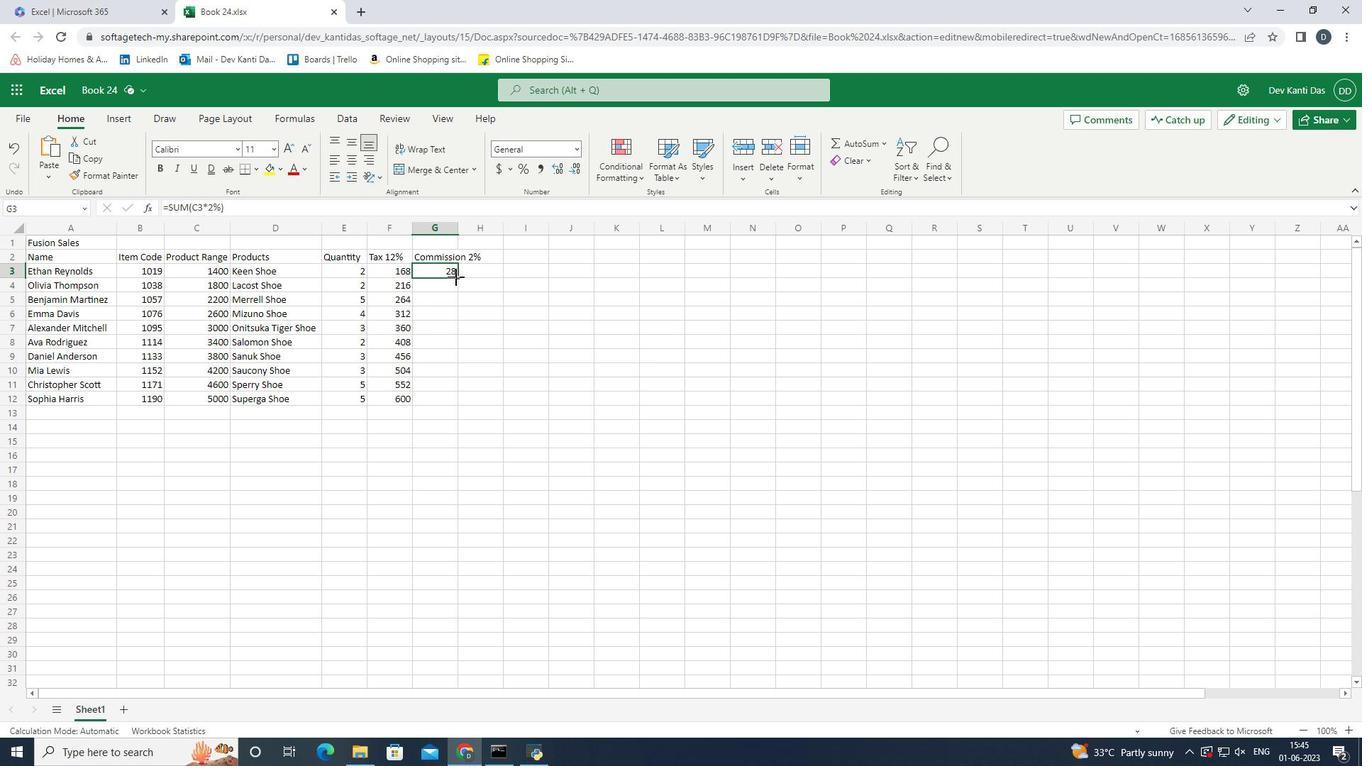 
Action: Mouse pressed left at (457, 277)
Screenshot: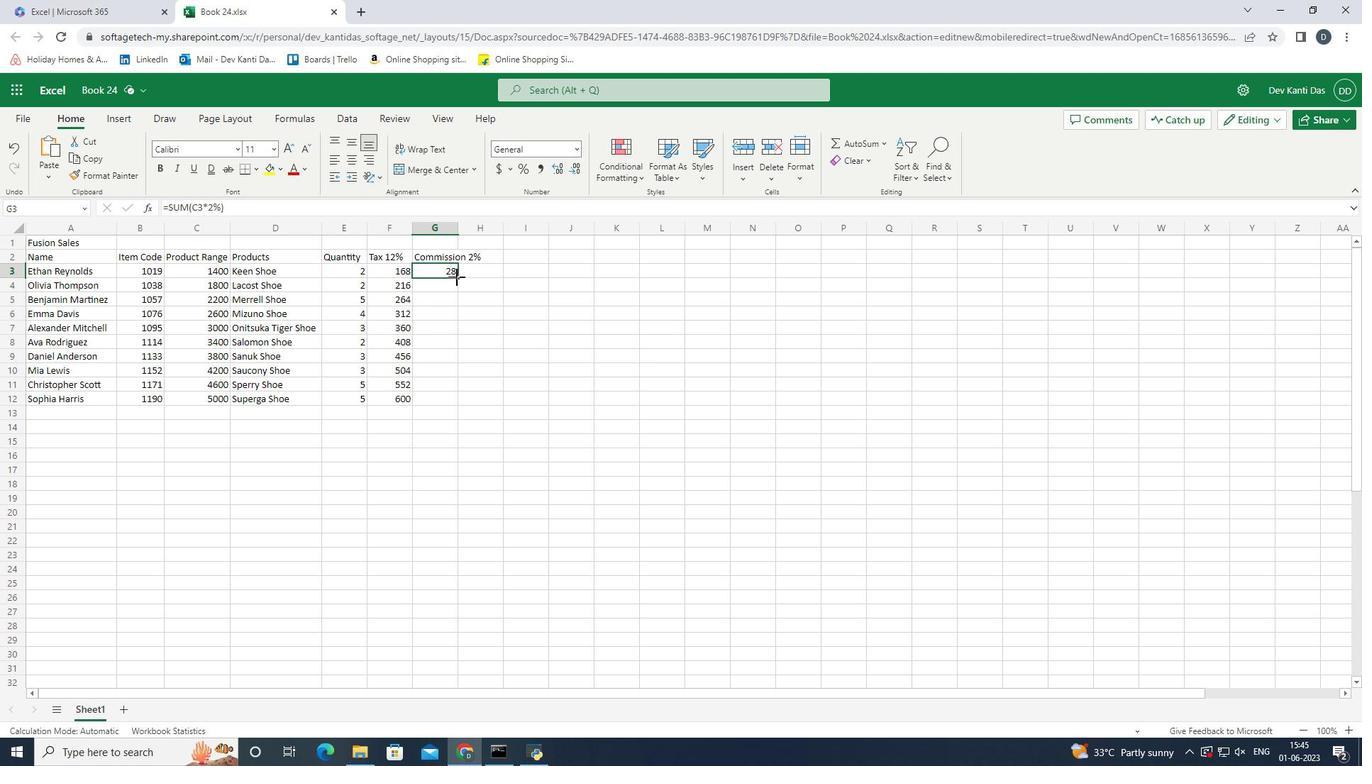 
Action: Mouse moved to (461, 229)
Screenshot: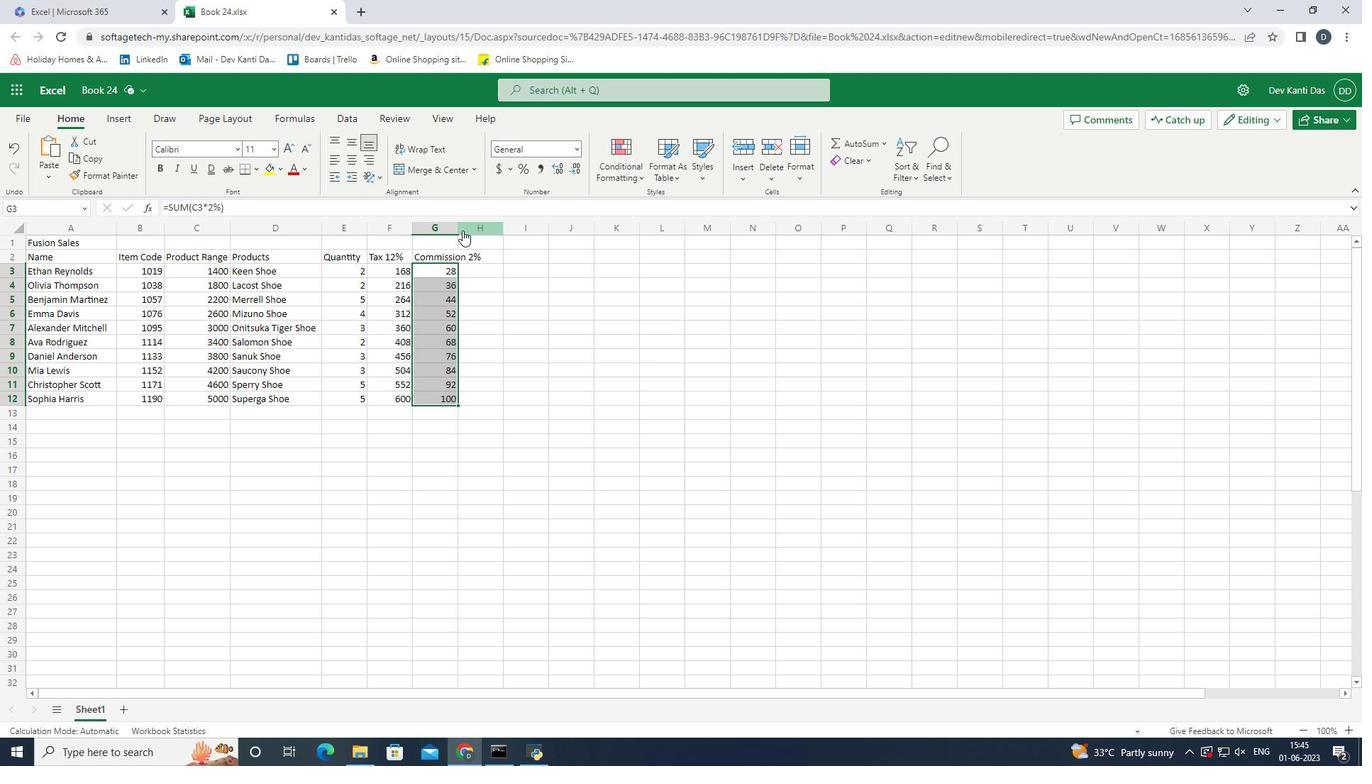 
Action: Mouse pressed left at (461, 229)
Screenshot: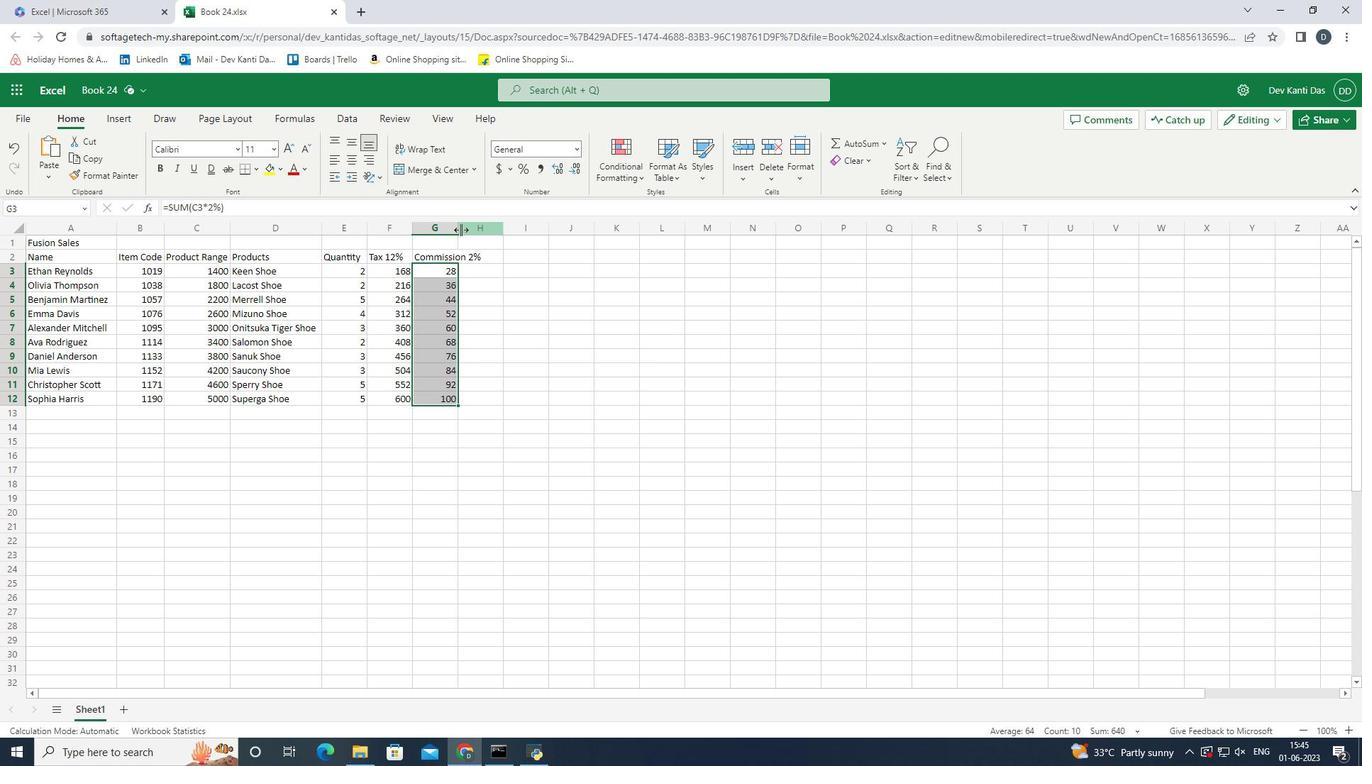 
Action: Mouse moved to (507, 260)
Screenshot: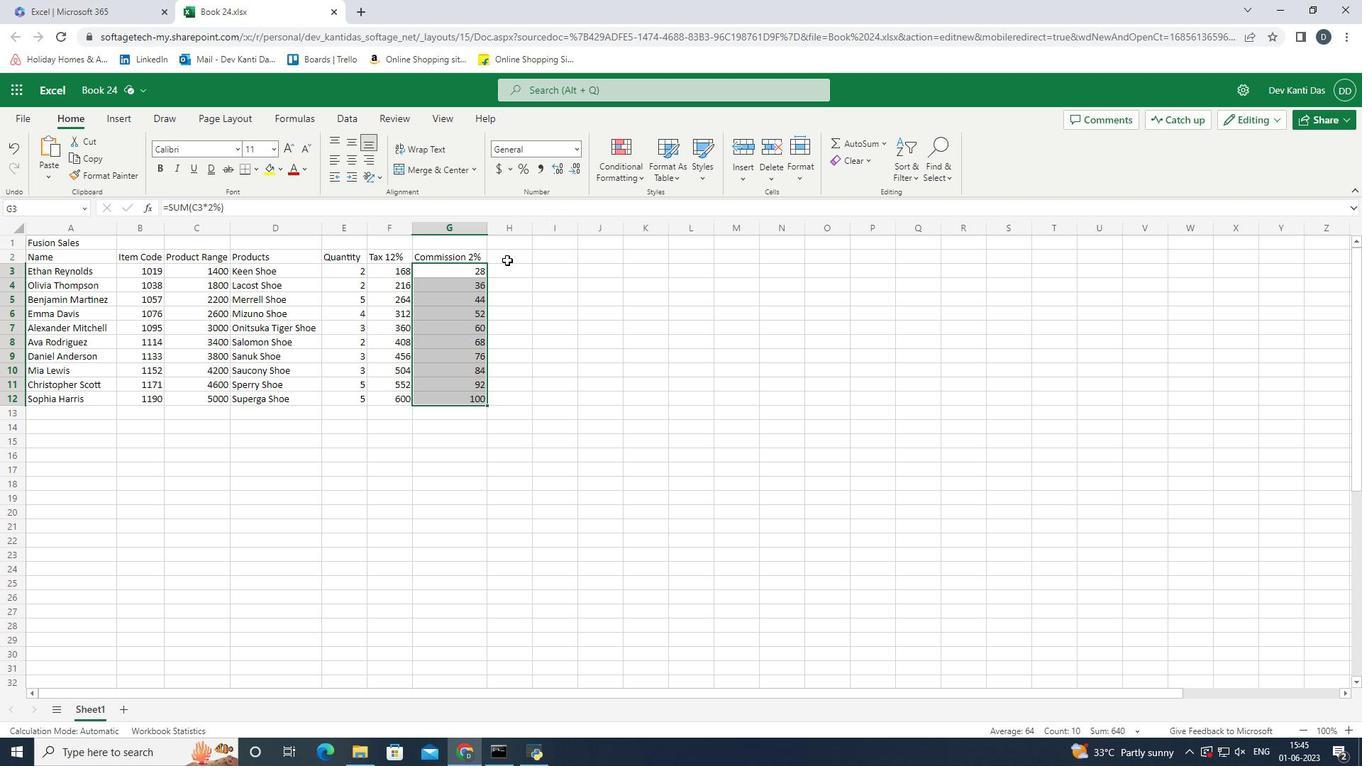 
Action: Mouse pressed left at (507, 260)
Screenshot: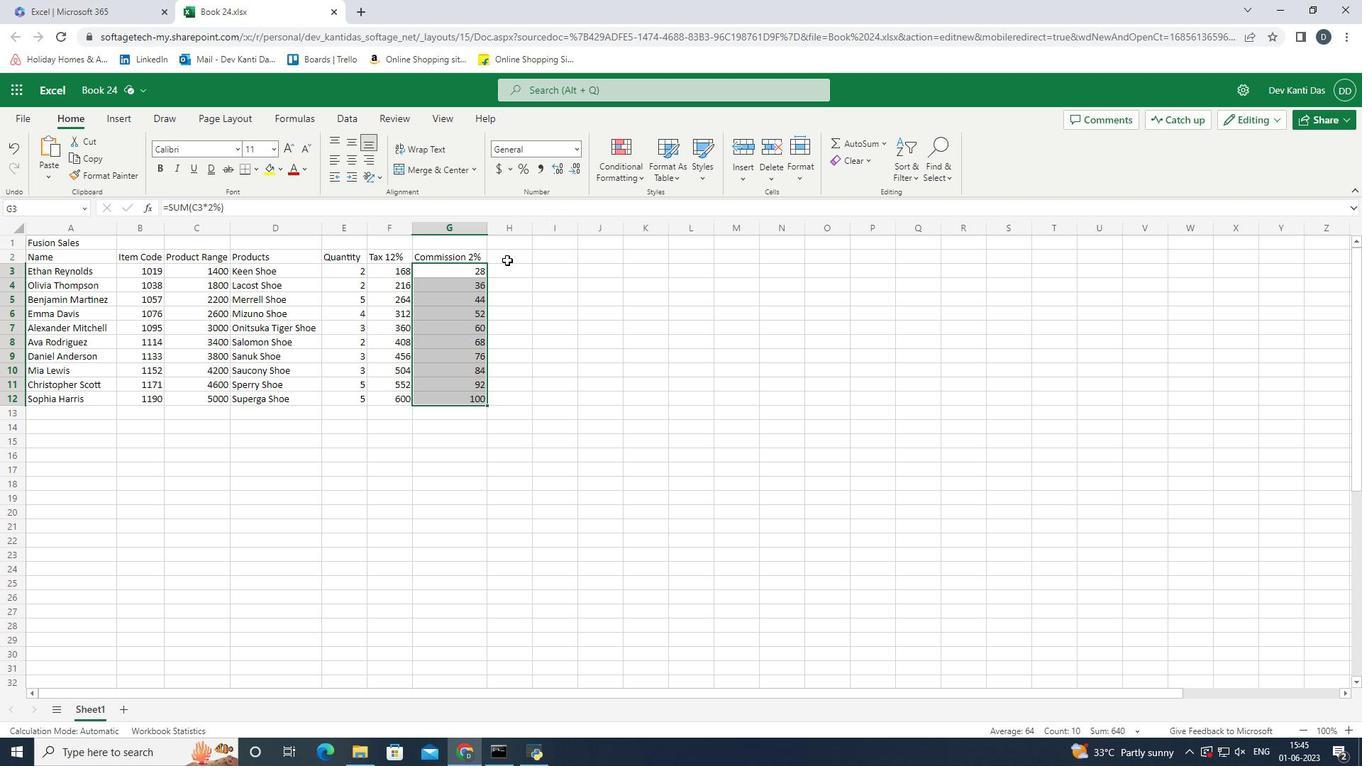 
Action: Mouse moved to (574, 333)
Screenshot: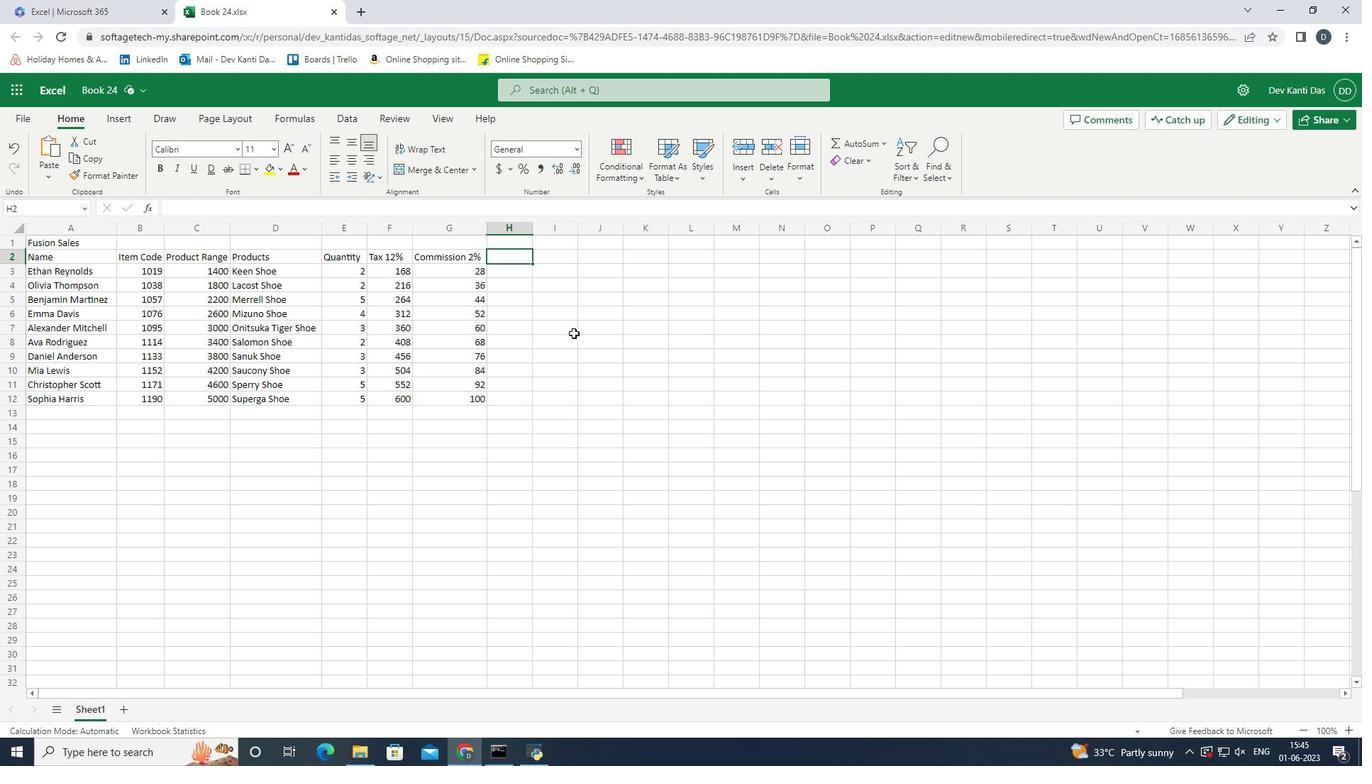 
Action: Key pressed <Key.shift><Key.shift>Total<Key.space><Key.shift>Amount<Key.enter>
Screenshot: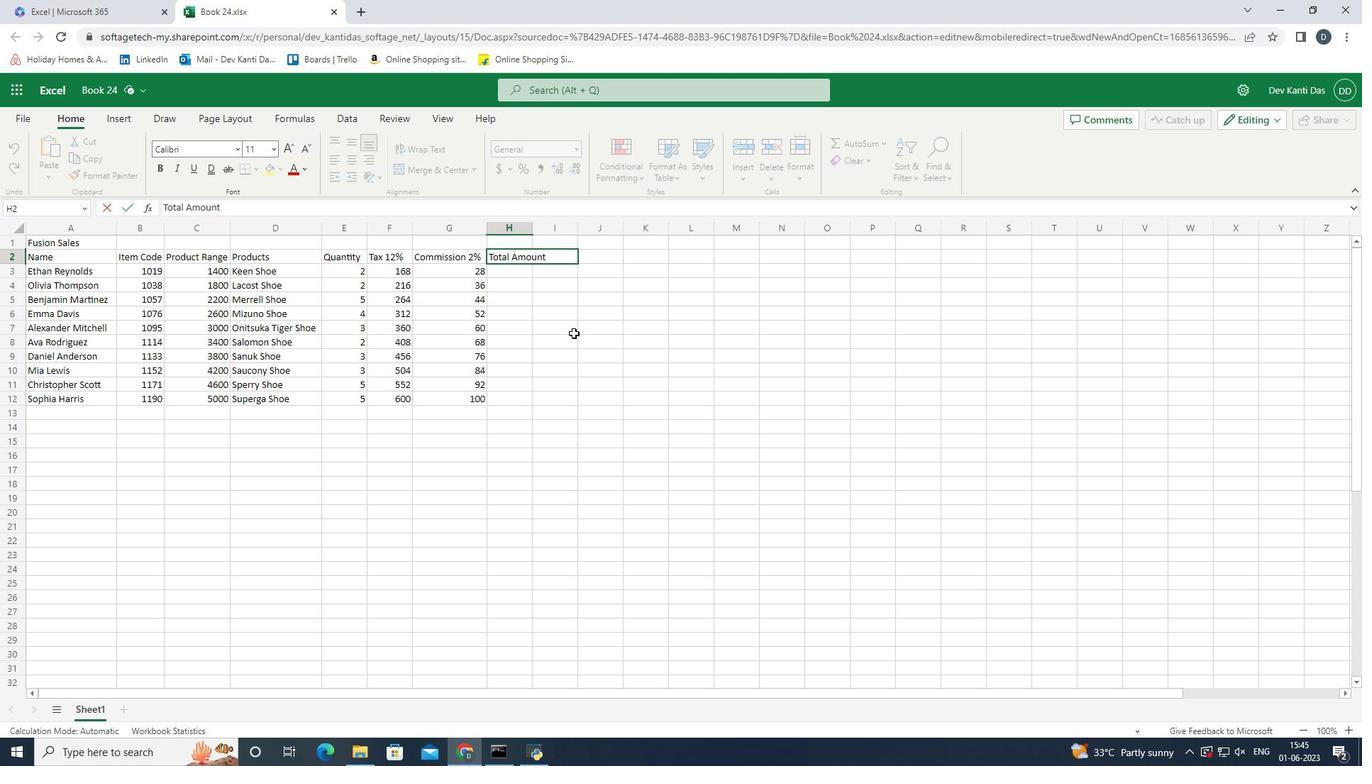 
Action: Mouse moved to (533, 230)
Screenshot: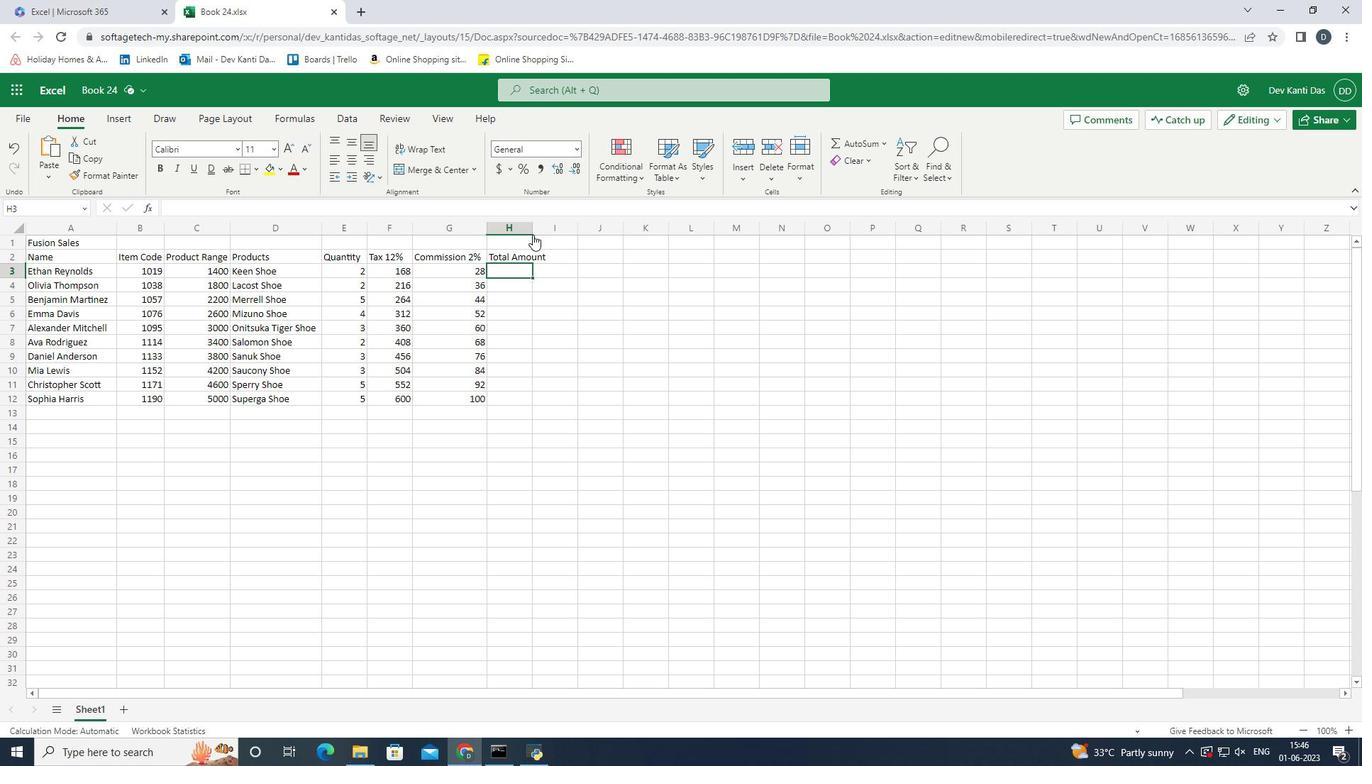 
Action: Mouse pressed left at (533, 230)
Screenshot: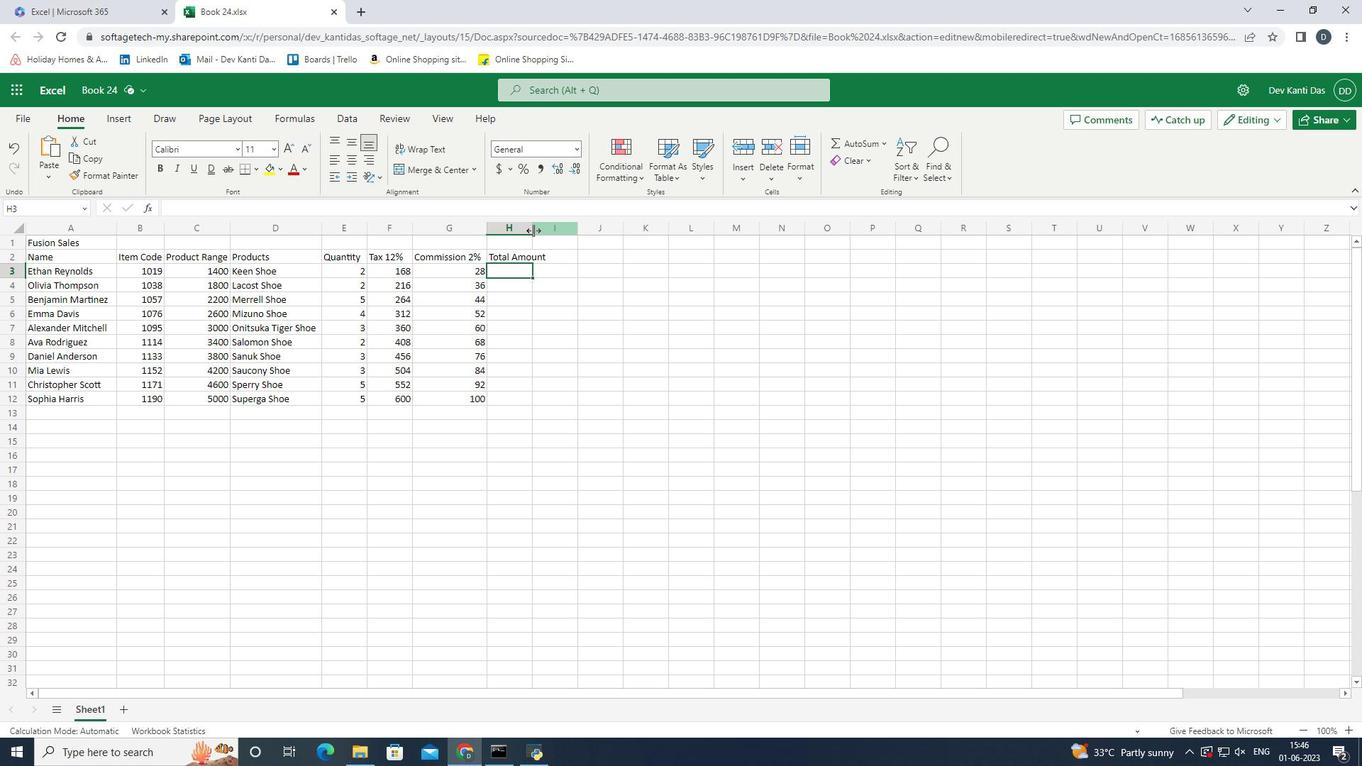 
Action: Mouse moved to (648, 439)
Screenshot: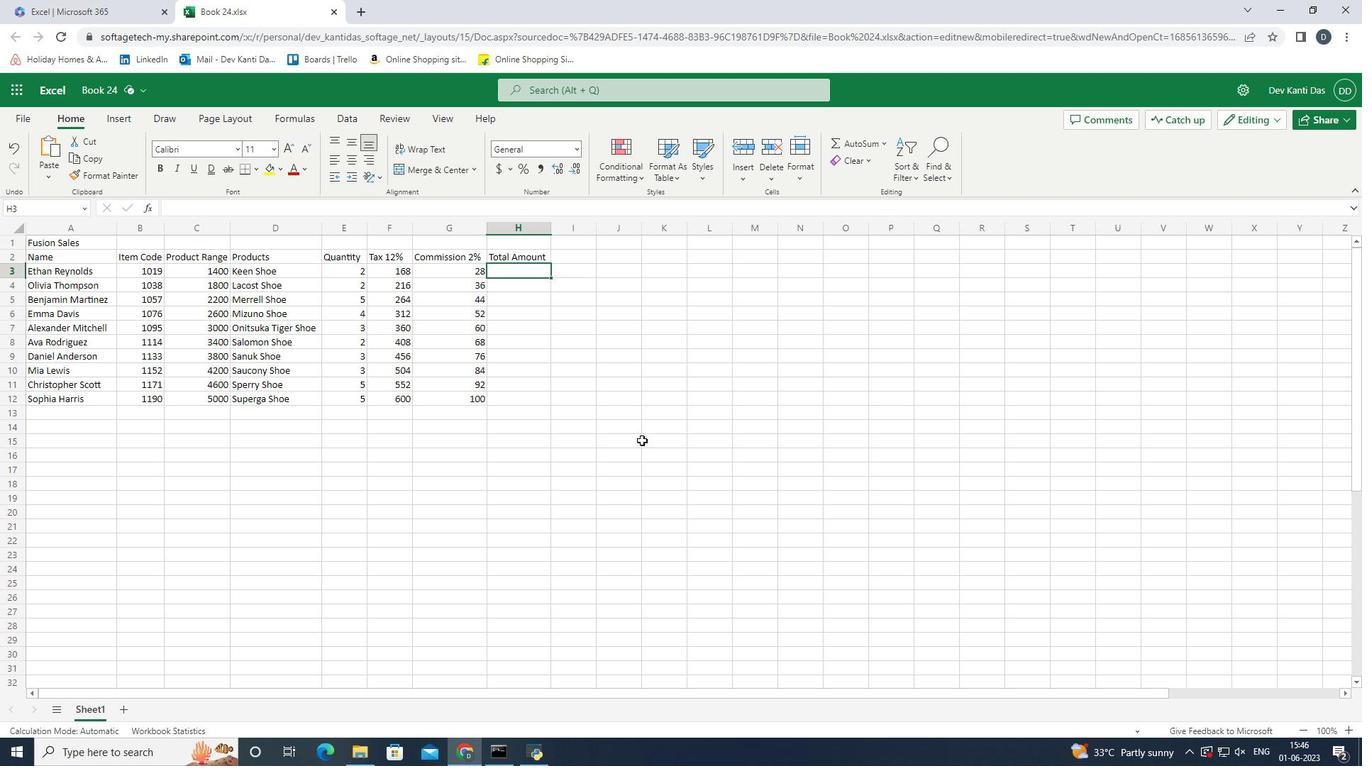 
Action: Key pressed =sum<Key.shift_r><Key.shift_r><Key.shift_r><Key.shift_r><Key.shift_r><Key.shift_r><Key.shift_r><Key.shift_r><Key.shift_r><Key.shift_r><Key.shift_r><Key.shift_r><Key.shift_r><Key.shift_r><Key.shift_r><Key.shift_r><Key.shift_r><Key.shift_r><Key.shift_r><Key.shift_r><Key.shift_r><Key.shift_r><Key.shift_r><Key.shift_r><Key.shift_r><Key.shift_r><Key.shift_r><Key.shift_r>(c3
Screenshot: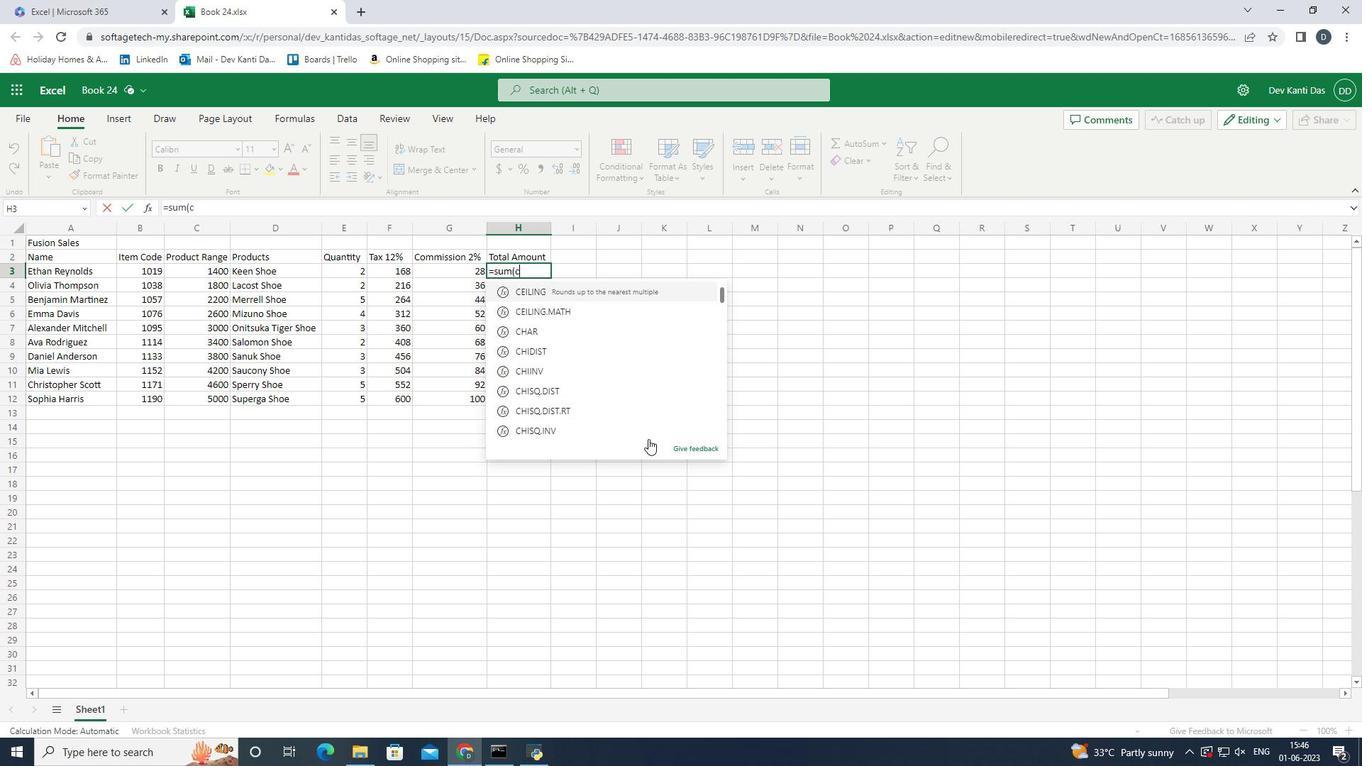 
Action: Mouse moved to (864, 386)
Screenshot: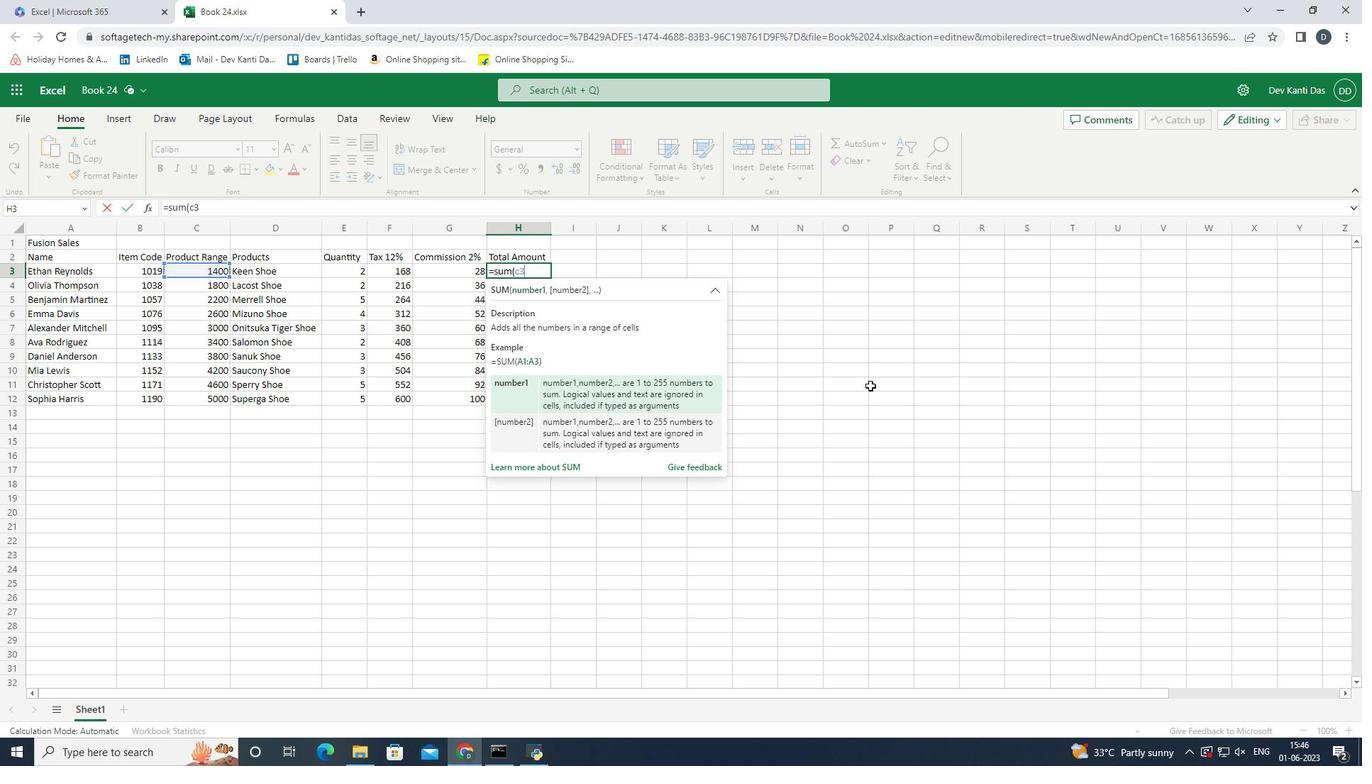 
Action: Key pressed ,f3,
Screenshot: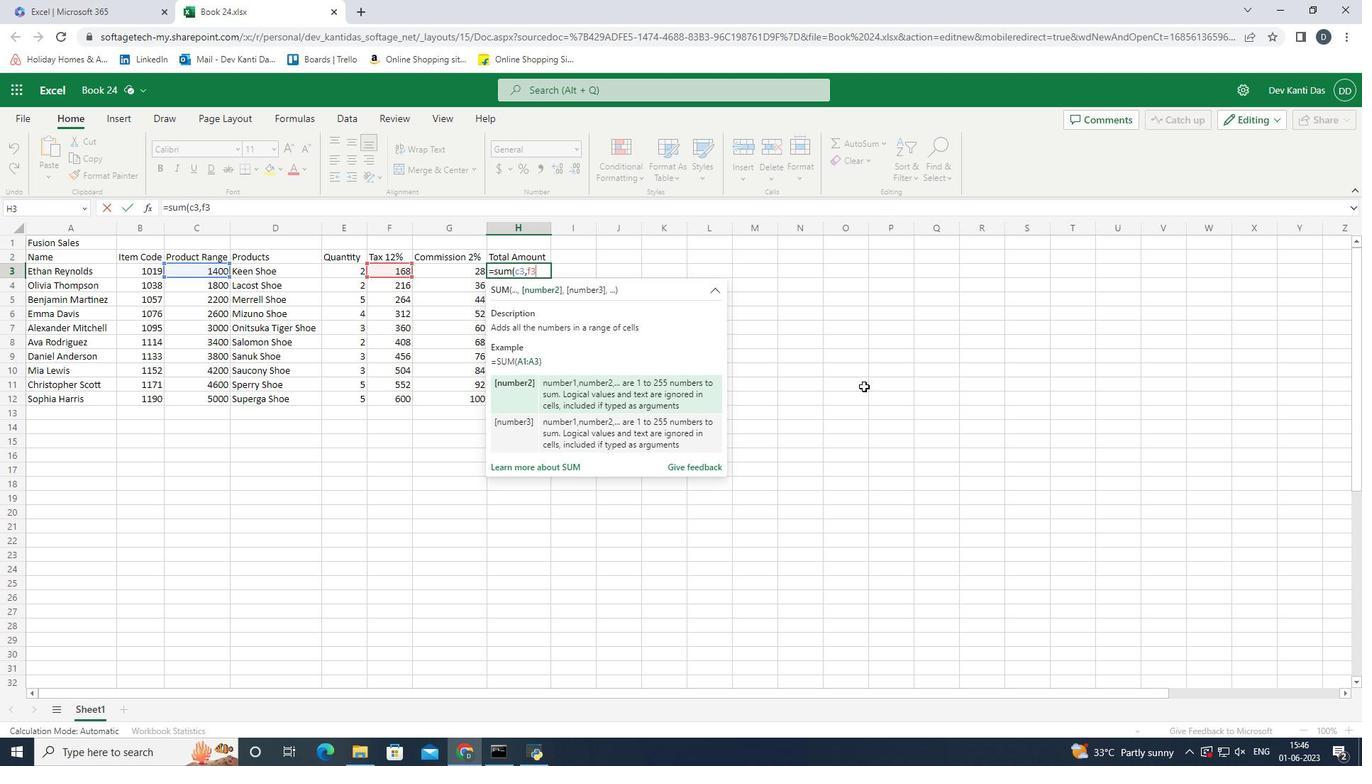 
Action: Mouse moved to (894, 367)
Screenshot: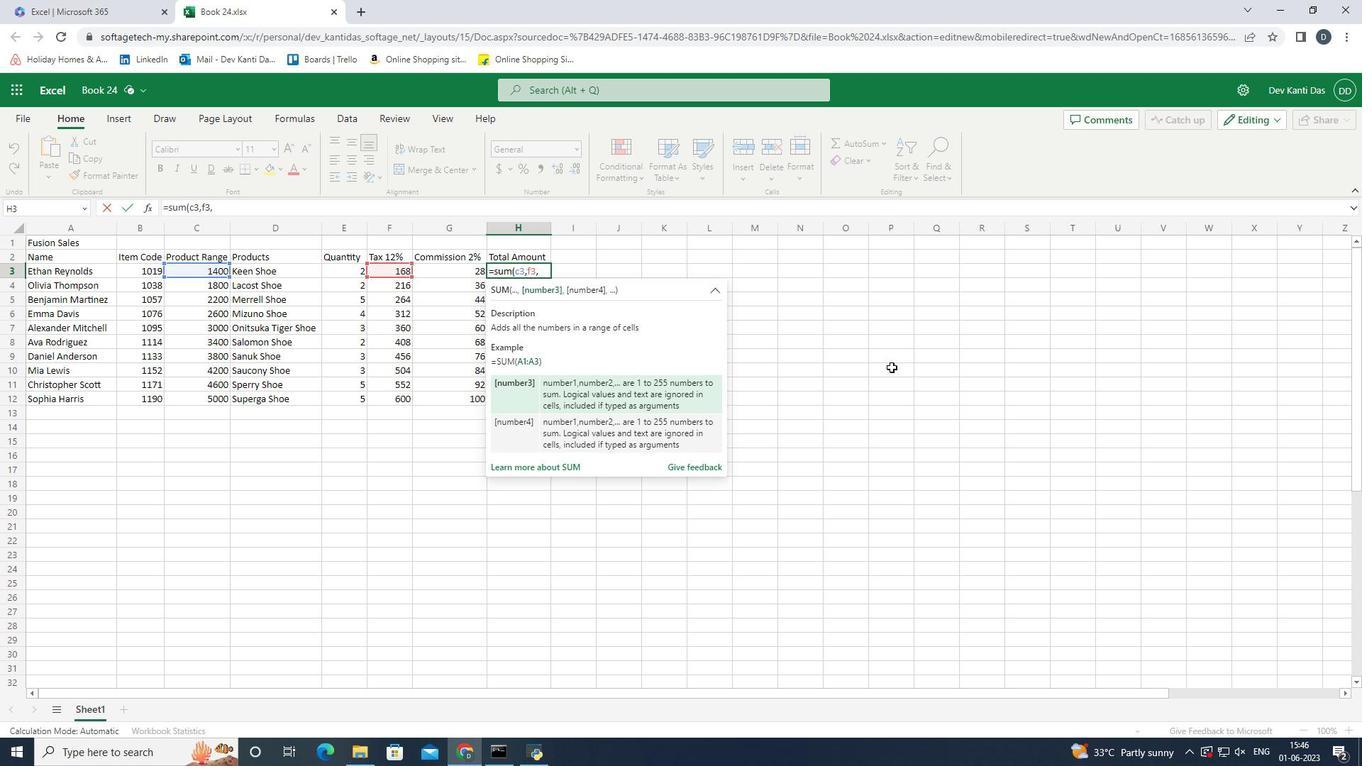 
Action: Key pressed g3<Key.shift_r>)<Key.enter>
Screenshot: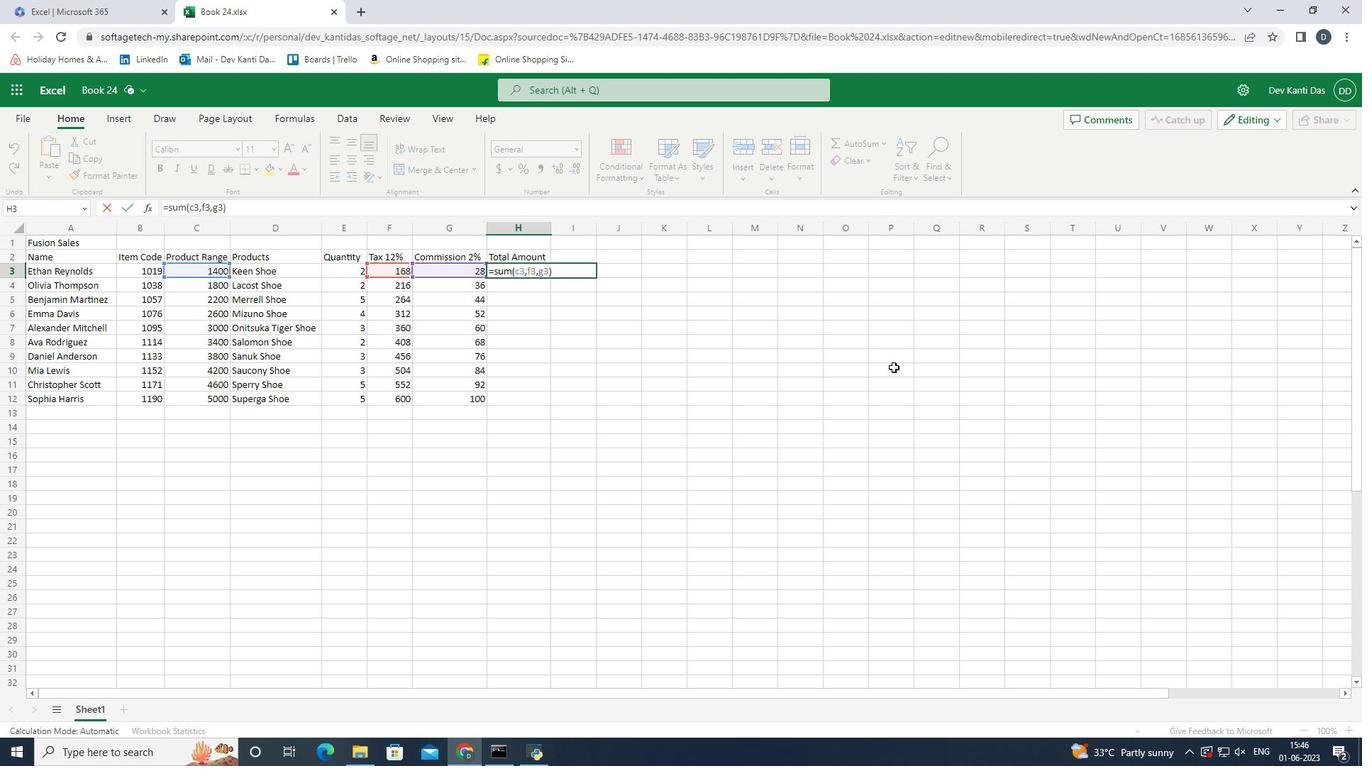 
Action: Mouse moved to (537, 275)
Screenshot: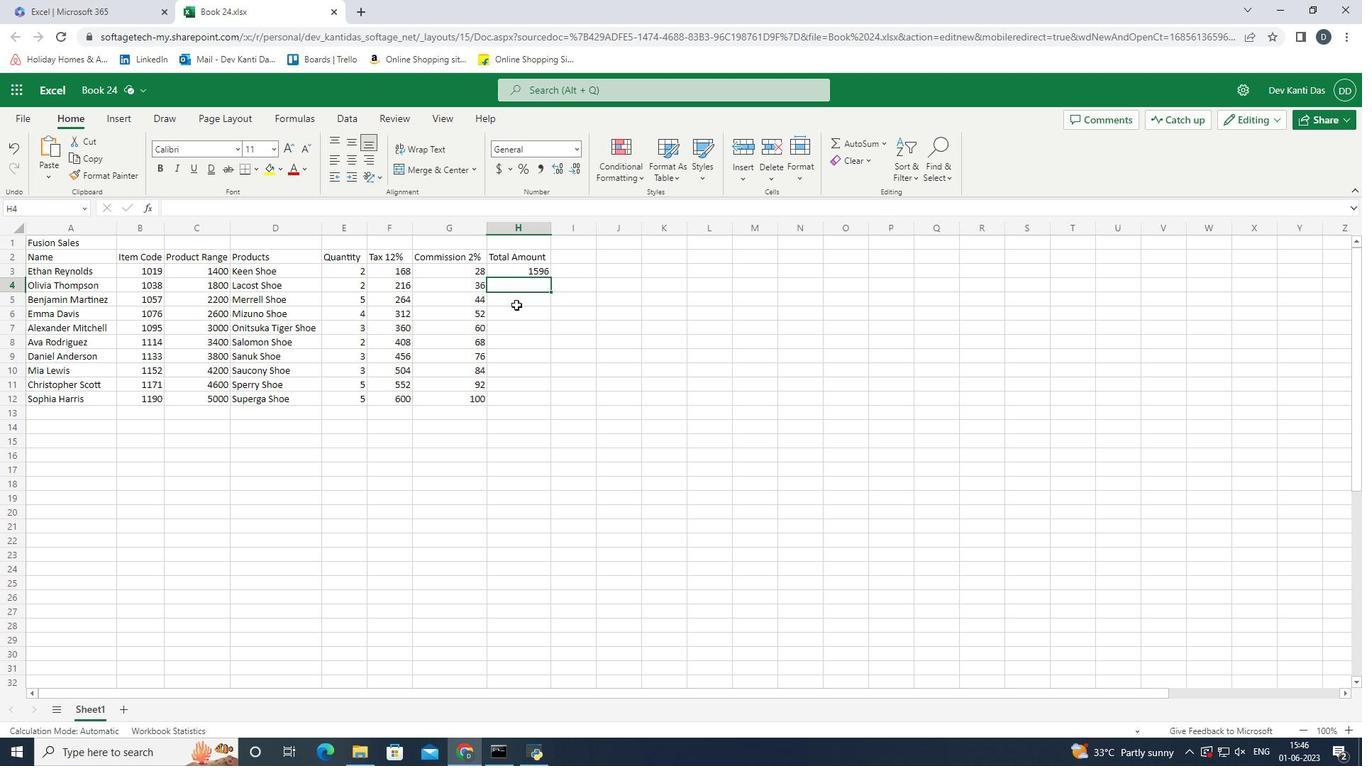 
Action: Mouse pressed left at (537, 275)
Screenshot: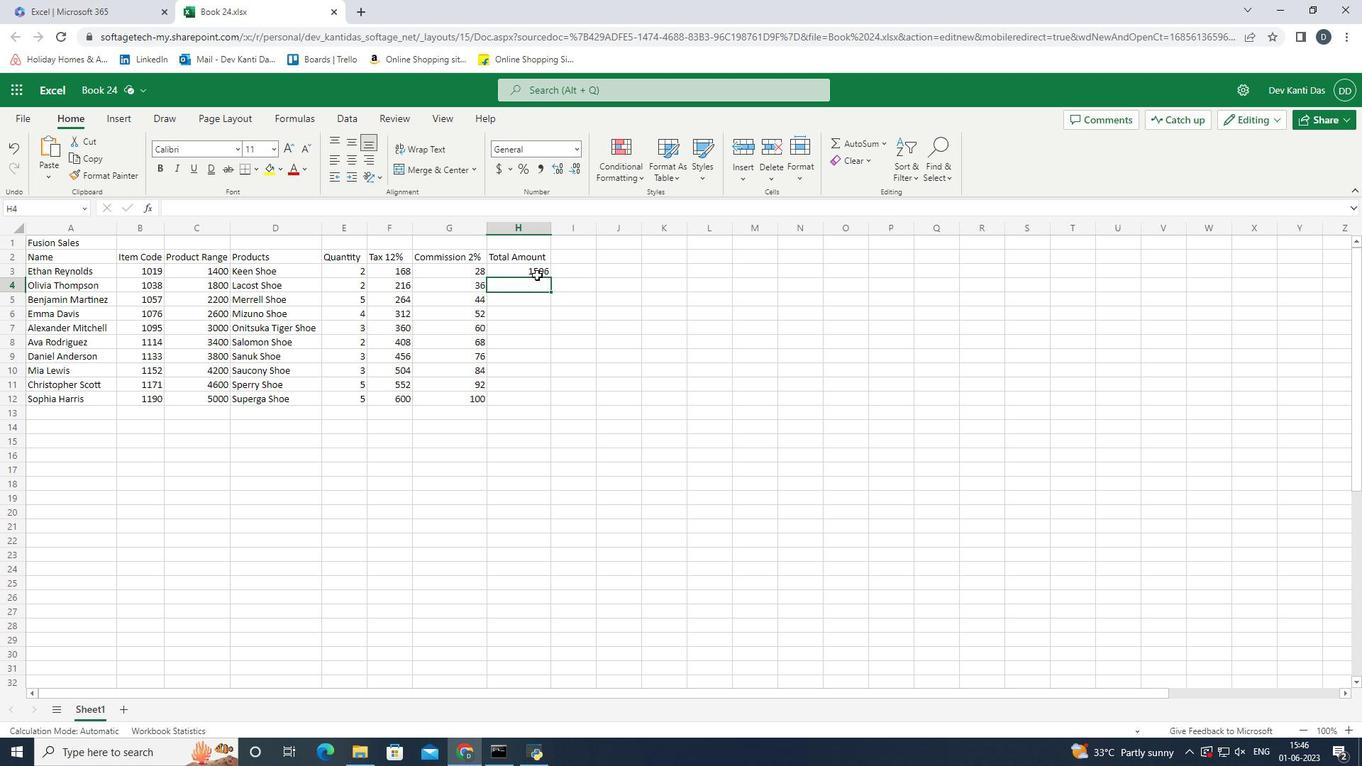 
Action: Mouse moved to (551, 278)
Screenshot: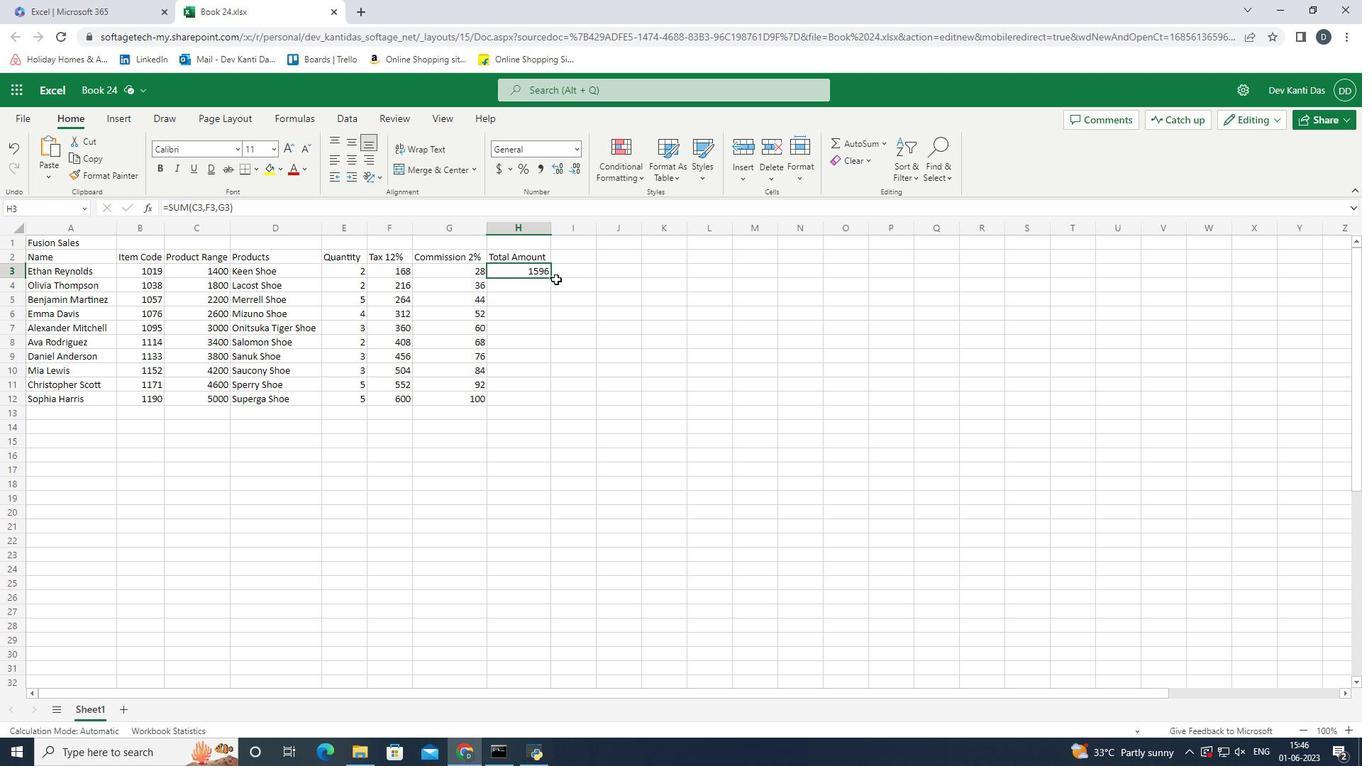 
Action: Mouse pressed left at (551, 278)
Screenshot: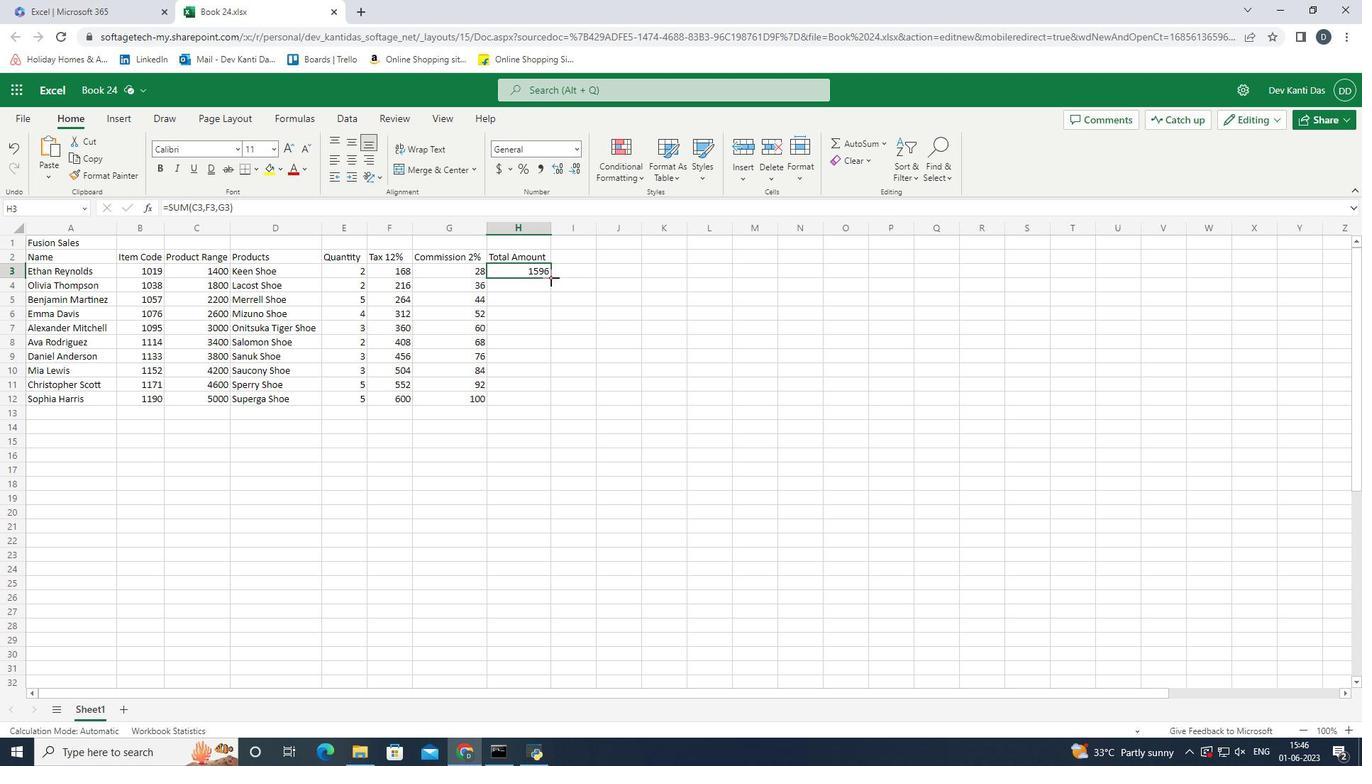 
Action: Mouse moved to (530, 394)
Screenshot: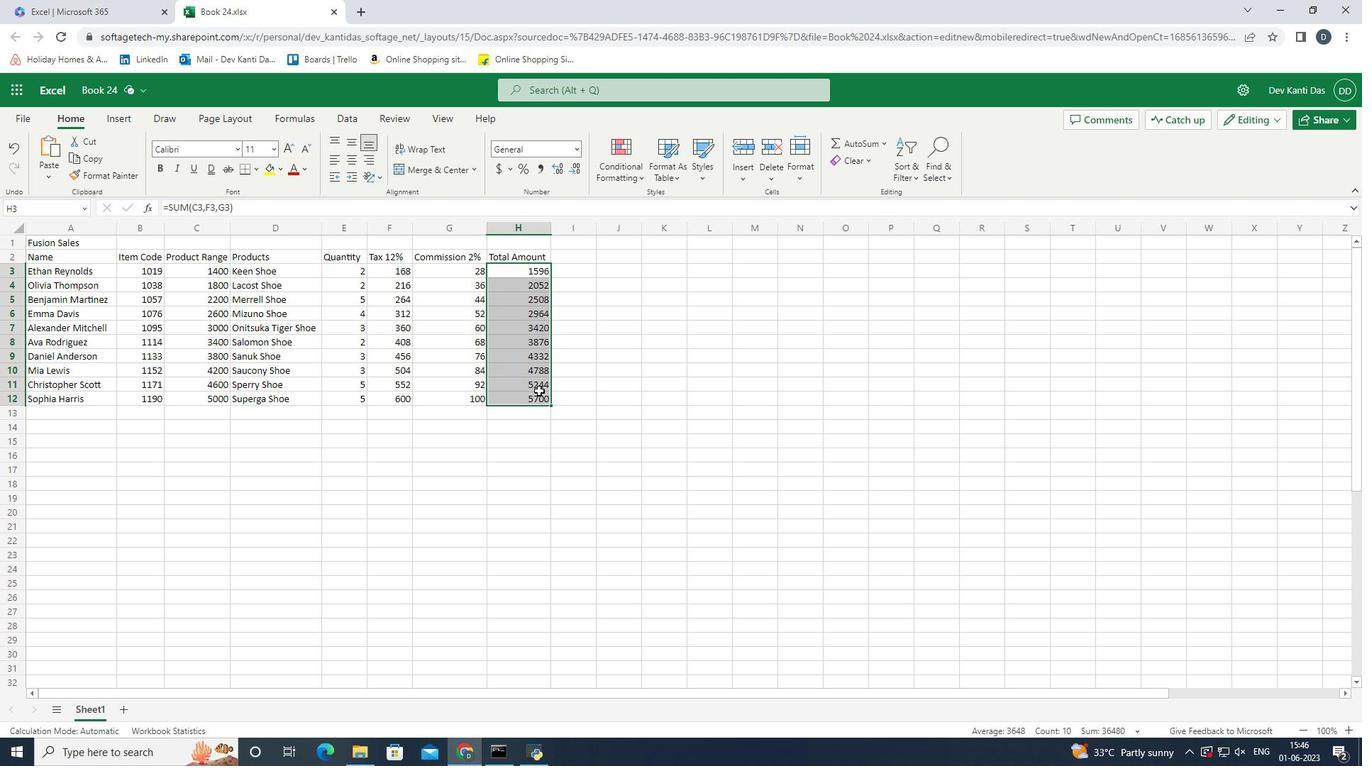 
Action: Mouse pressed left at (530, 394)
Screenshot: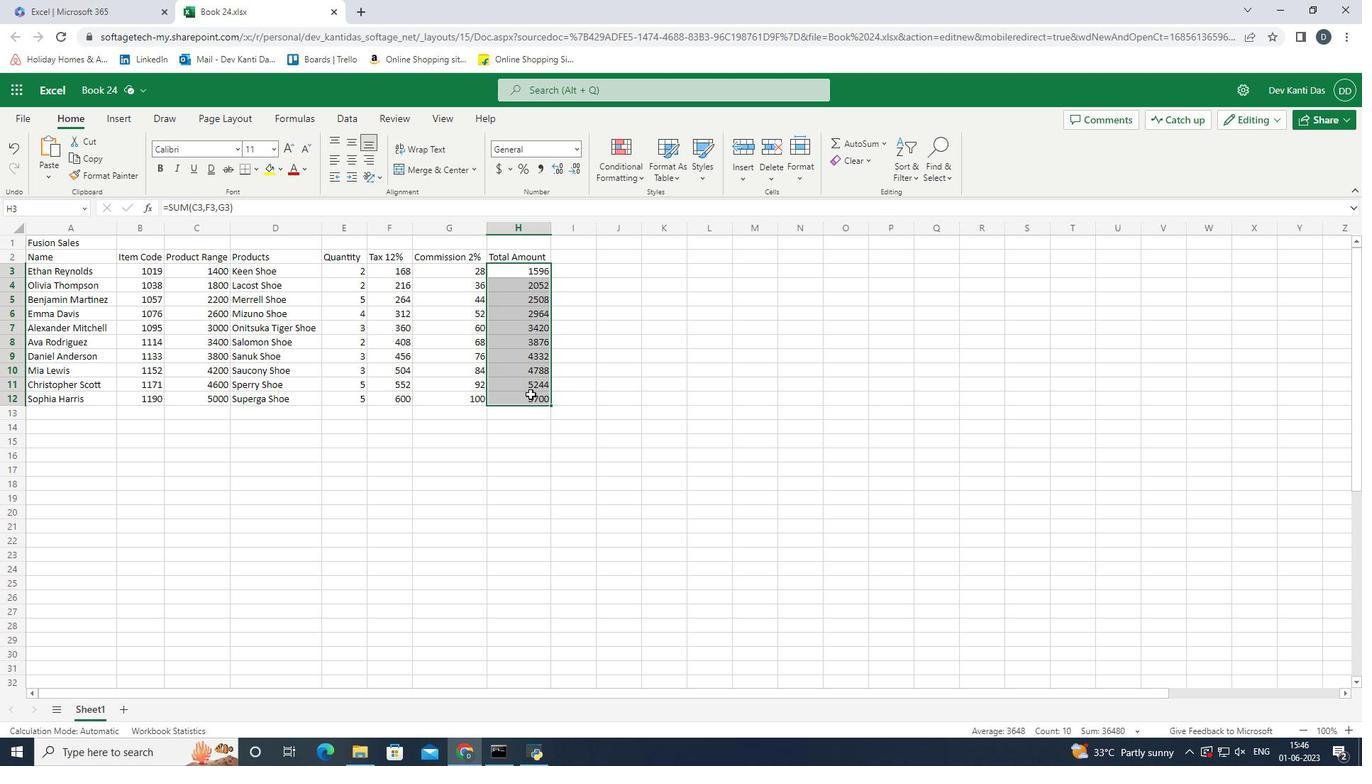 
Action: Mouse moved to (18, 121)
Screenshot: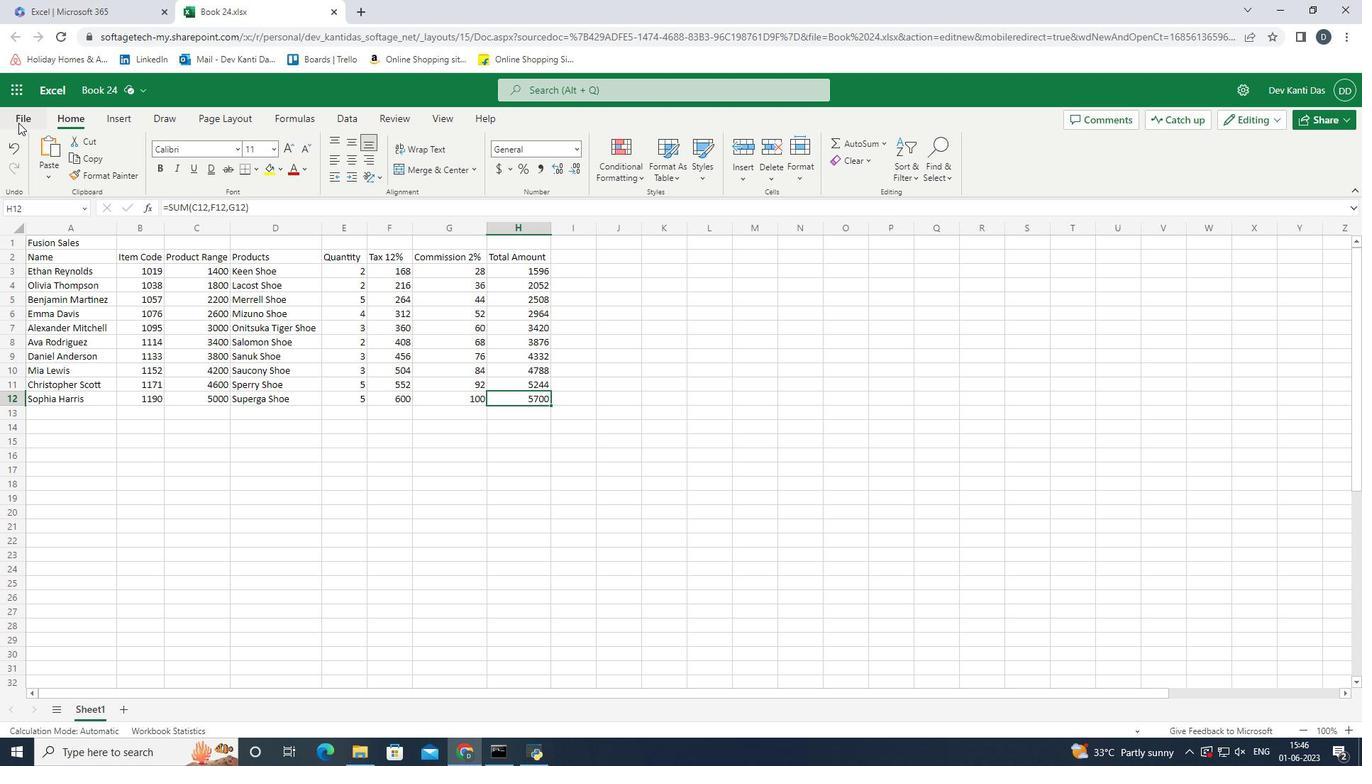
Action: Mouse pressed left at (18, 121)
Screenshot: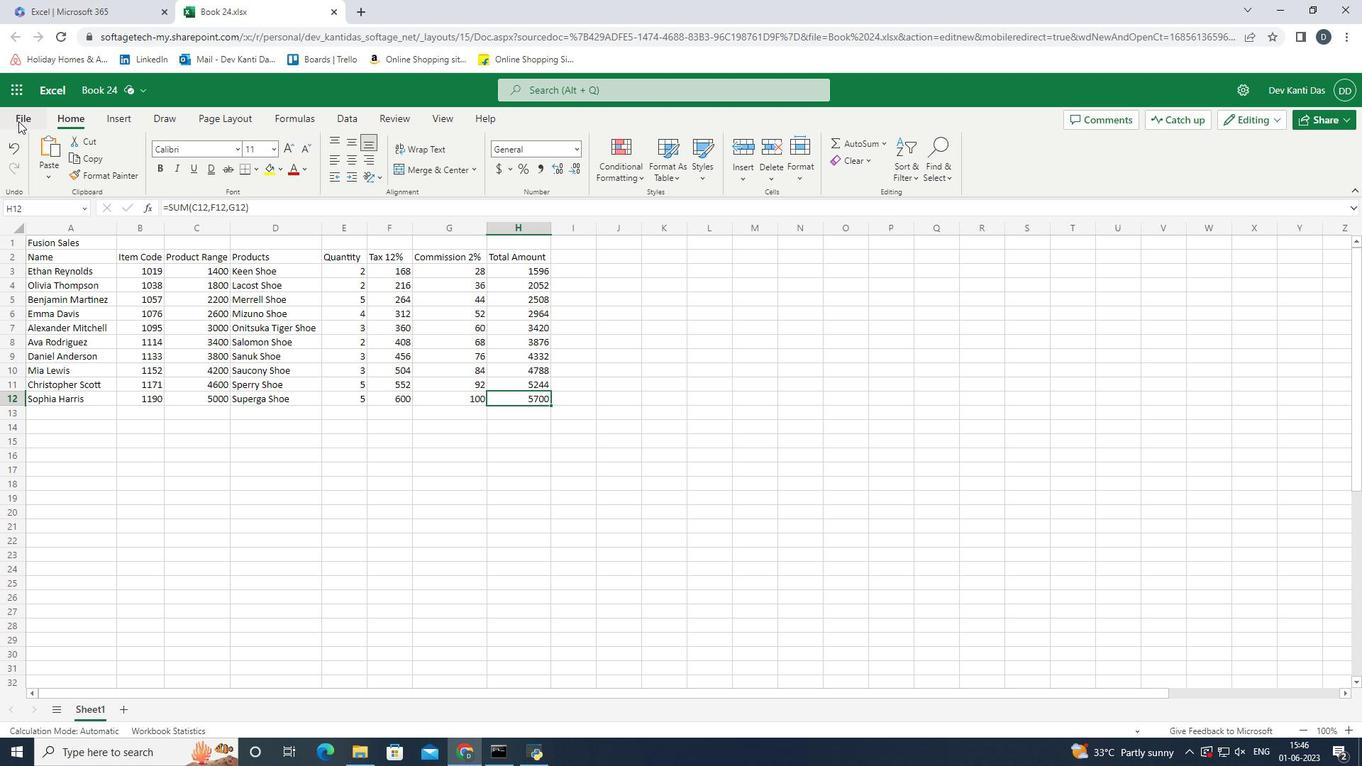 
Action: Mouse moved to (78, 254)
Screenshot: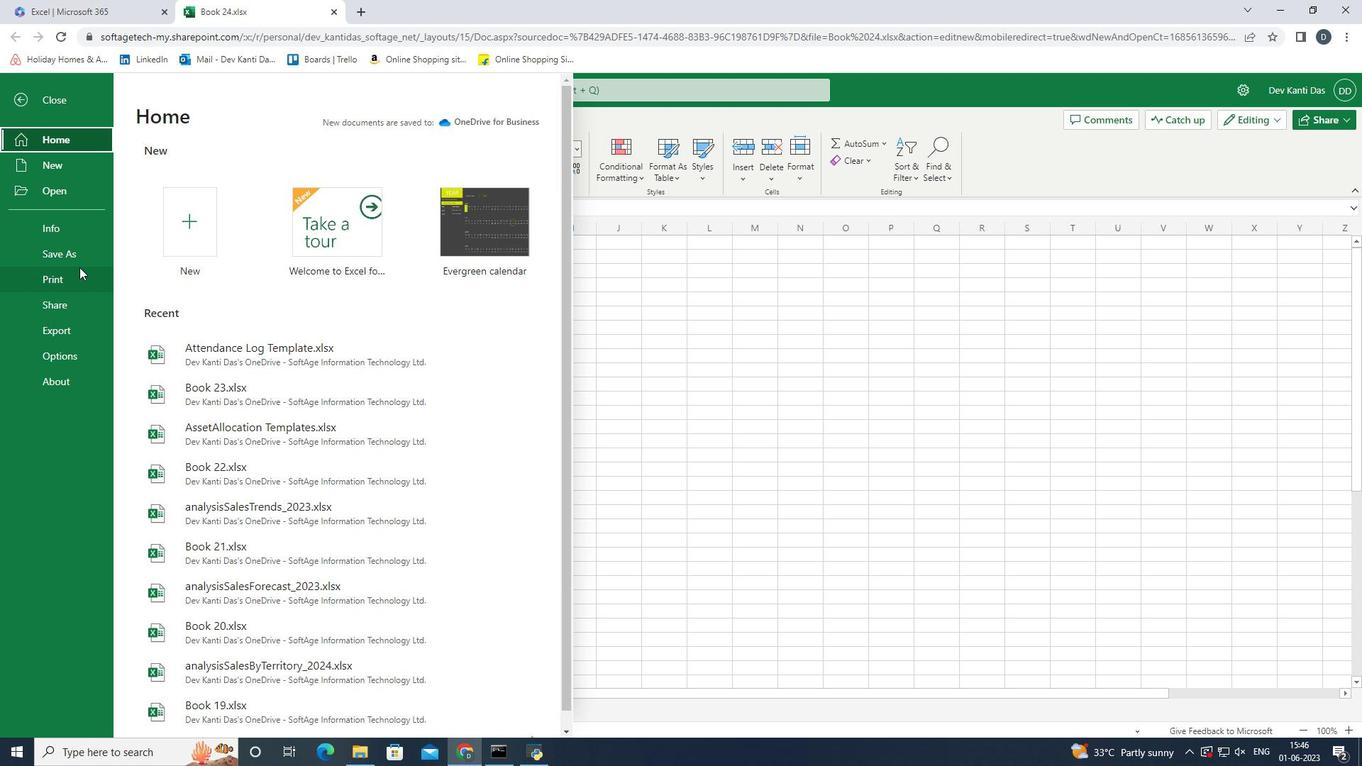 
Action: Mouse pressed left at (78, 254)
Screenshot: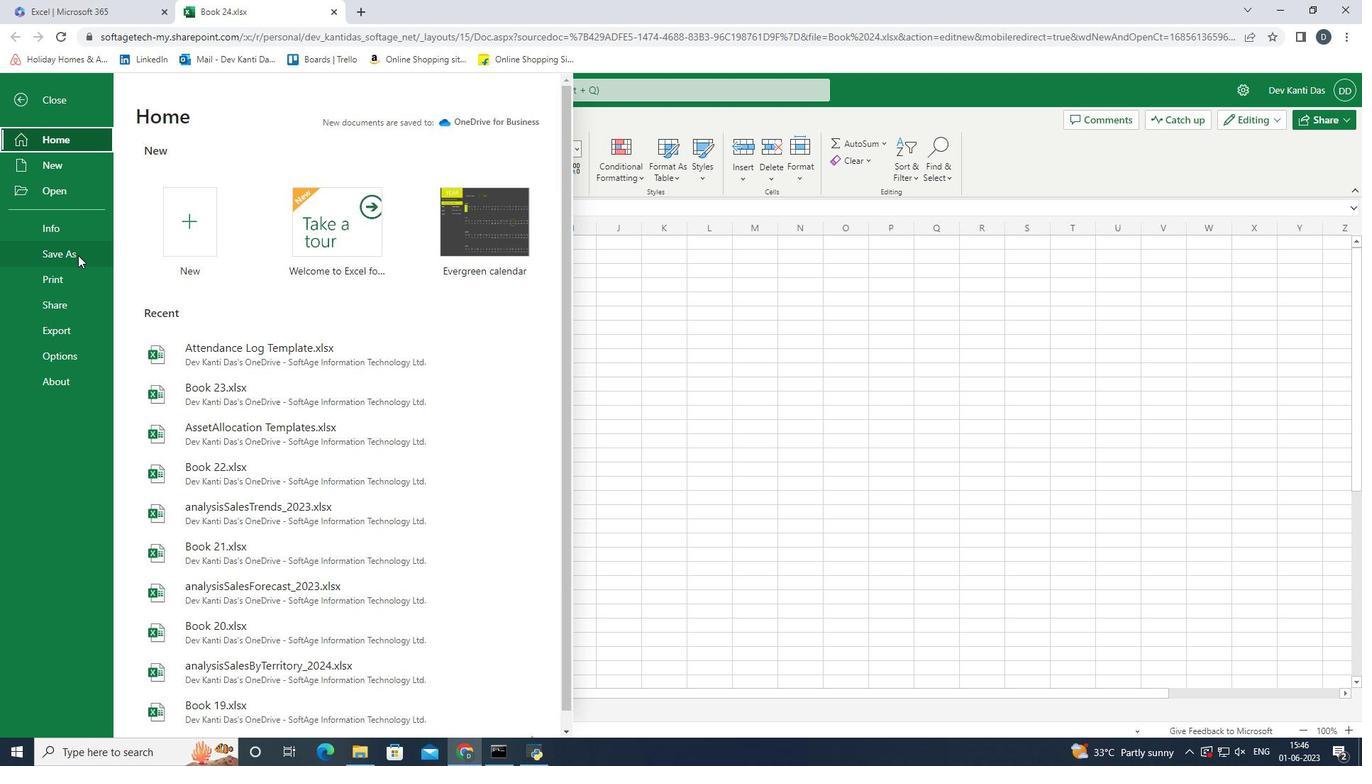 
Action: Mouse moved to (212, 158)
Screenshot: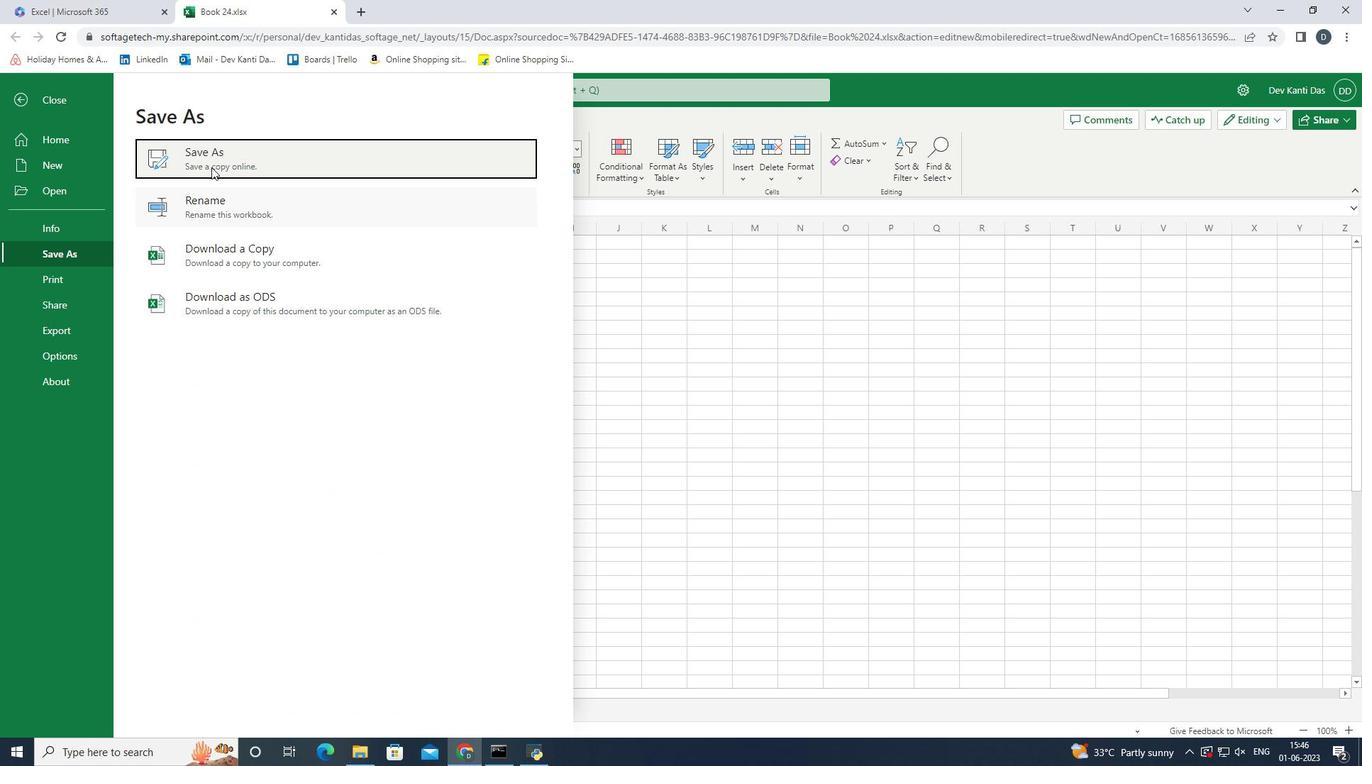 
Action: Mouse pressed left at (212, 158)
Screenshot: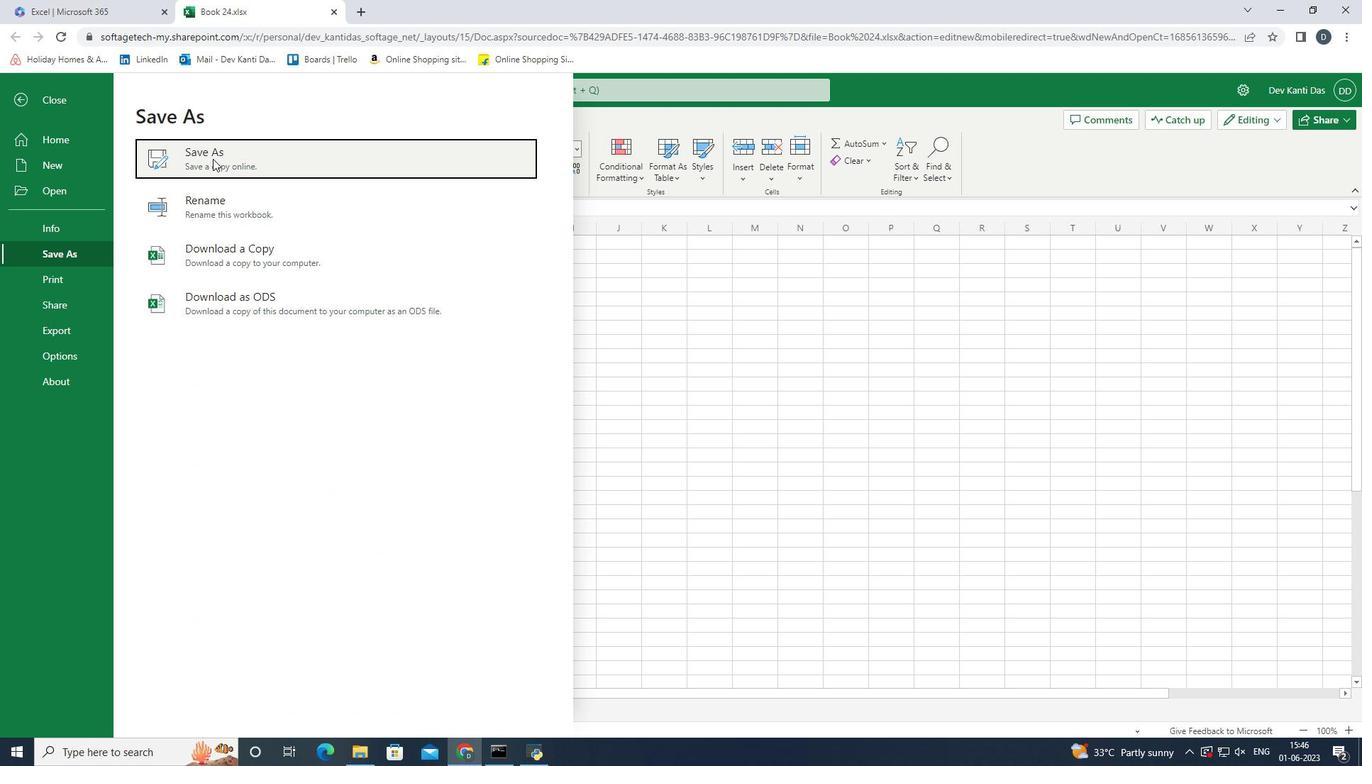 
Action: Mouse moved to (662, 371)
Screenshot: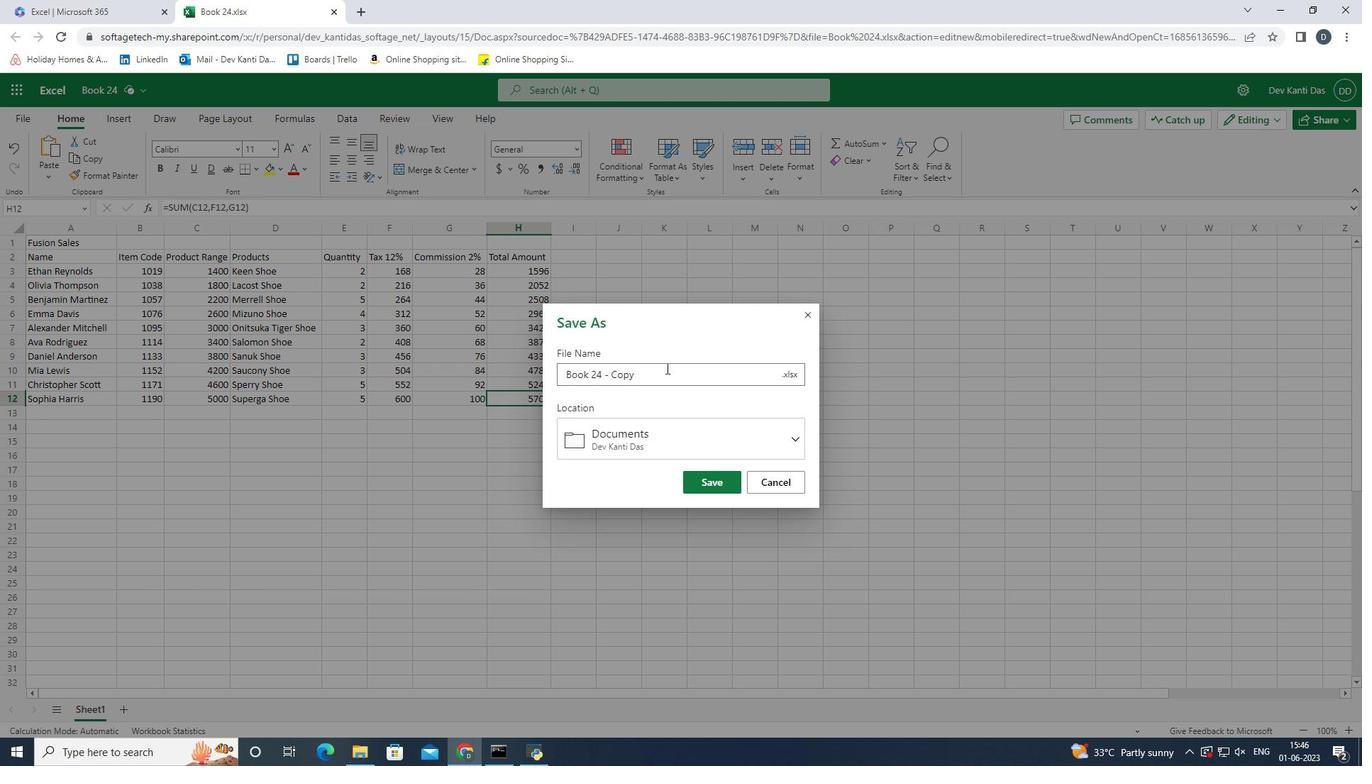 
Action: Mouse pressed left at (662, 371)
Screenshot: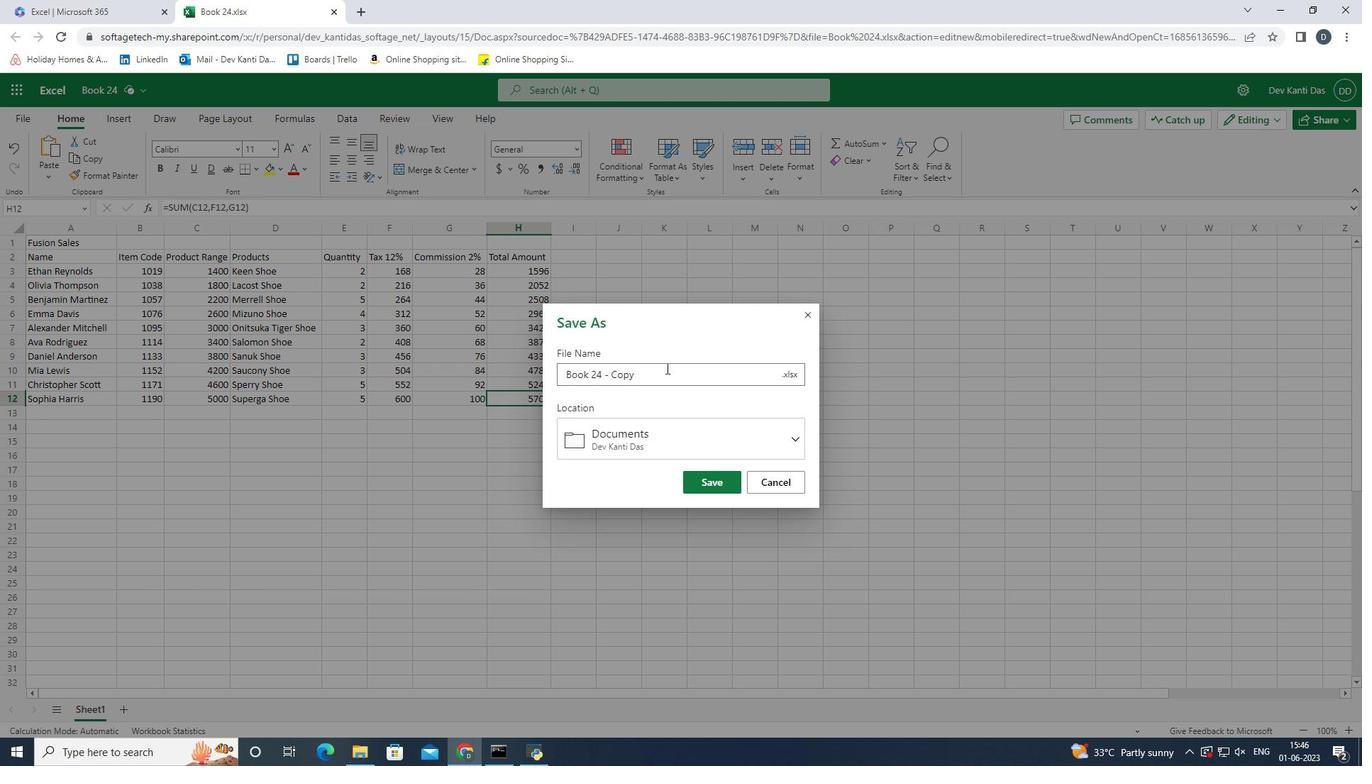 
Action: Mouse moved to (674, 408)
Screenshot: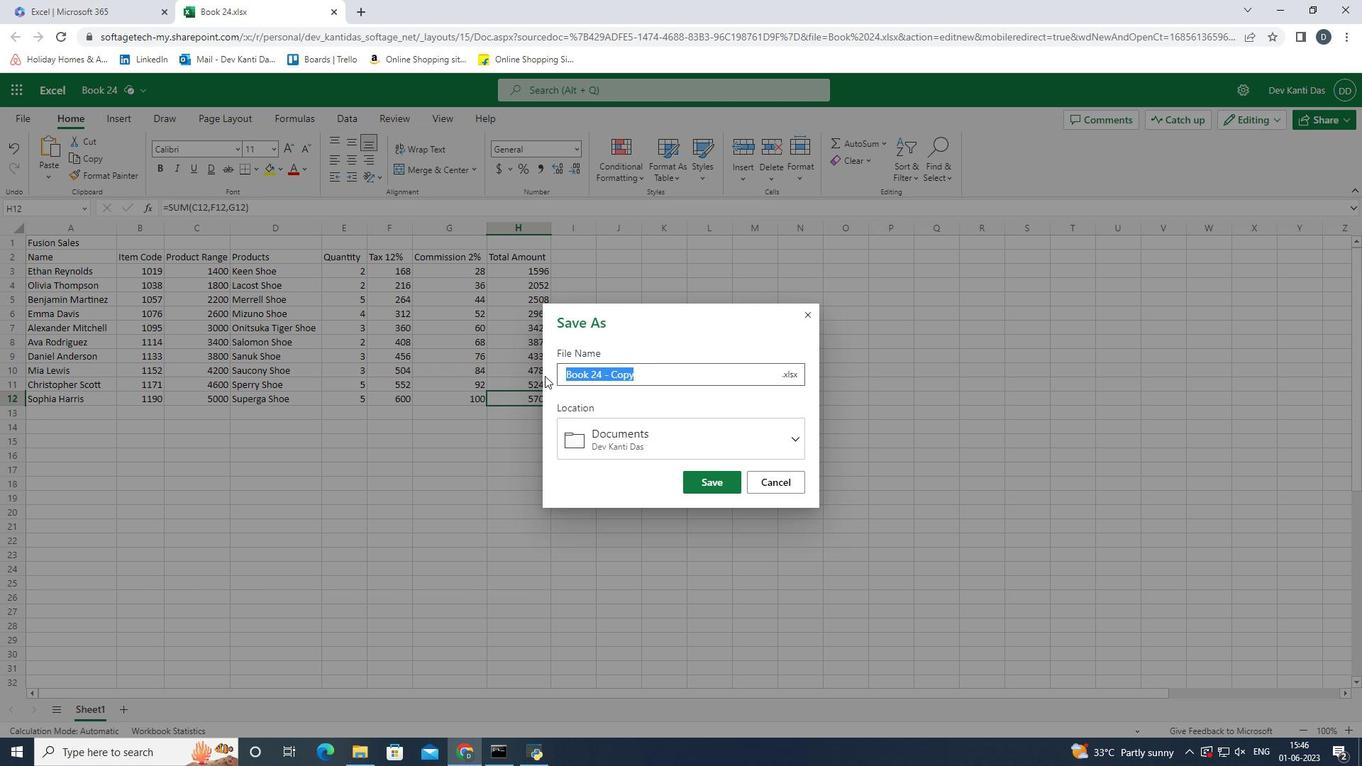 
Action: Key pressed <Key.backspace>
Screenshot: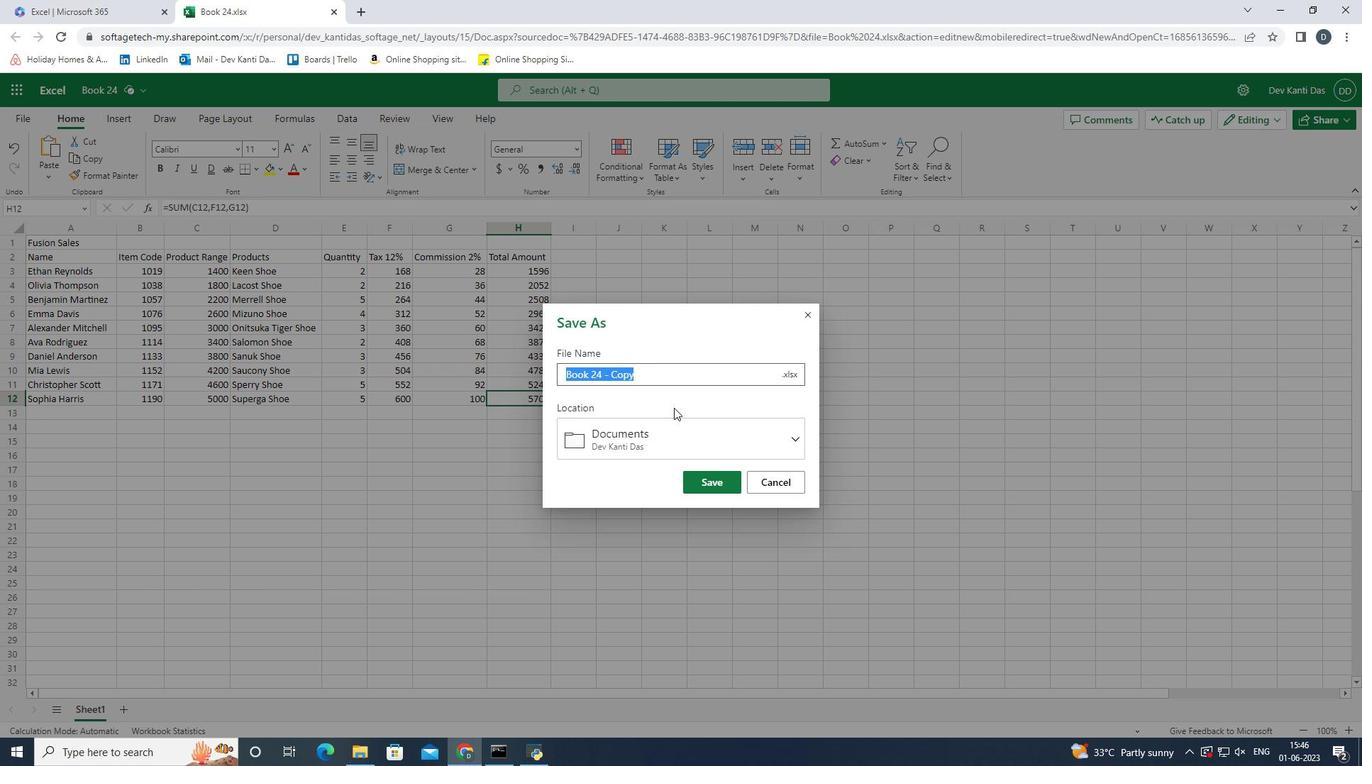 
Action: Mouse moved to (711, 427)
Screenshot: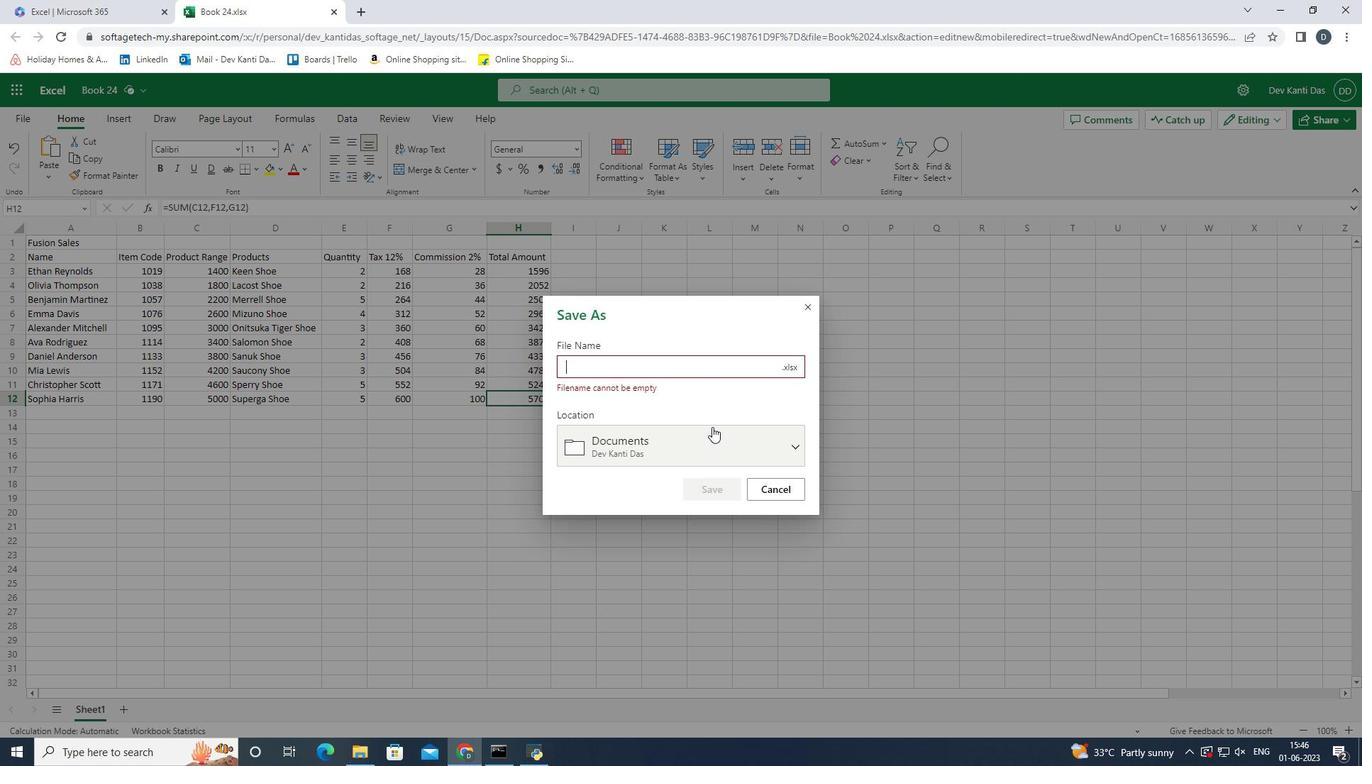 
Action: Key pressed <Key.shift><Key.shift><Key.shift>Attendance<Key.space><Key.shift>Shh<Key.backspace>eet<Key.space>for<Key.space>the<Key.space><Key.shift><Key.shift><Key.shift>Weekbook<Key.enter>
Screenshot: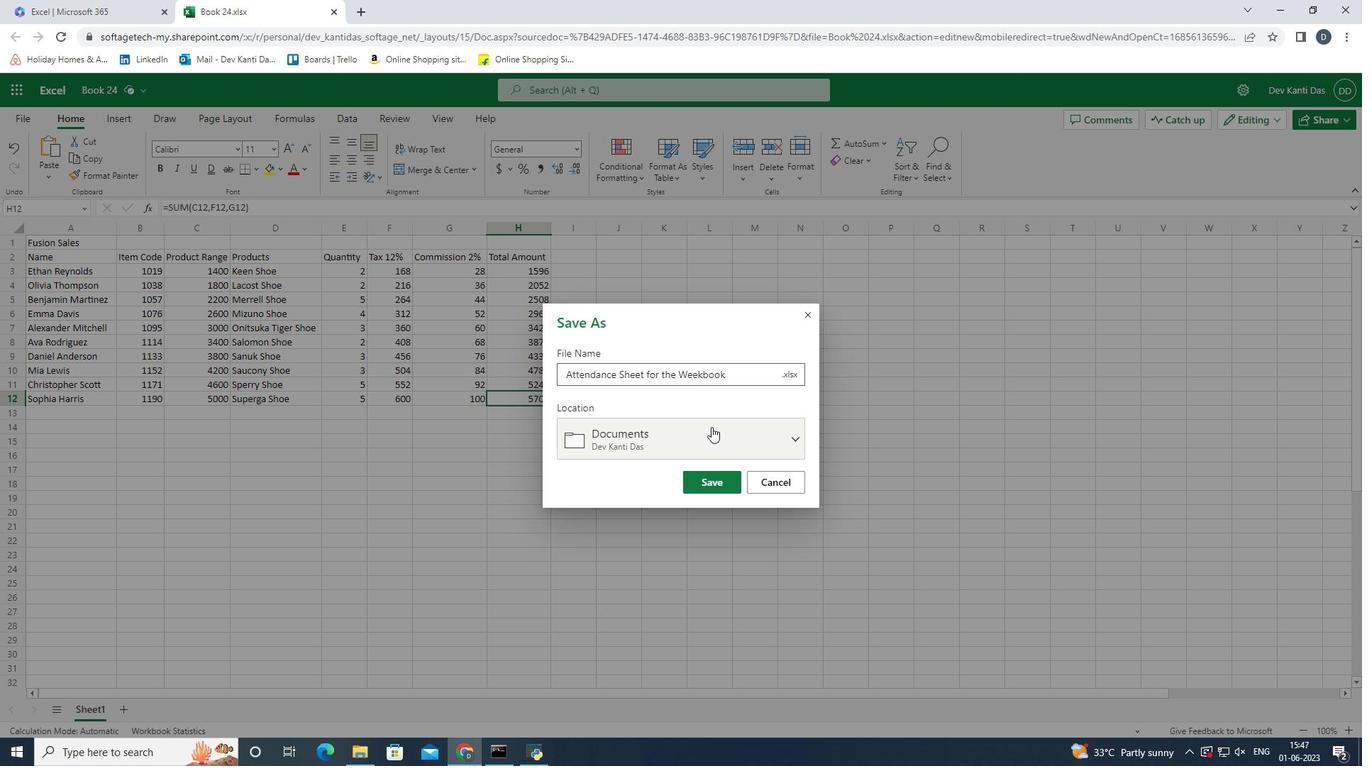 
Action: Mouse moved to (423, 277)
Screenshot: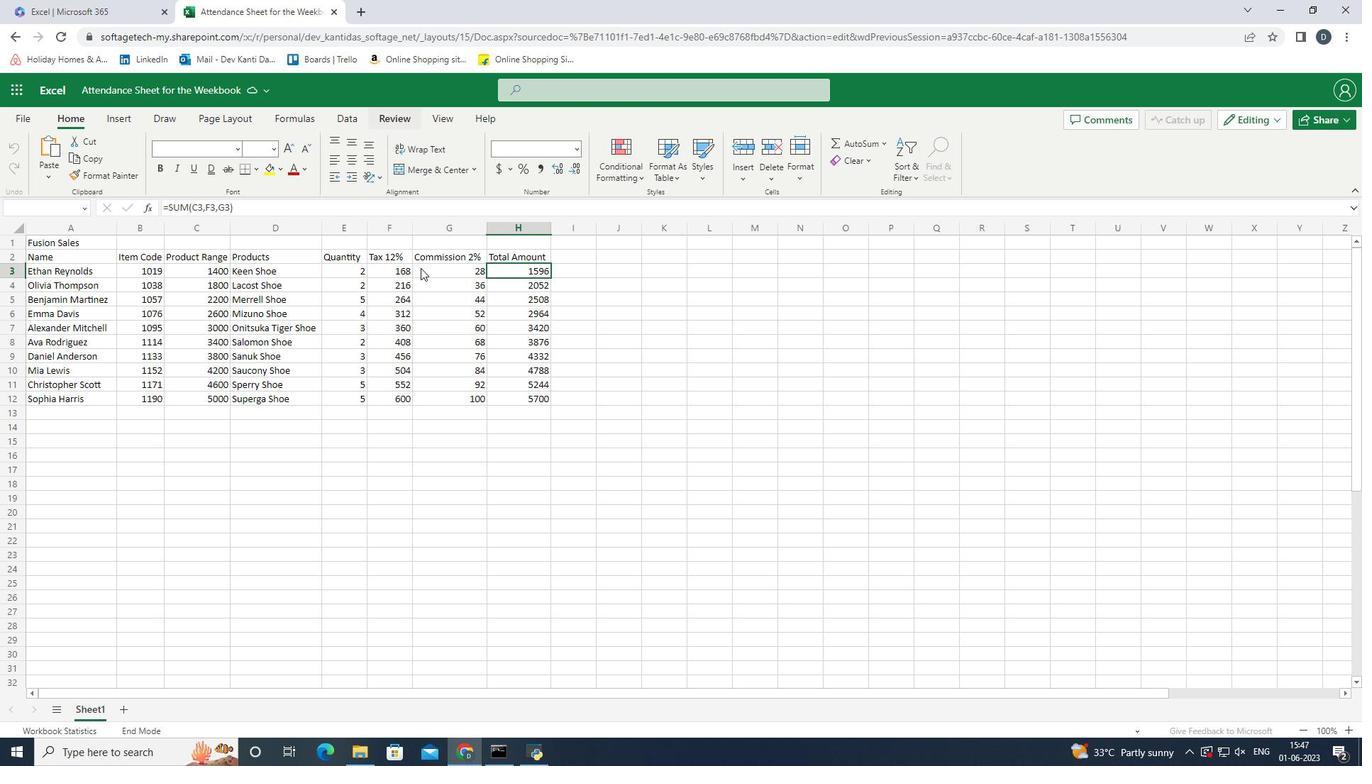 
